 Task: In the sheet Budget Analysis ToolFont size of heading  18 Font style of dataoswald 'Font size of data '9 Alignment of headline & dataAlign center.   Fill color in heading, Red Font color of dataIn the sheet  Calculation Spreadsheetbook
Action: Mouse moved to (129, 744)
Screenshot: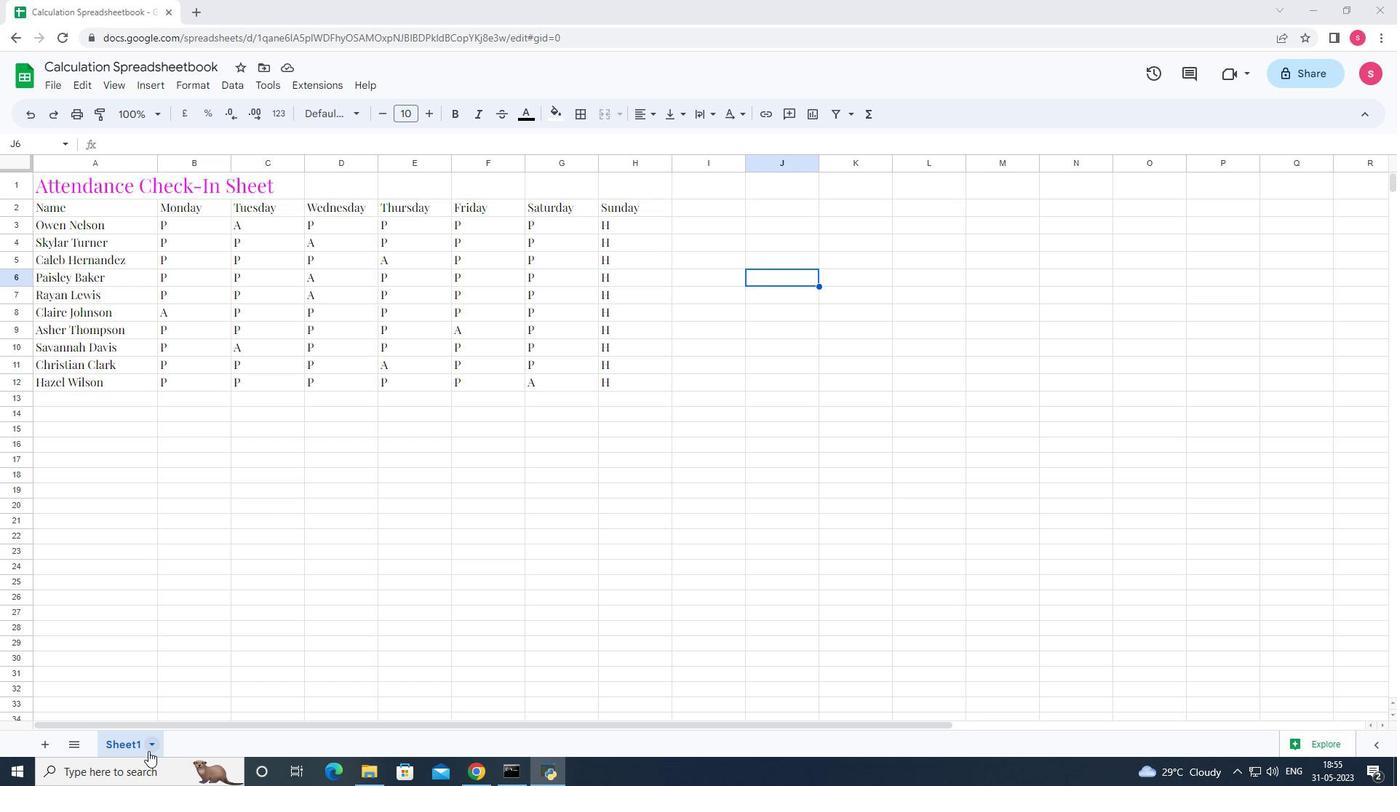 
Action: Mouse pressed left at (129, 744)
Screenshot: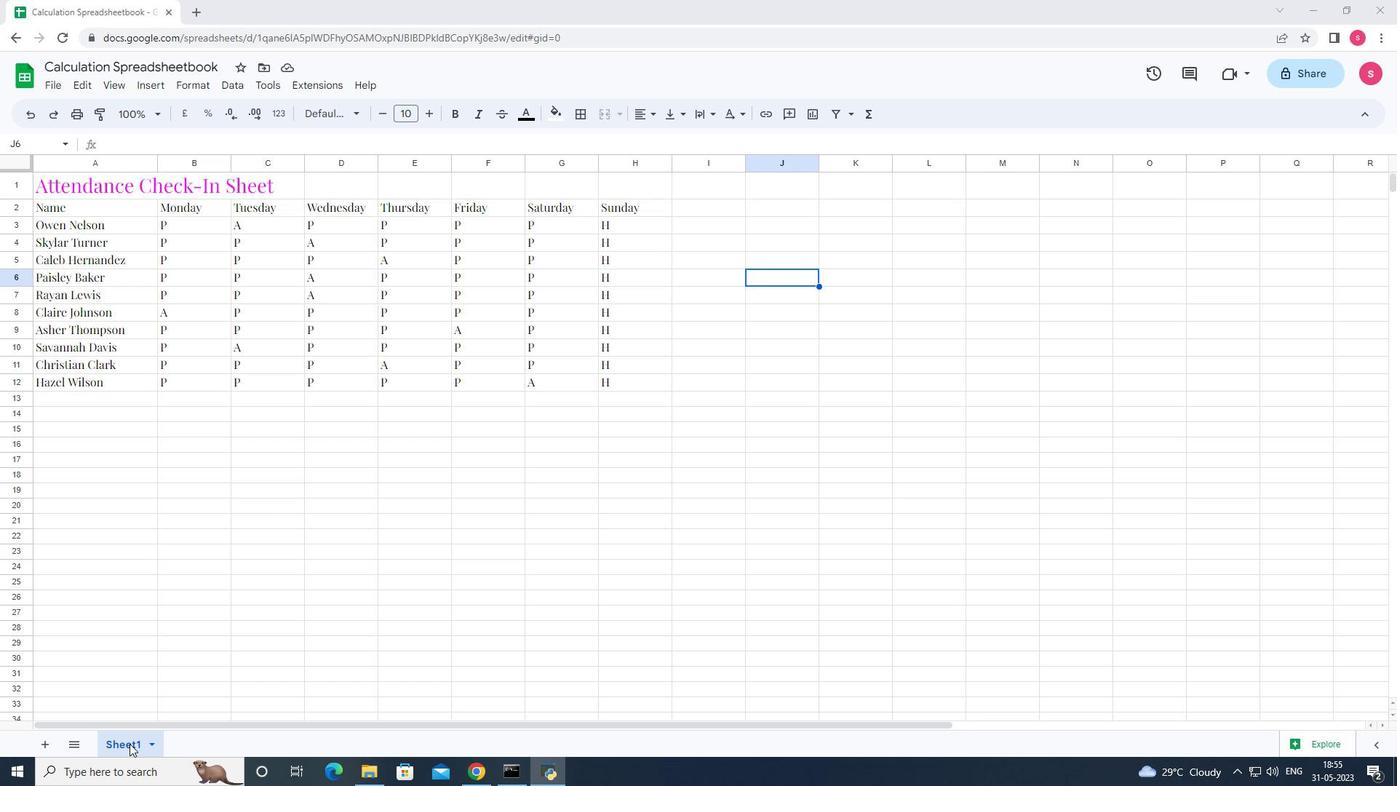 
Action: Mouse moved to (133, 739)
Screenshot: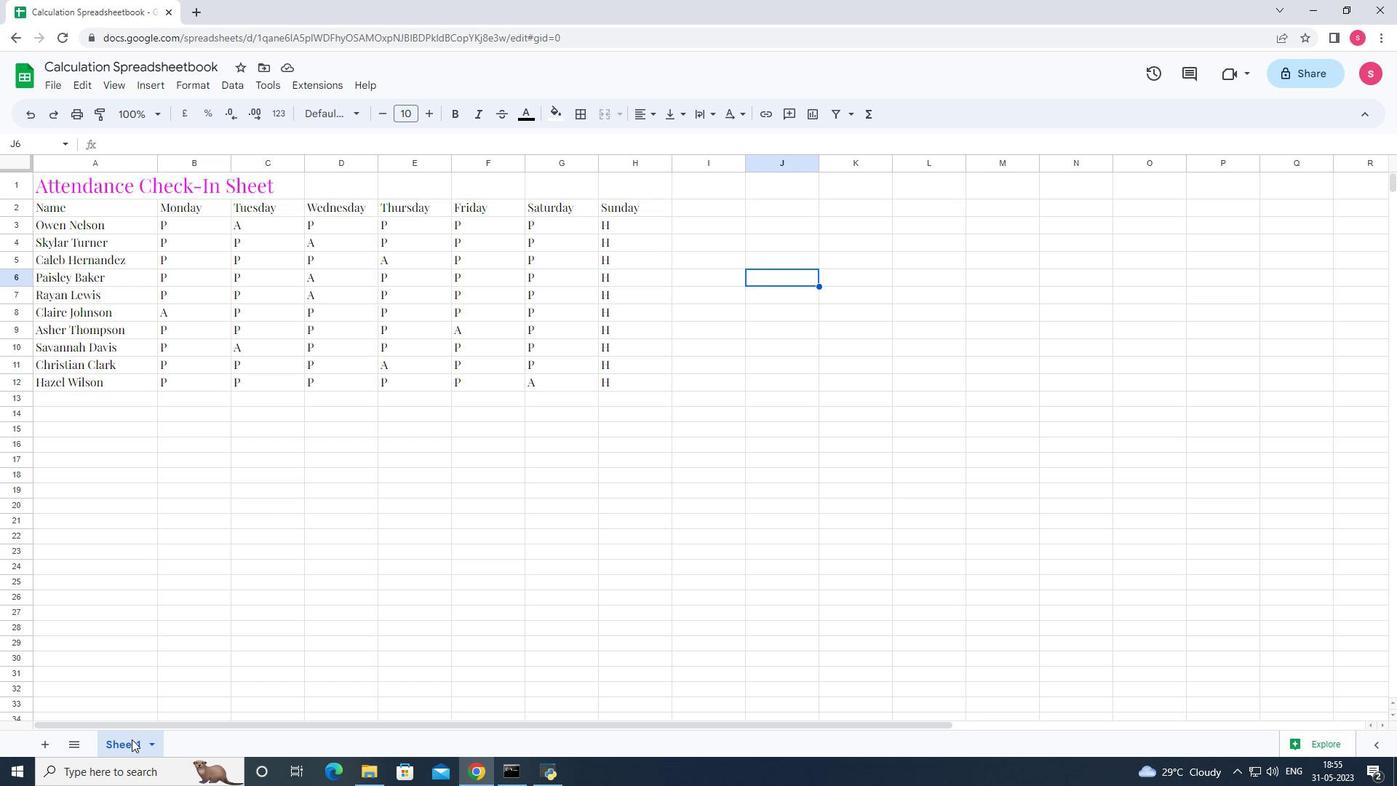 
Action: Mouse pressed left at (133, 739)
Screenshot: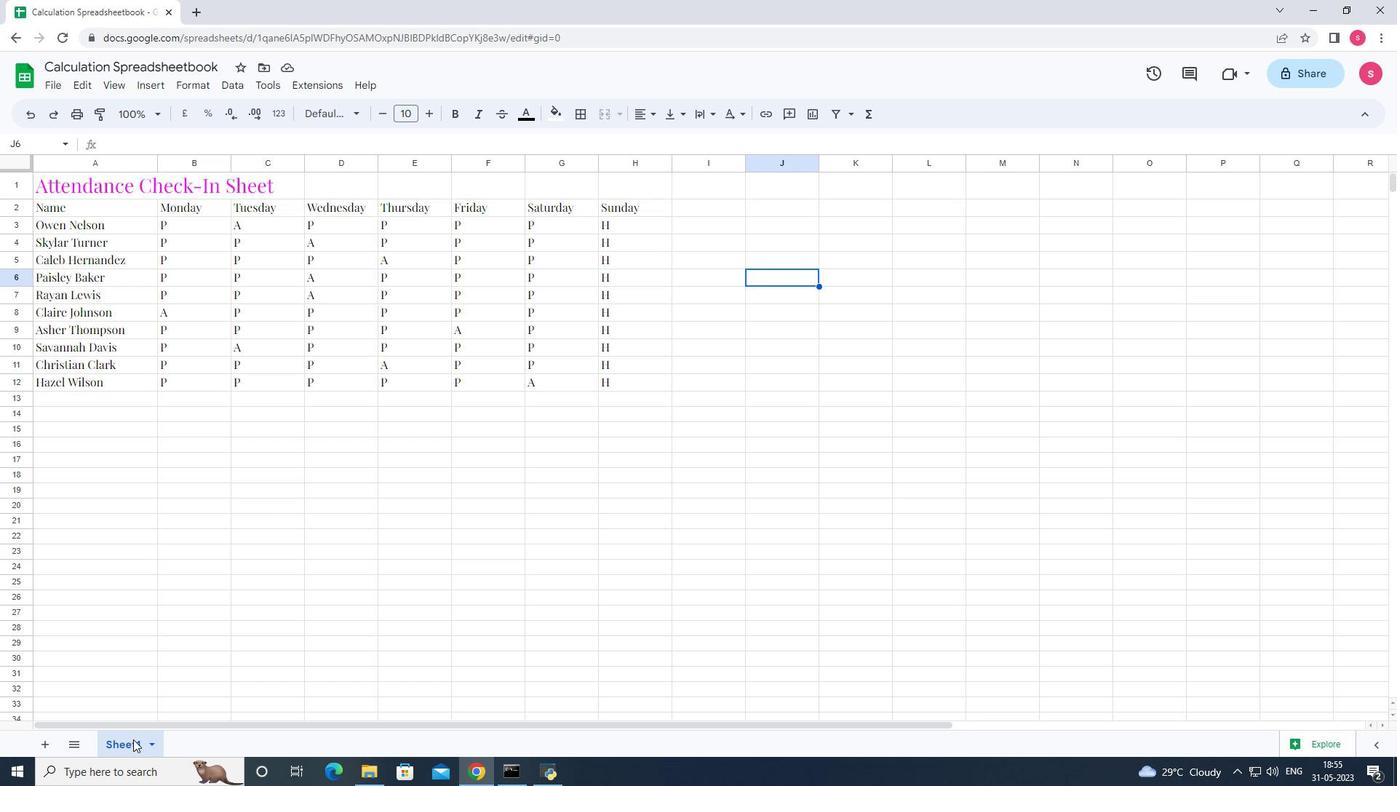 
Action: Mouse pressed left at (133, 739)
Screenshot: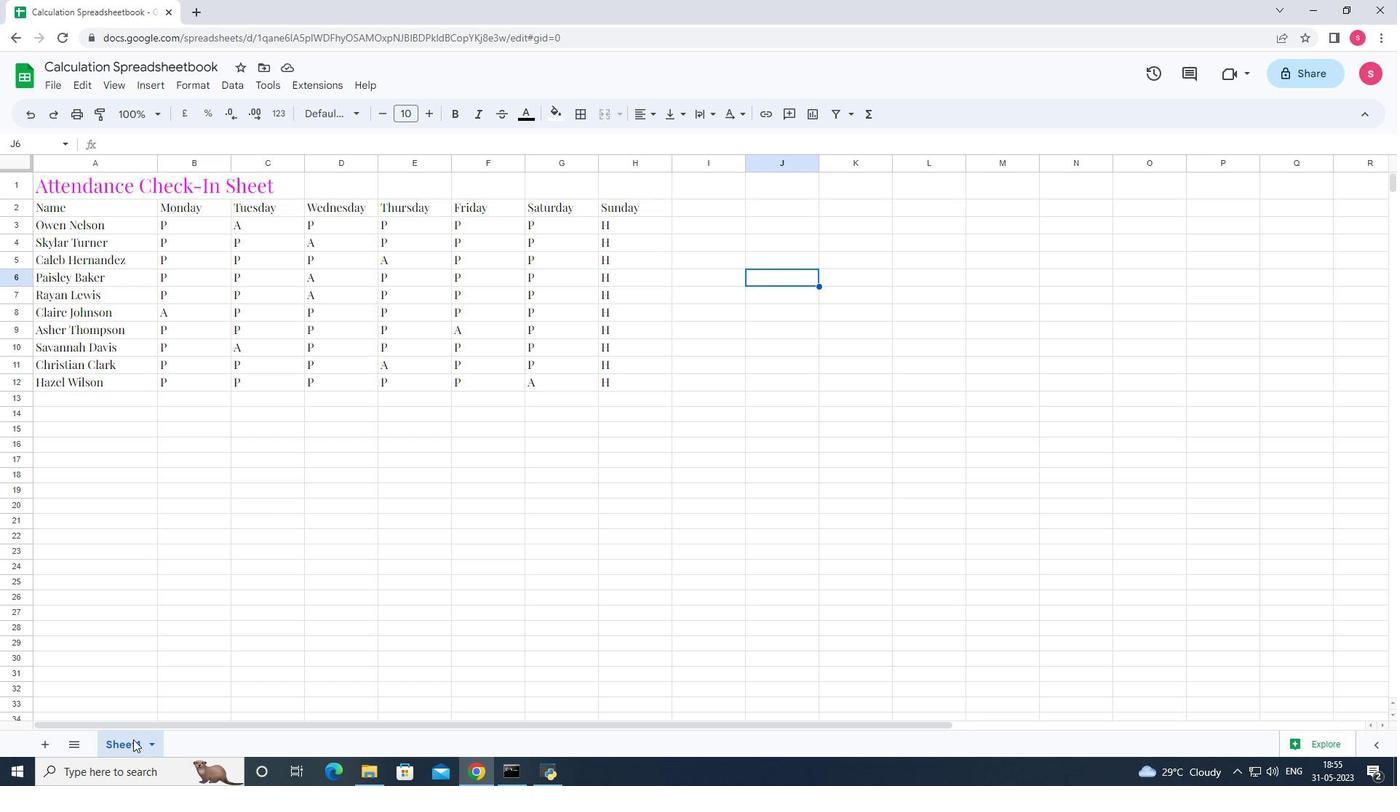 
Action: Mouse pressed left at (133, 739)
Screenshot: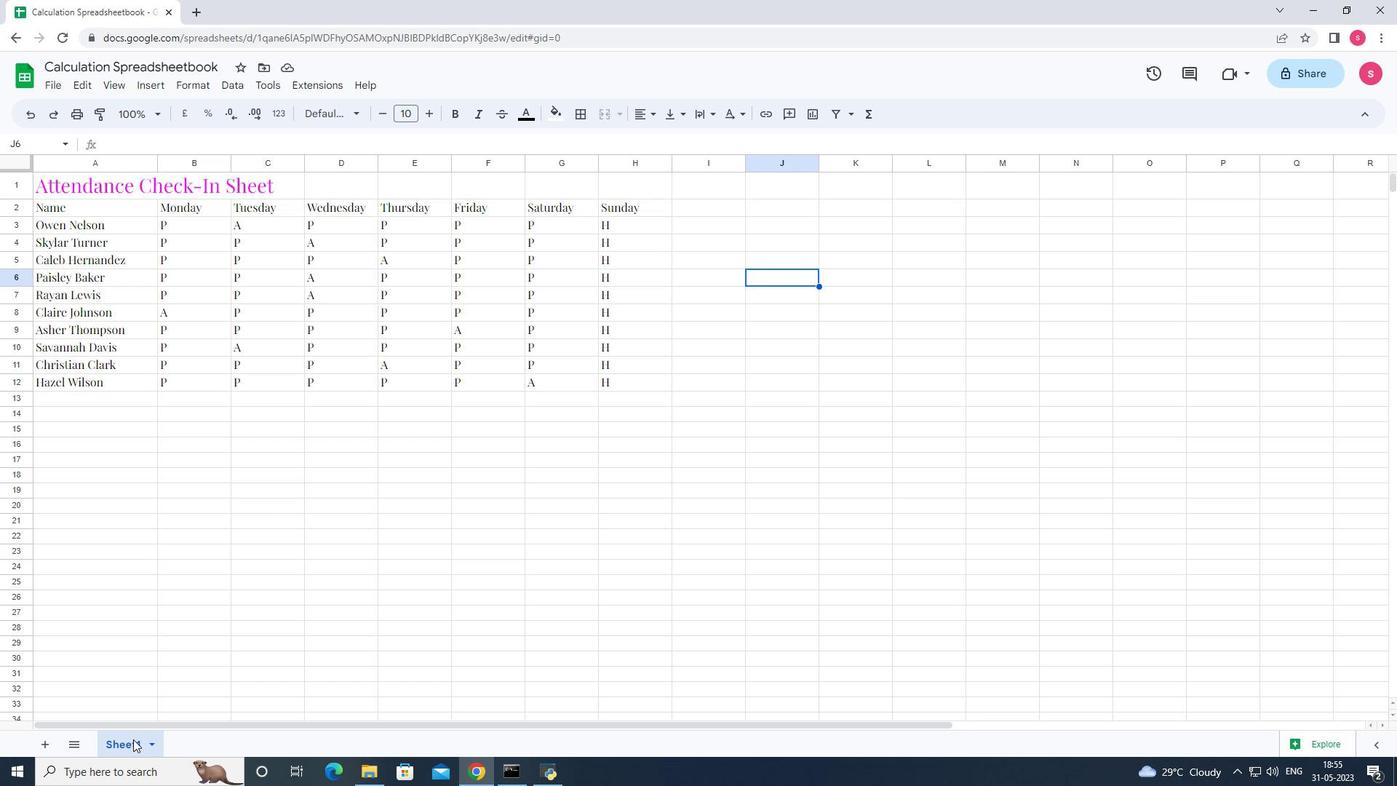 
Action: Mouse moved to (133, 739)
Screenshot: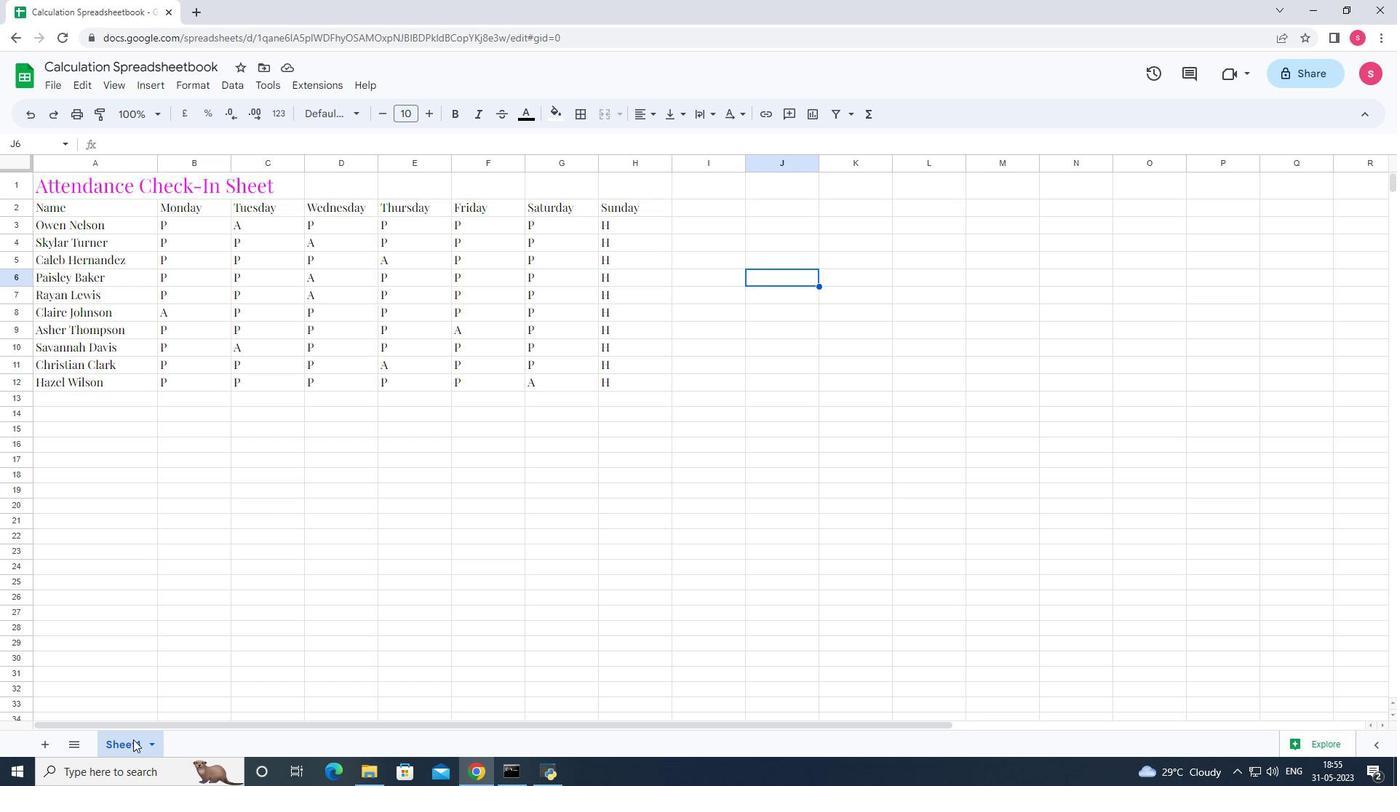 
Action: Key pressed <Key.backspace><Key.shift>Budget<Key.space><Key.shift>Analysisn<Key.shift>Tool
Screenshot: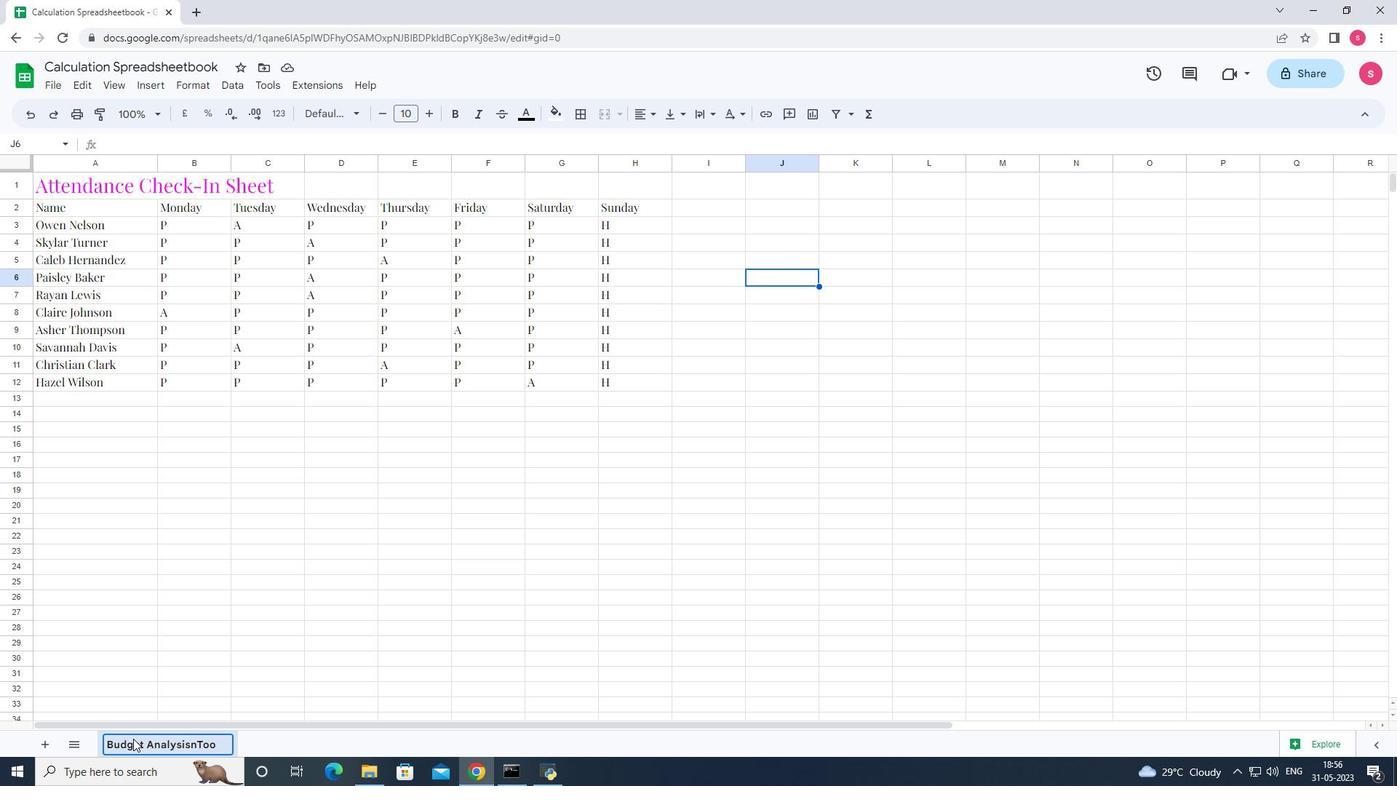 
Action: Mouse moved to (545, 644)
Screenshot: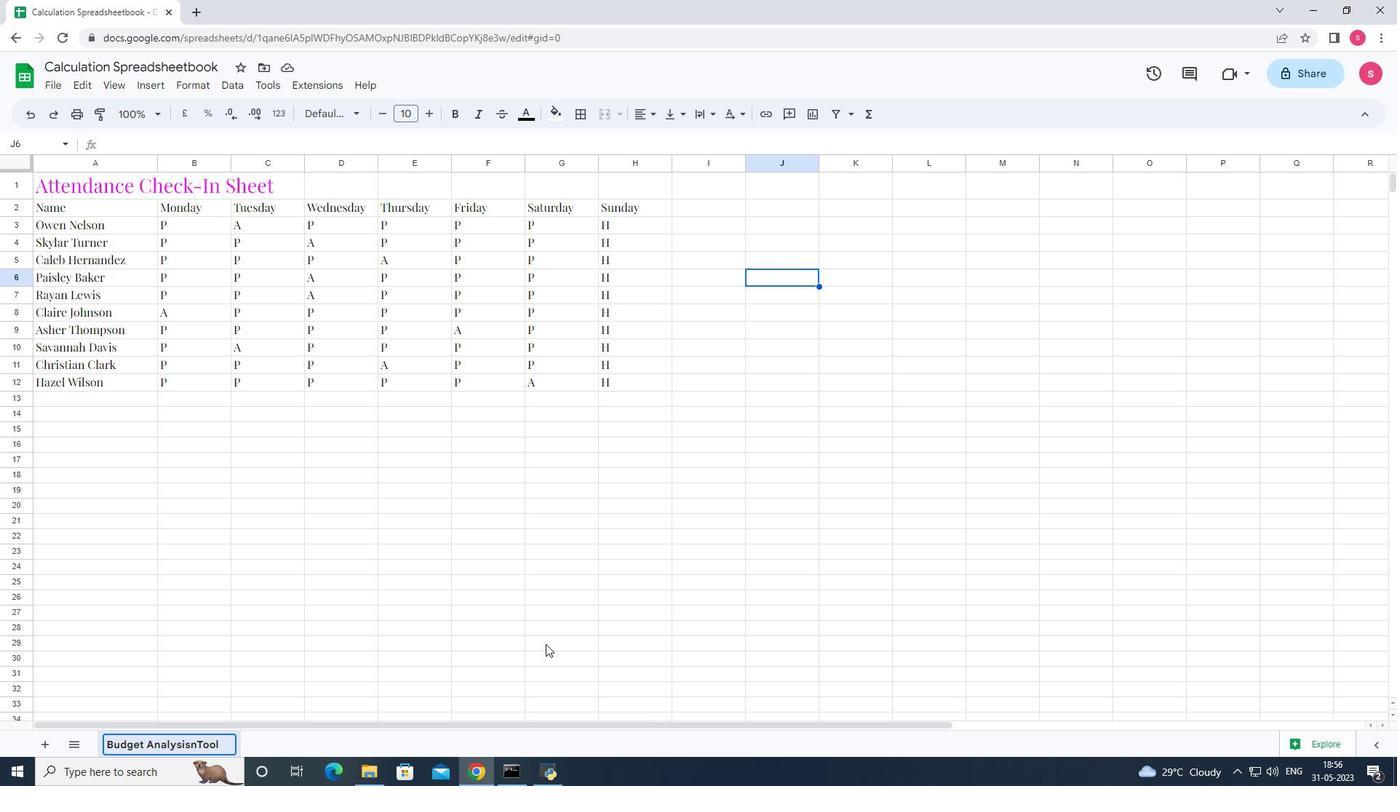 
Action: Mouse pressed left at (545, 644)
Screenshot: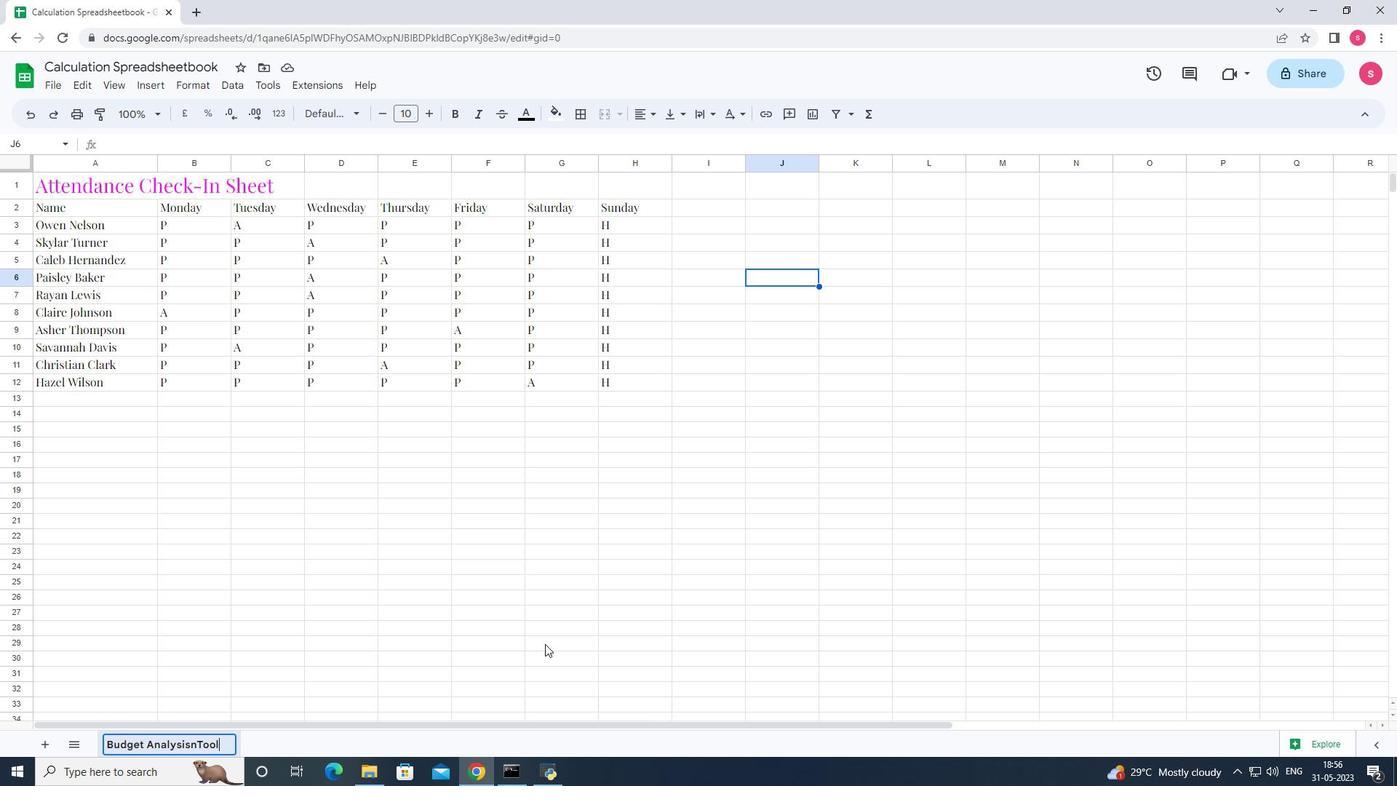 
Action: Mouse moved to (37, 182)
Screenshot: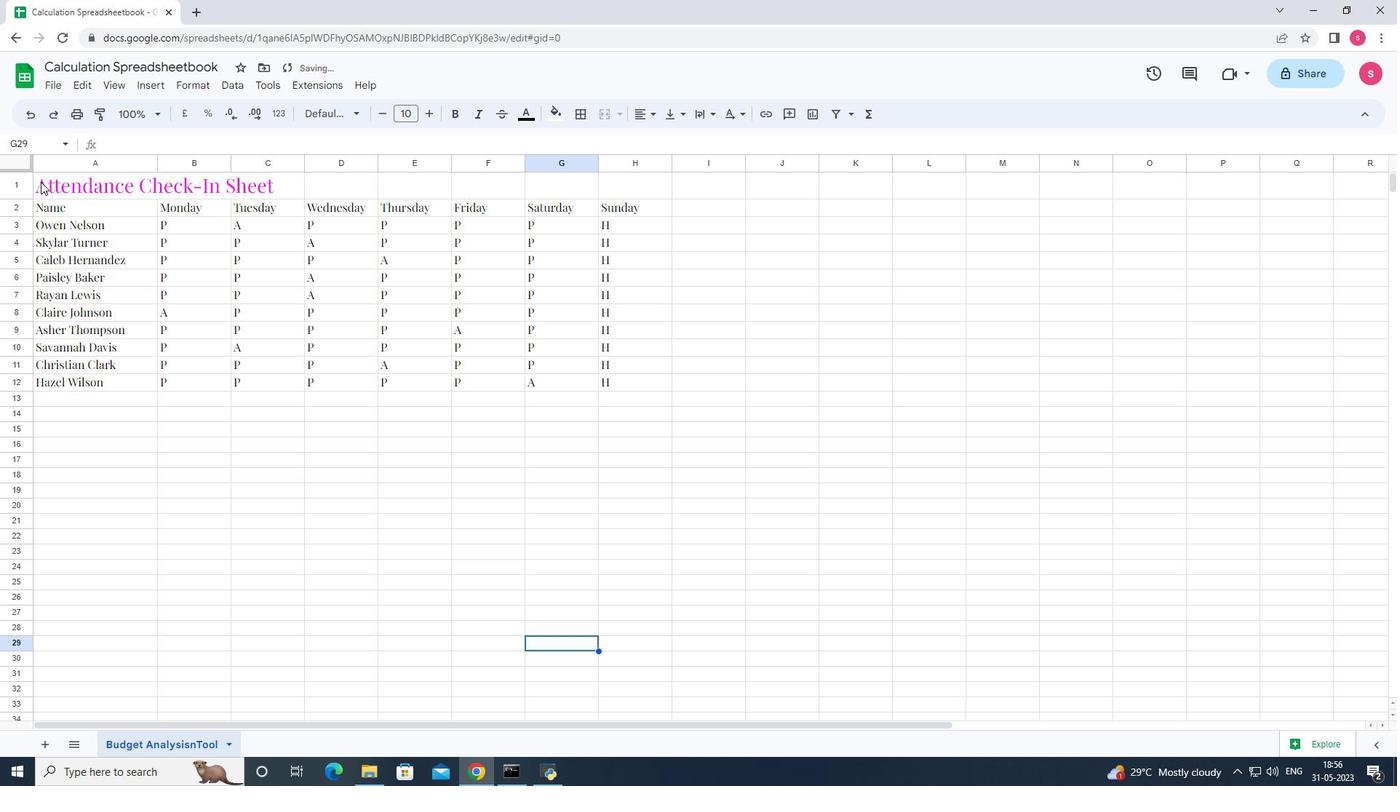 
Action: Mouse pressed left at (37, 182)
Screenshot: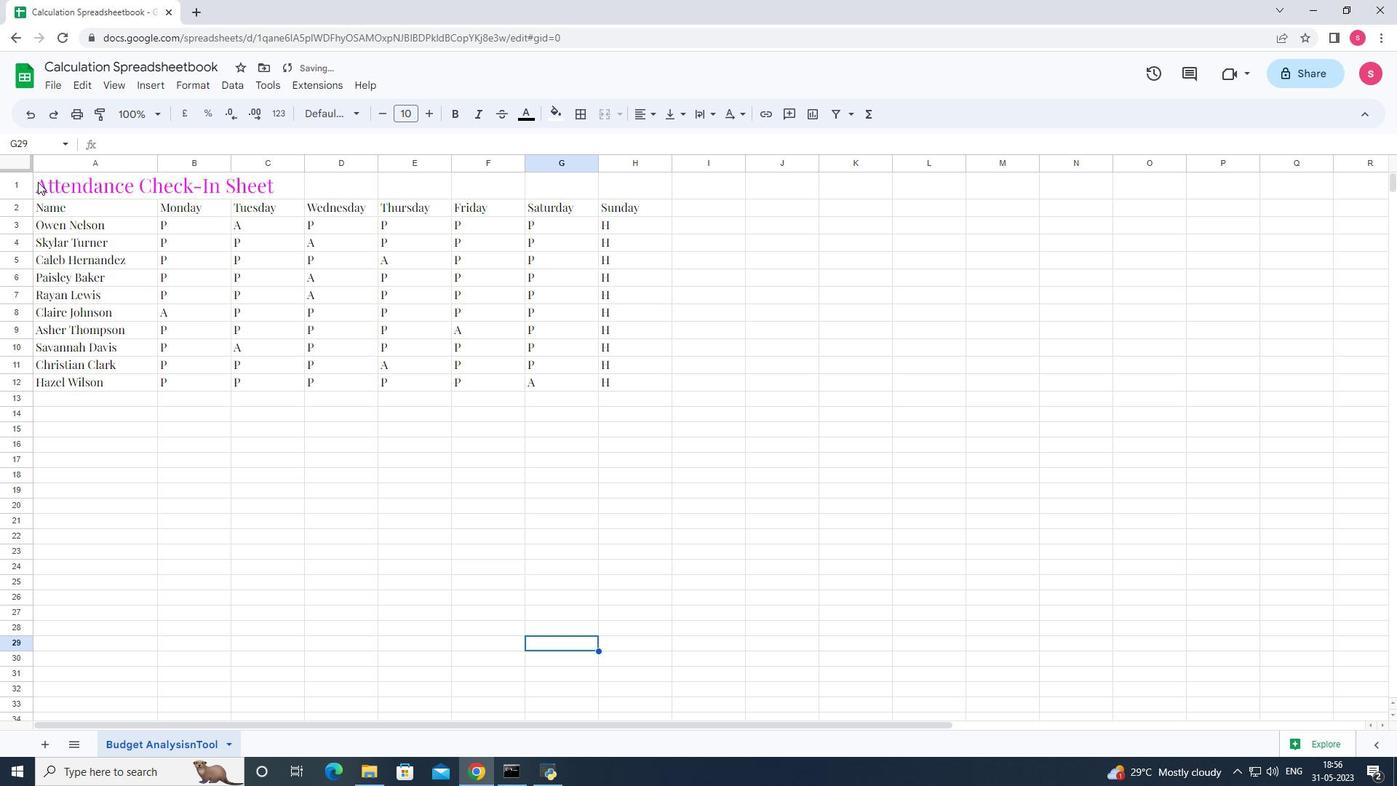 
Action: Mouse moved to (389, 115)
Screenshot: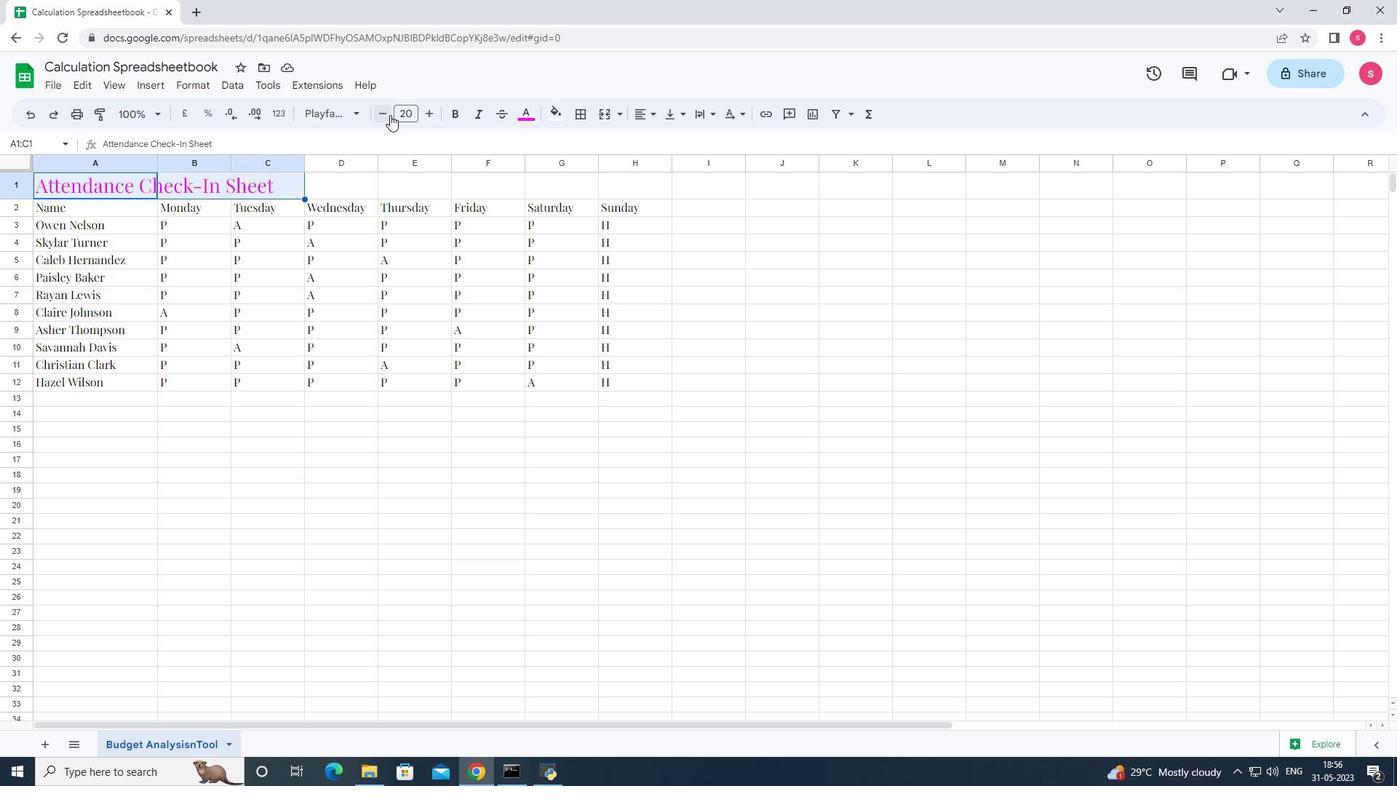 
Action: Mouse pressed left at (389, 115)
Screenshot: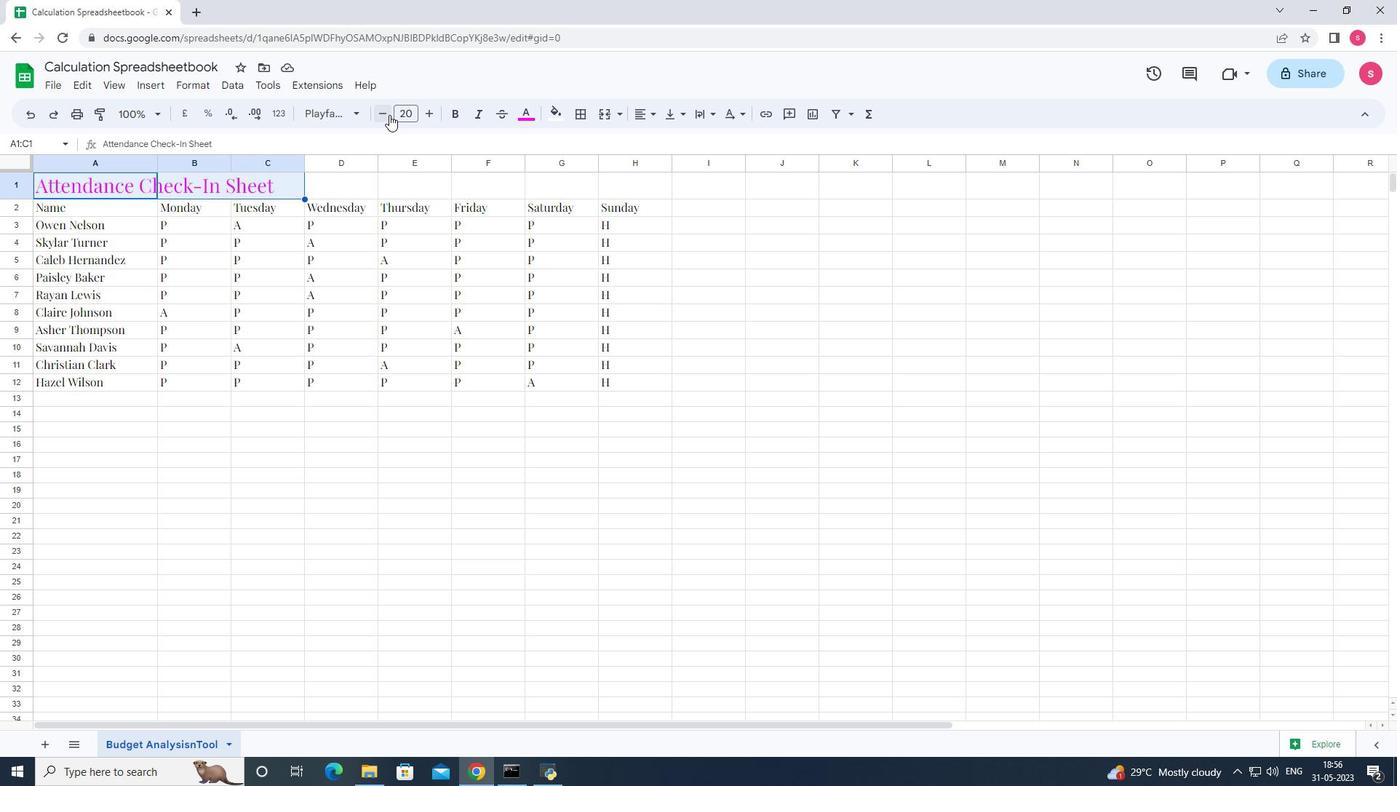 
Action: Mouse moved to (385, 117)
Screenshot: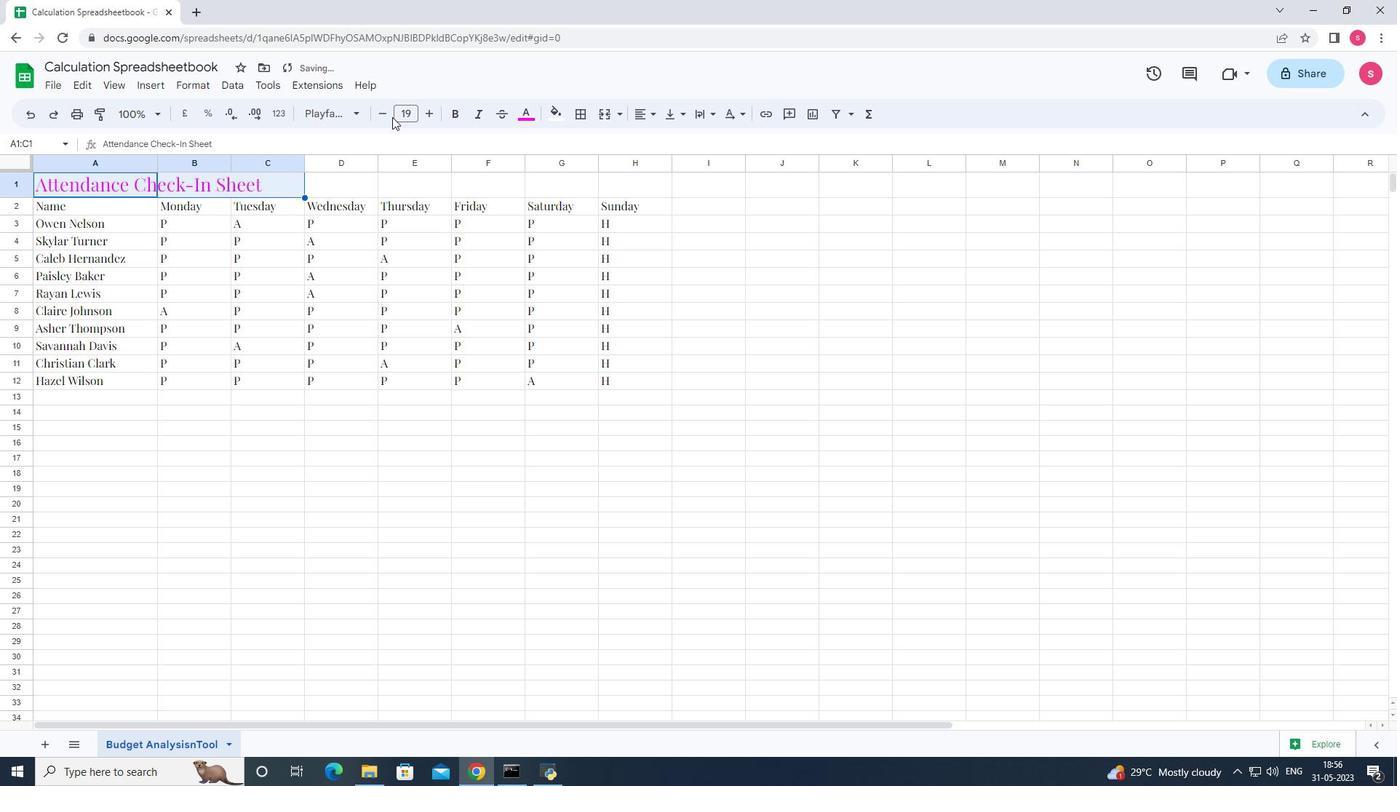 
Action: Mouse pressed left at (385, 117)
Screenshot: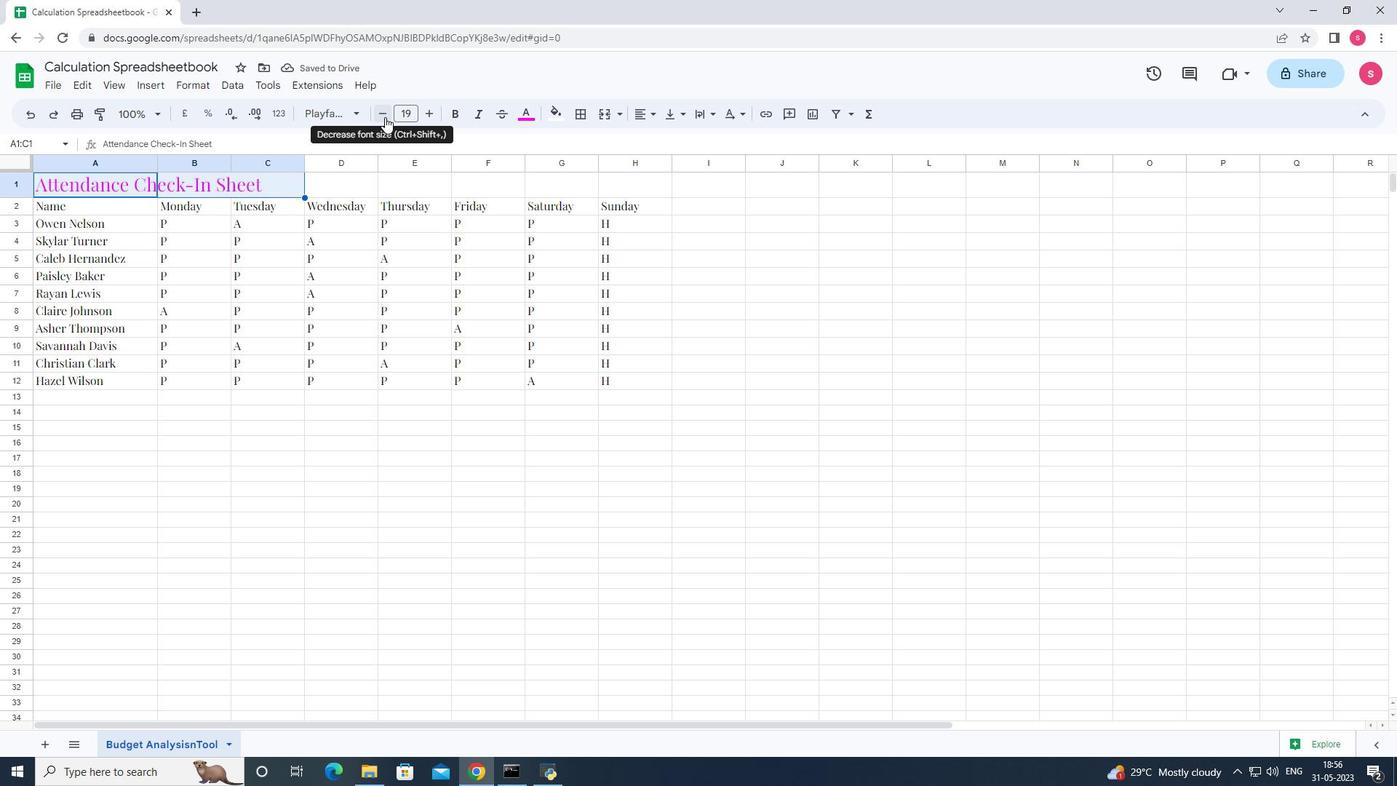 
Action: Mouse moved to (472, 479)
Screenshot: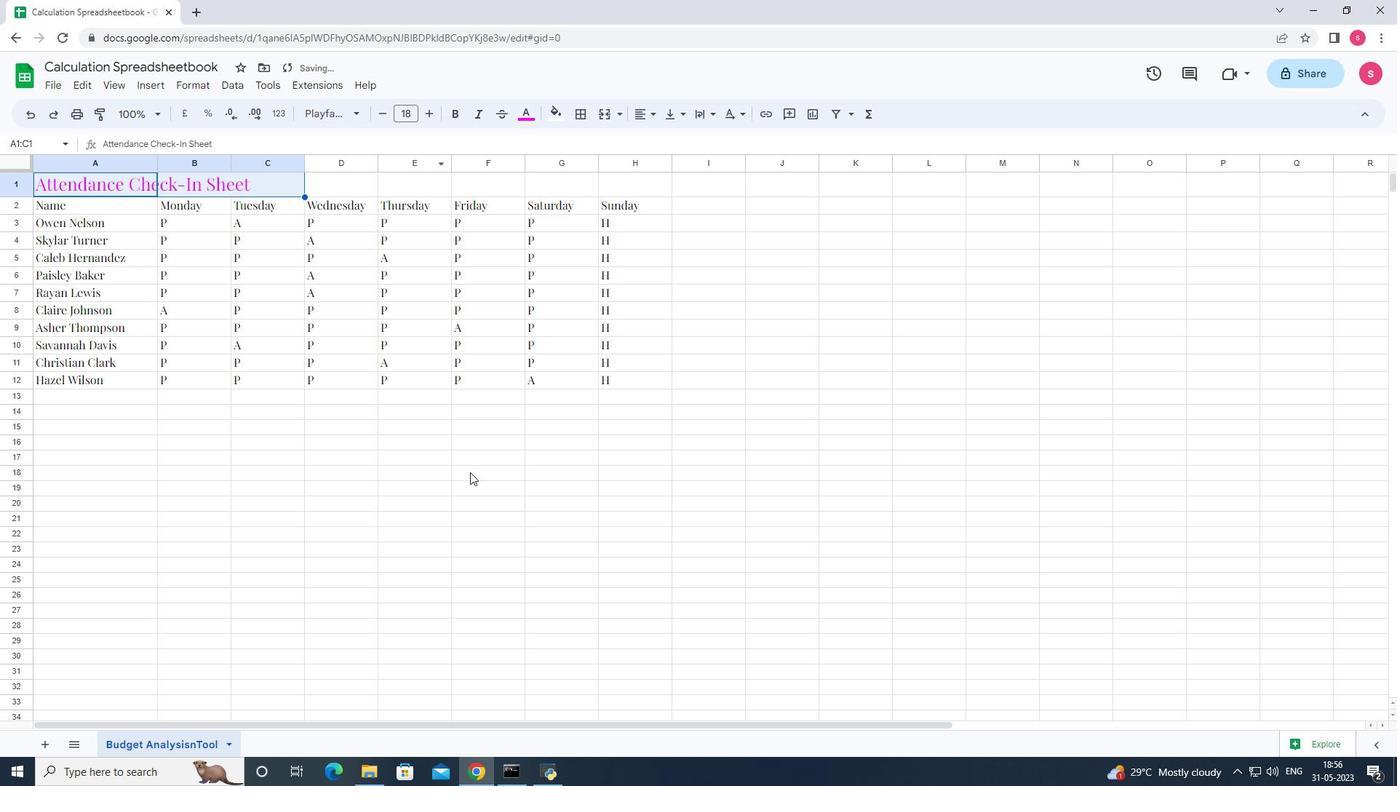 
Action: Mouse pressed left at (472, 479)
Screenshot: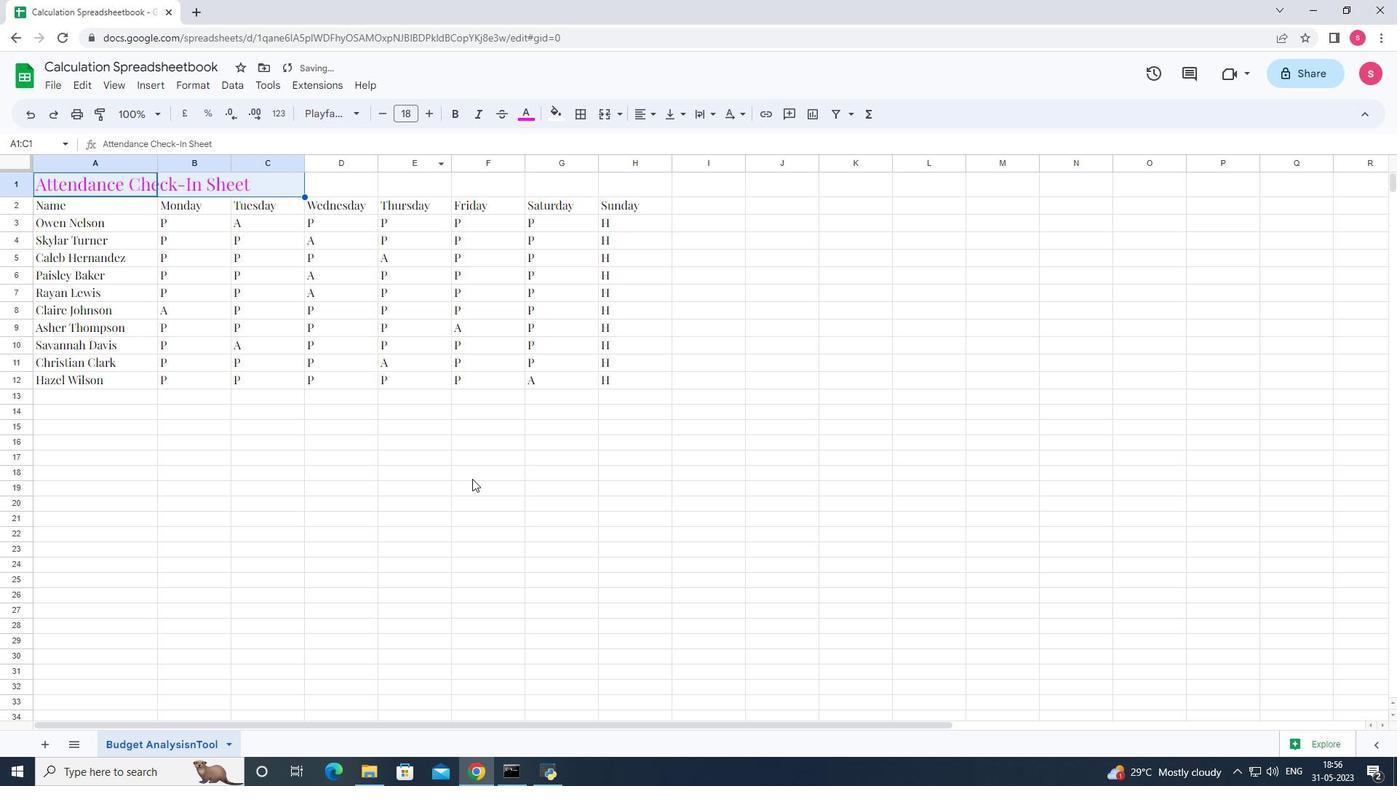 
Action: Mouse moved to (131, 179)
Screenshot: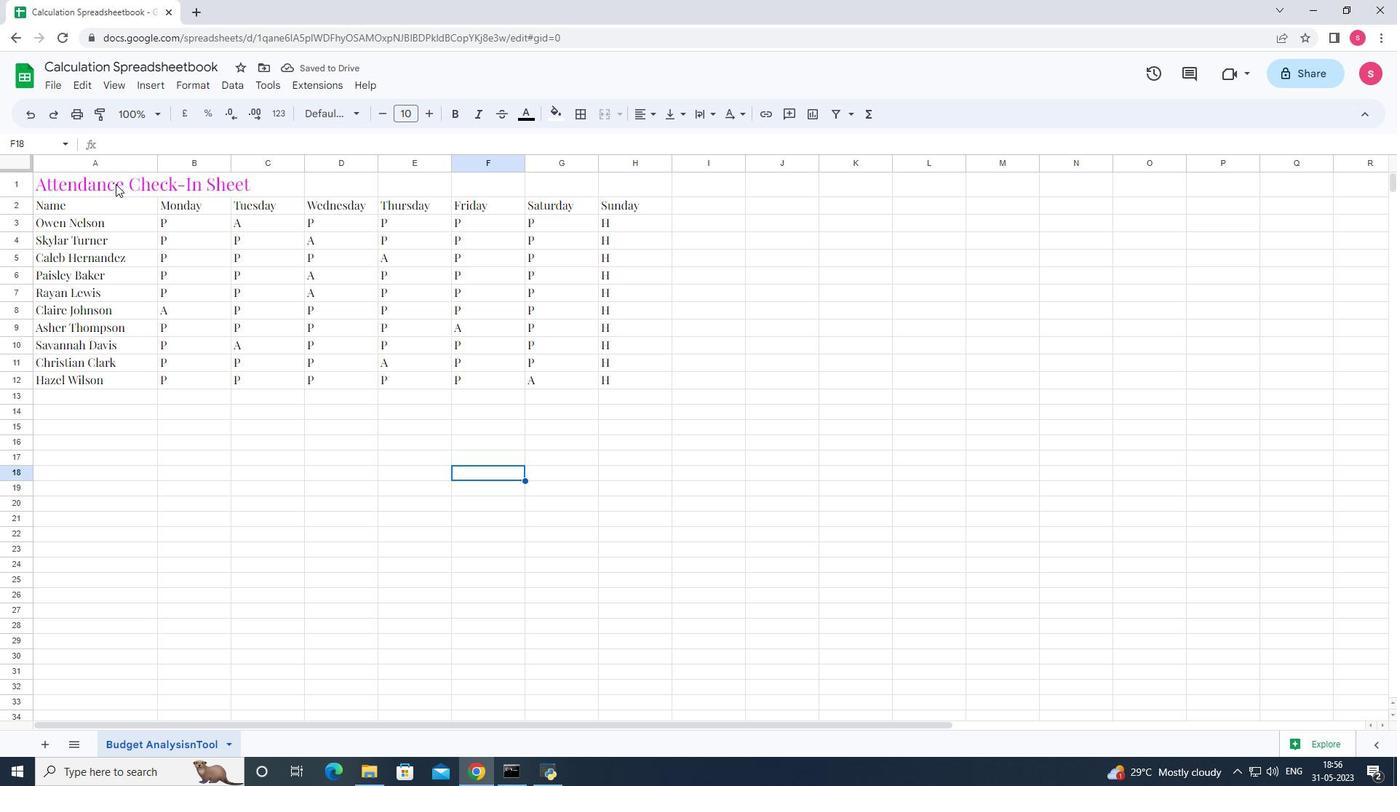 
Action: Mouse pressed left at (131, 179)
Screenshot: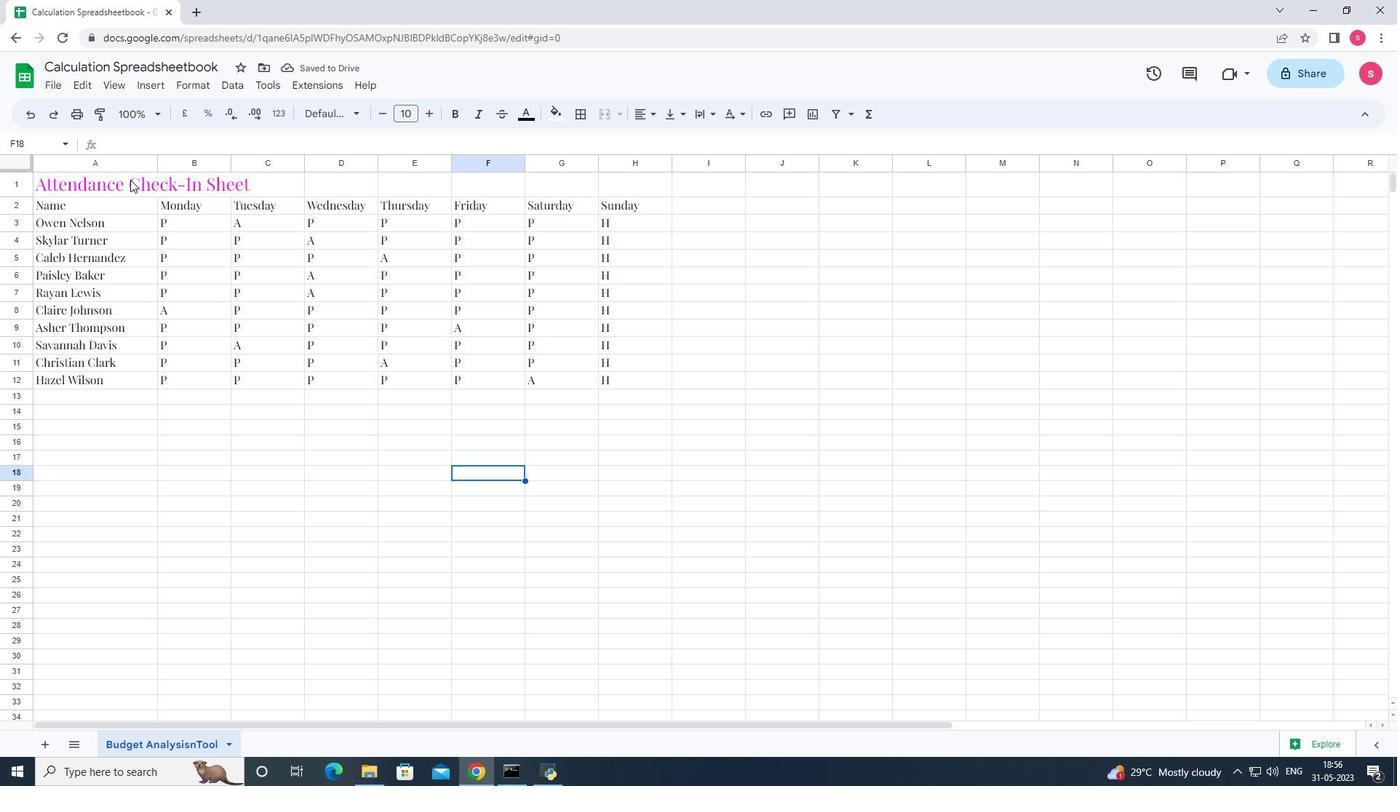 
Action: Mouse moved to (144, 400)
Screenshot: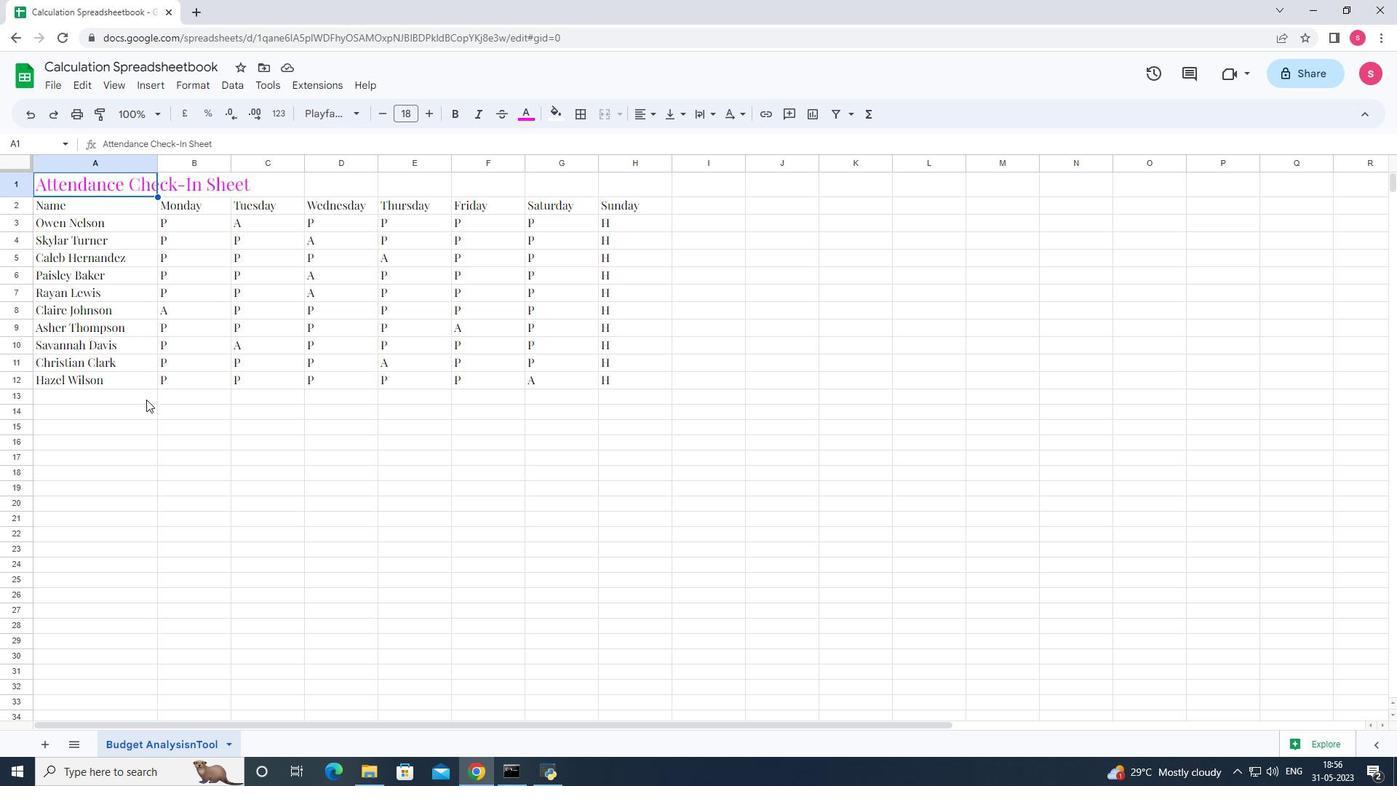 
Action: Mouse pressed left at (144, 400)
Screenshot: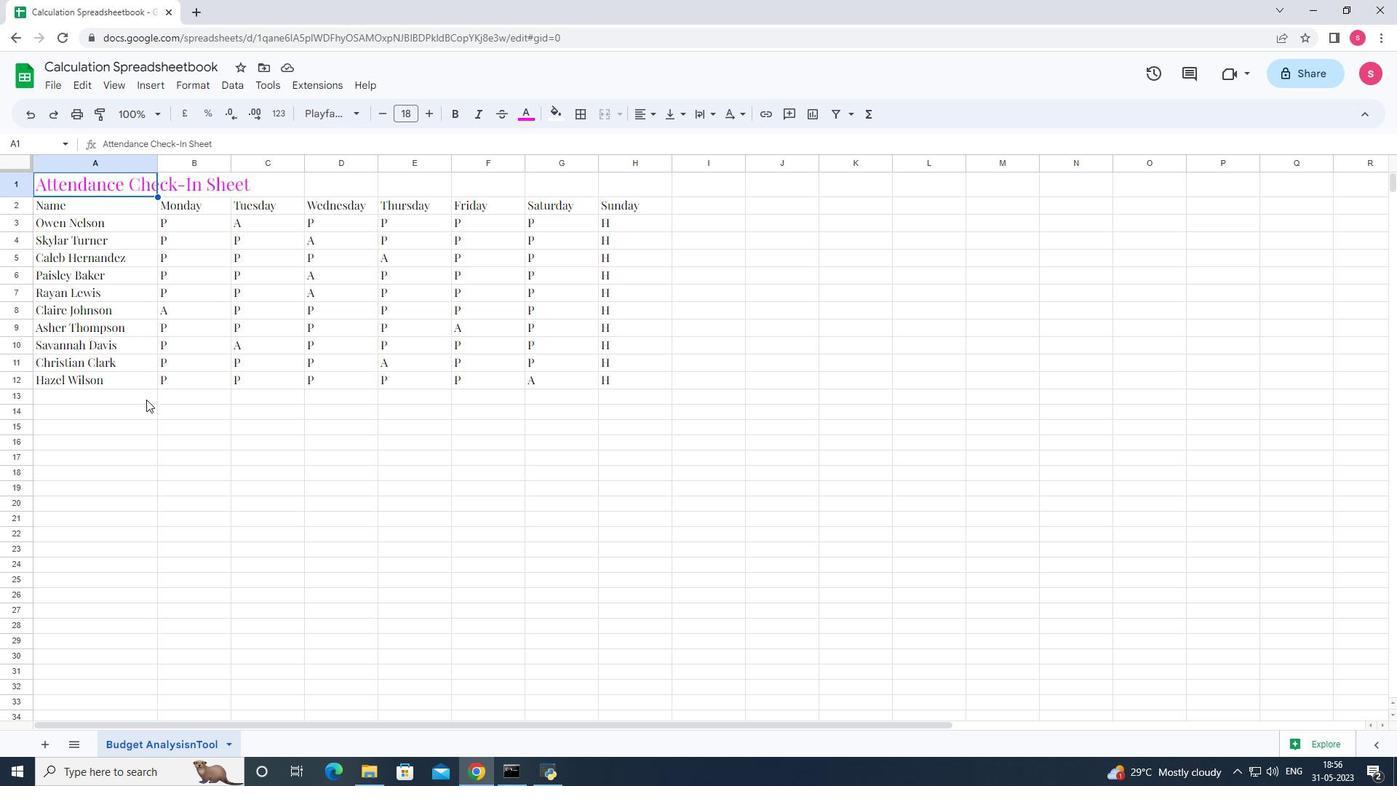
Action: Mouse moved to (47, 201)
Screenshot: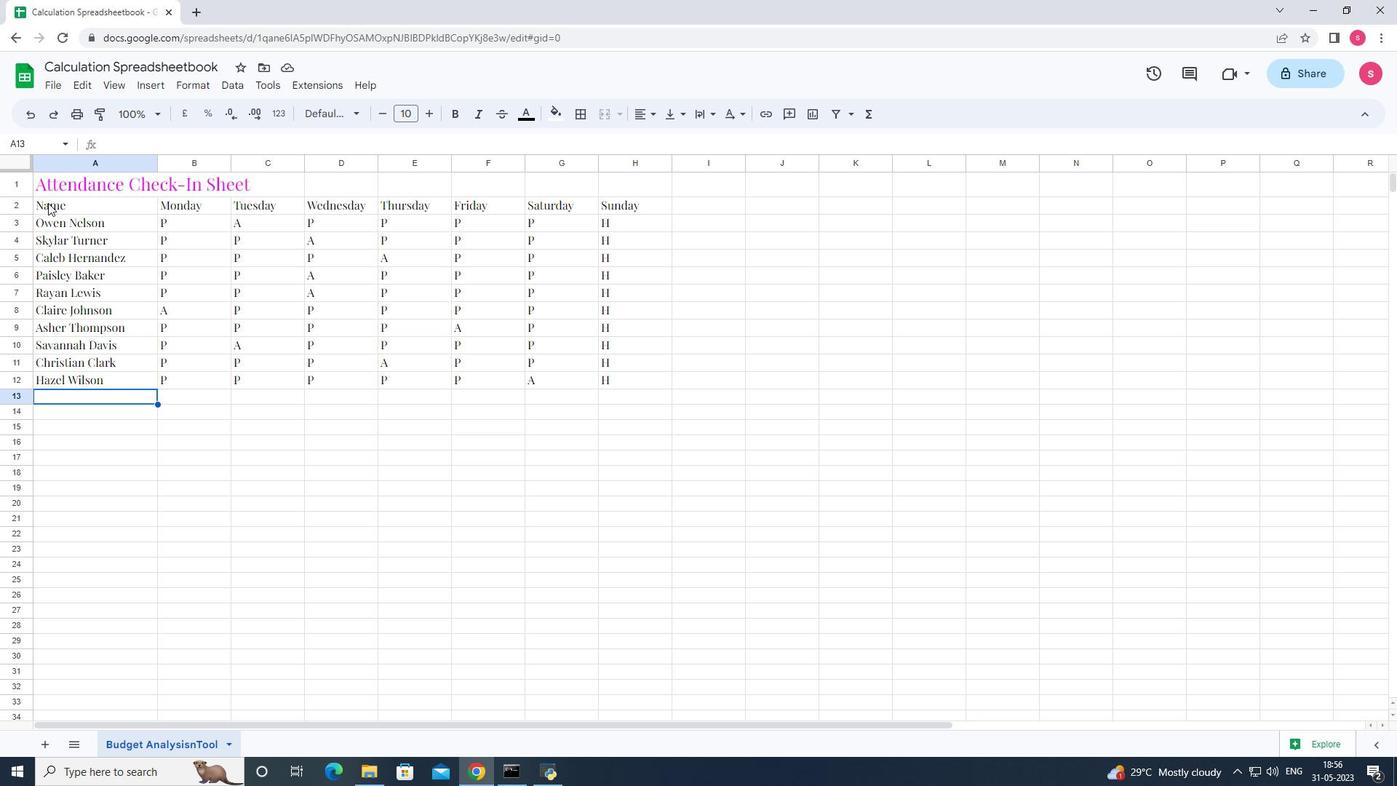 
Action: Mouse pressed left at (47, 201)
Screenshot: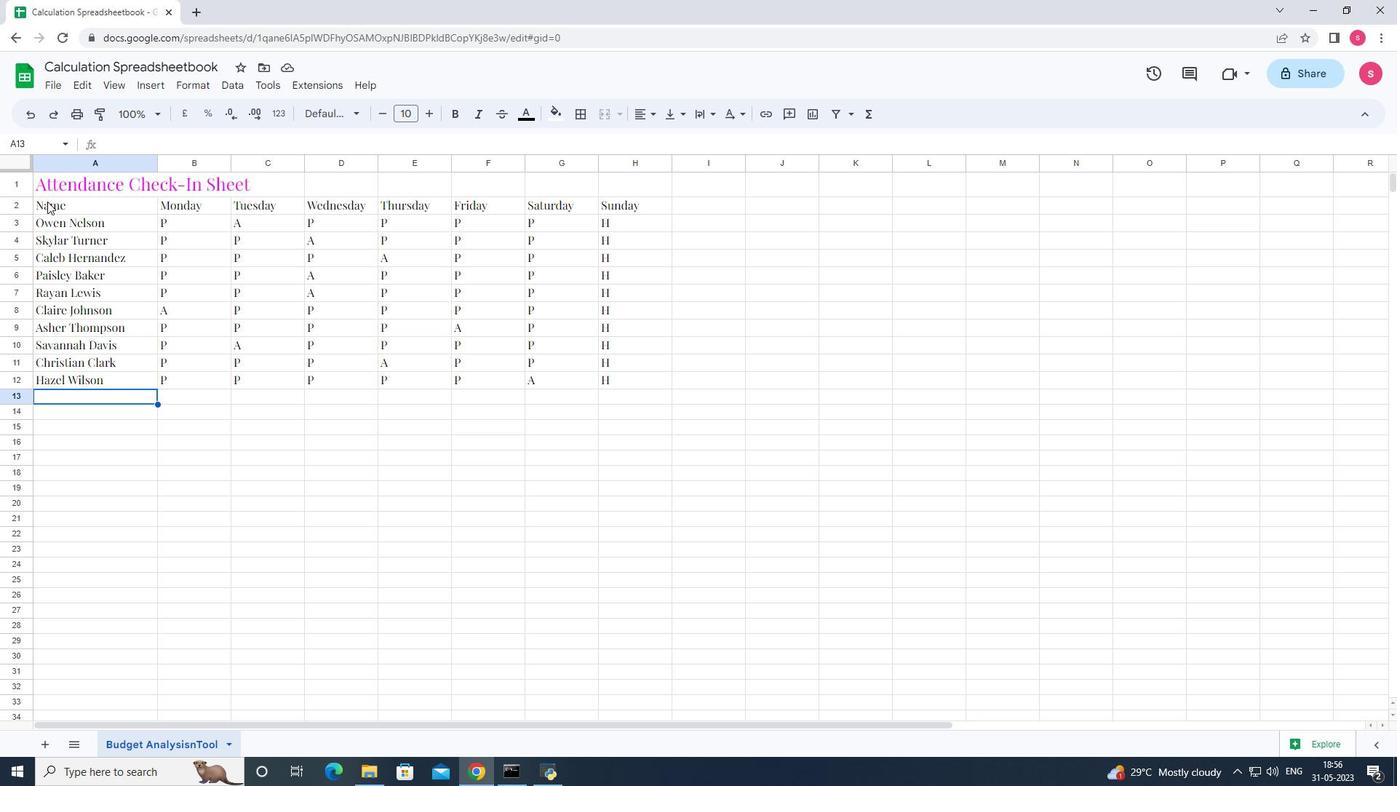 
Action: Mouse moved to (322, 112)
Screenshot: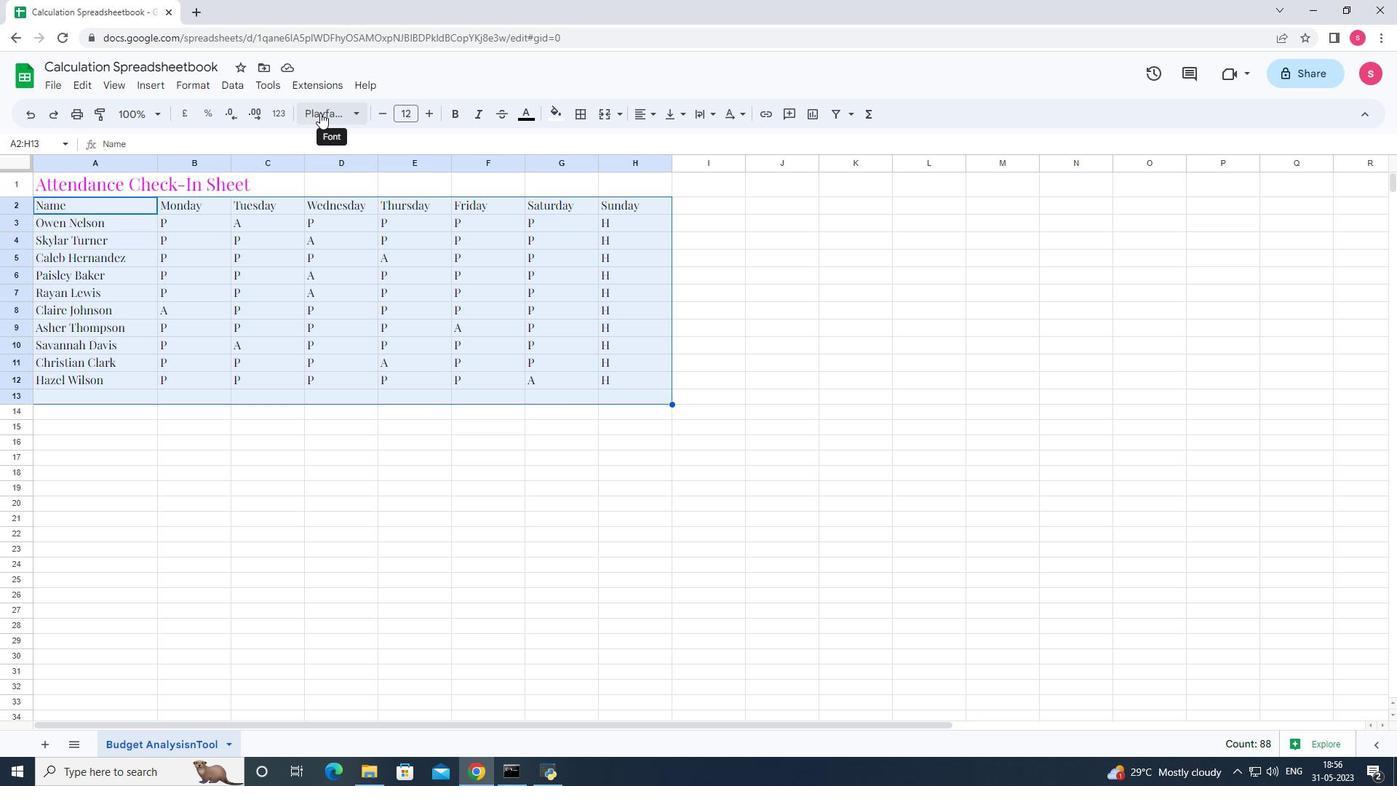 
Action: Mouse pressed left at (322, 112)
Screenshot: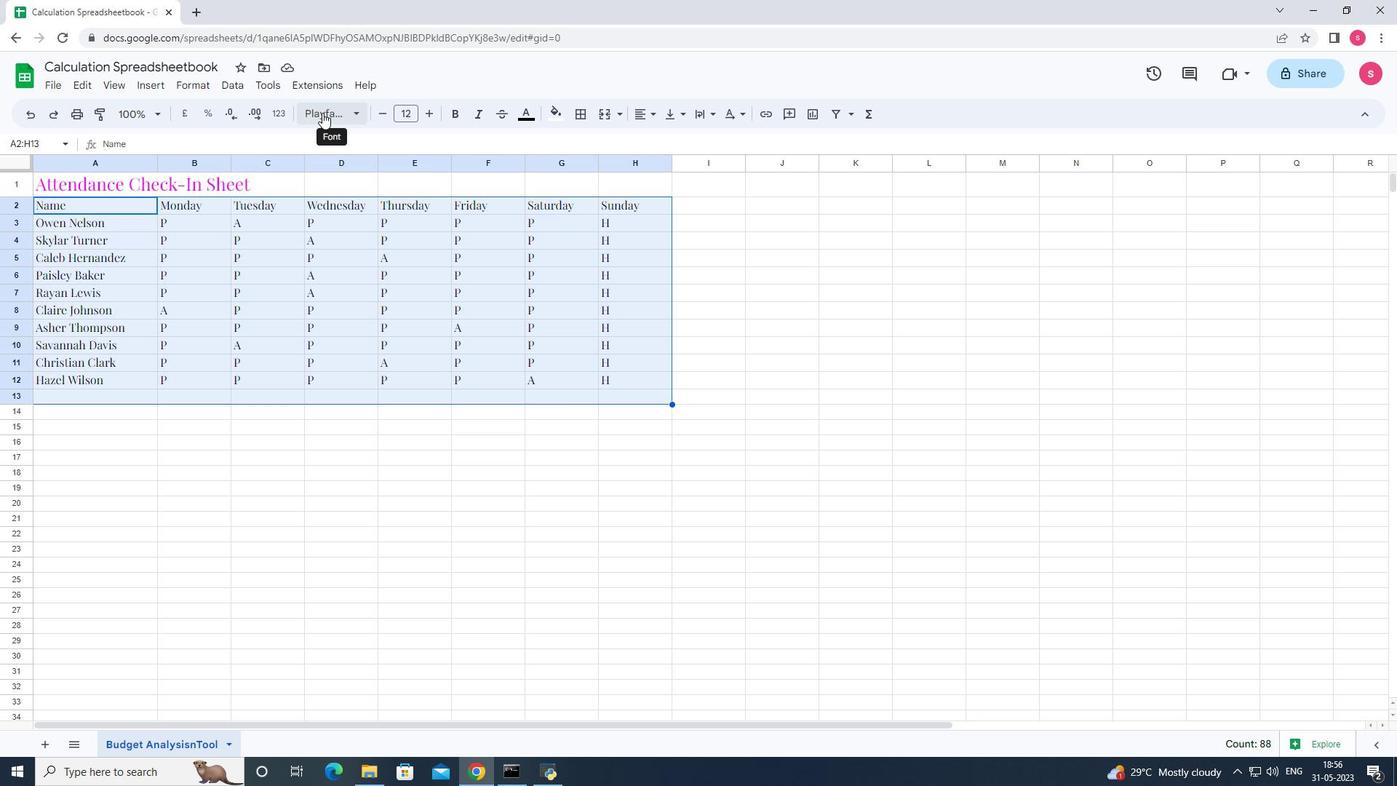 
Action: Mouse moved to (353, 339)
Screenshot: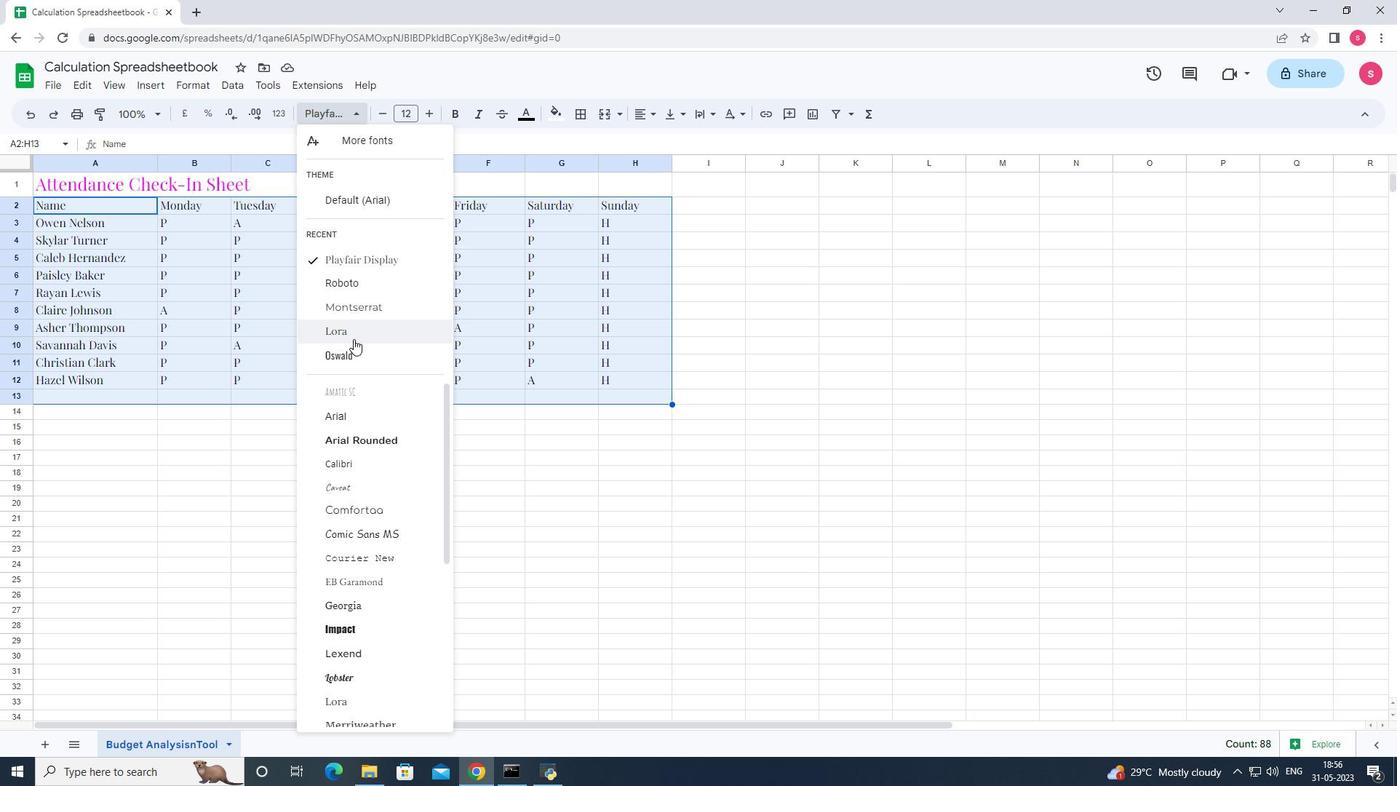 
Action: Mouse scrolled (353, 338) with delta (0, 0)
Screenshot: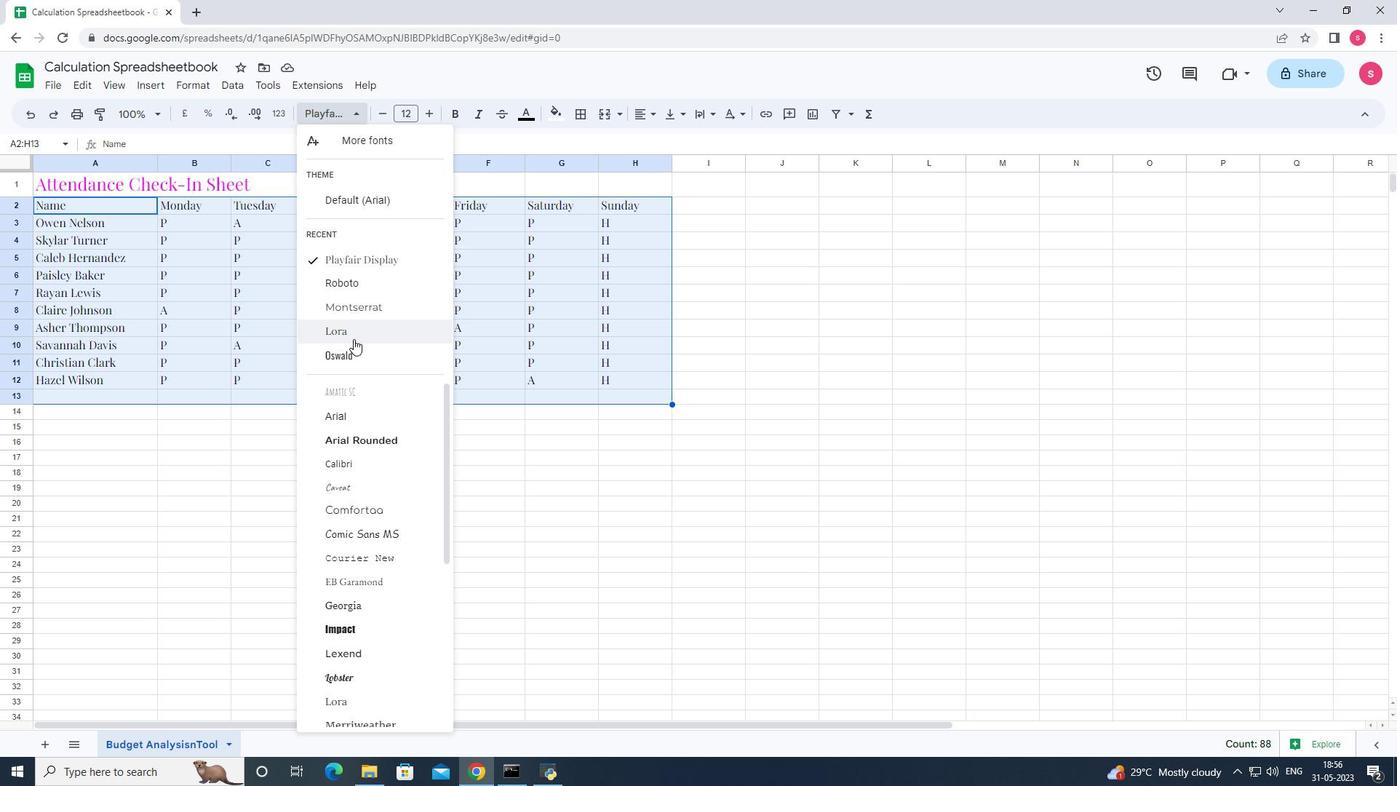 
Action: Mouse moved to (354, 363)
Screenshot: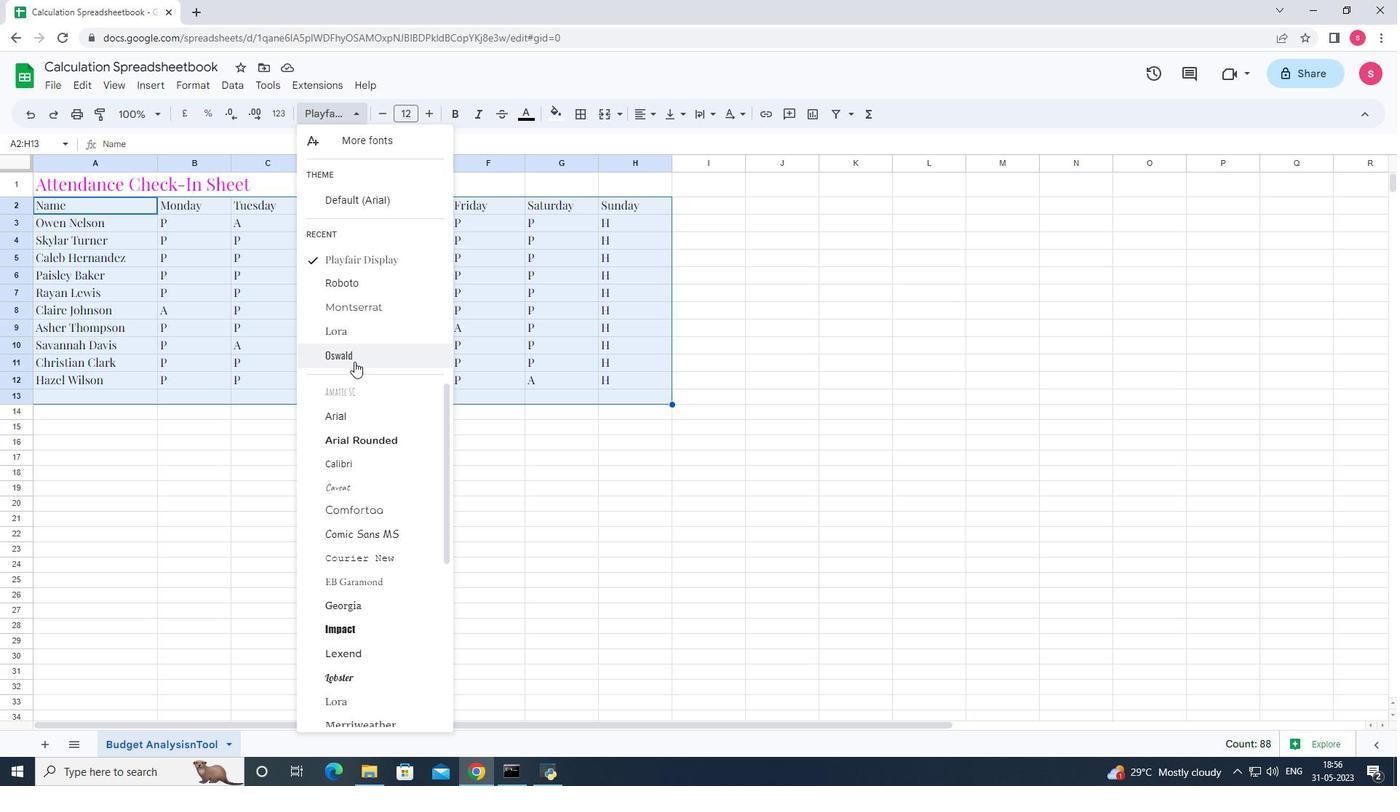 
Action: Mouse scrolled (354, 362) with delta (0, 0)
Screenshot: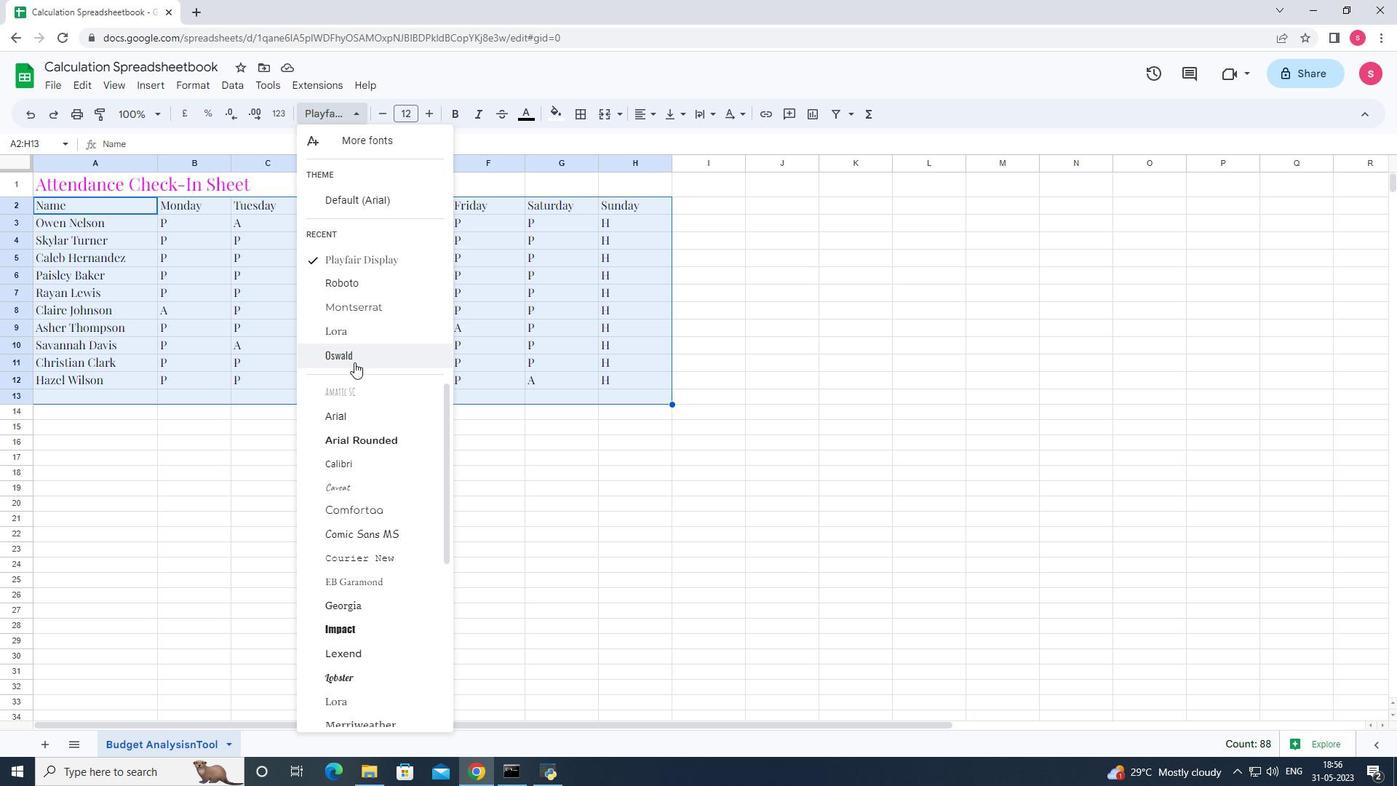 
Action: Mouse moved to (364, 403)
Screenshot: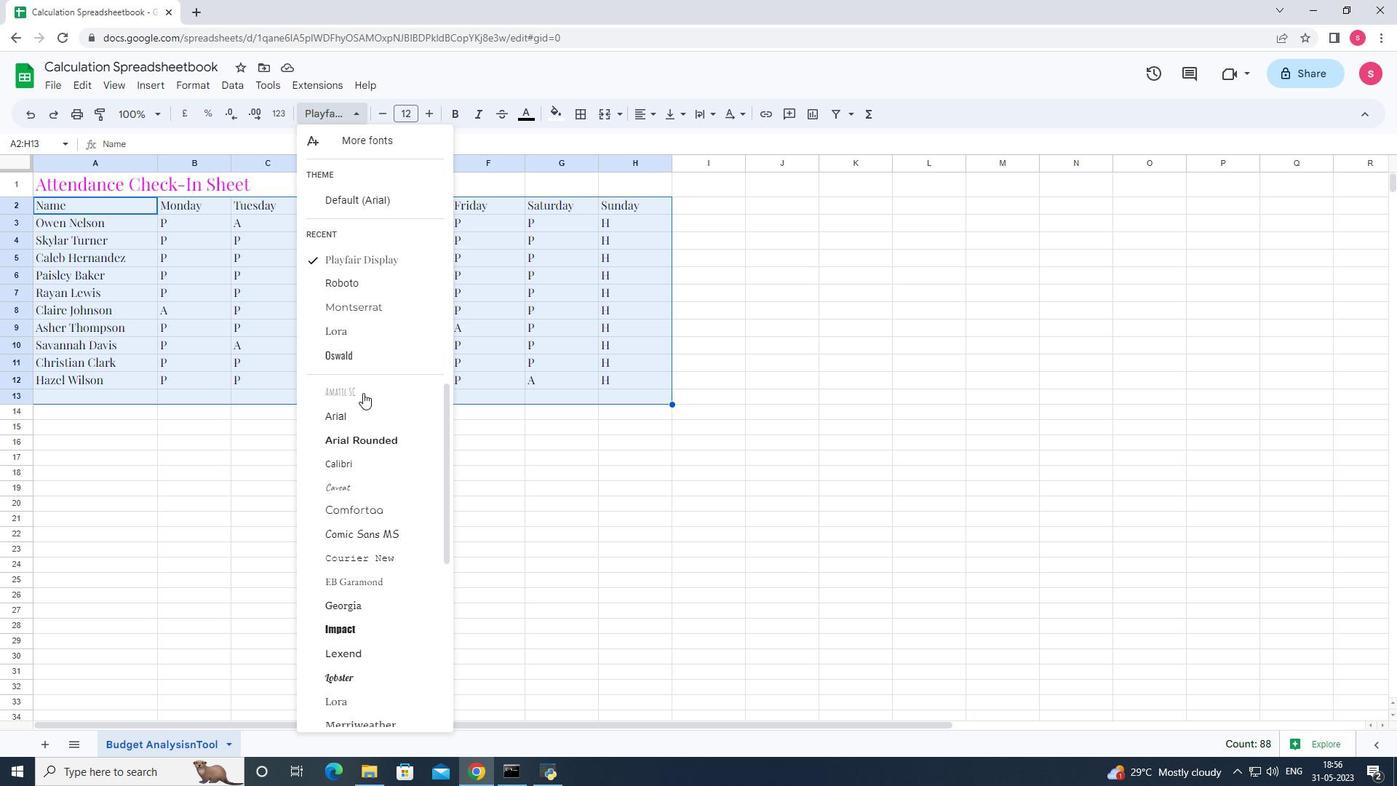 
Action: Mouse scrolled (364, 402) with delta (0, 0)
Screenshot: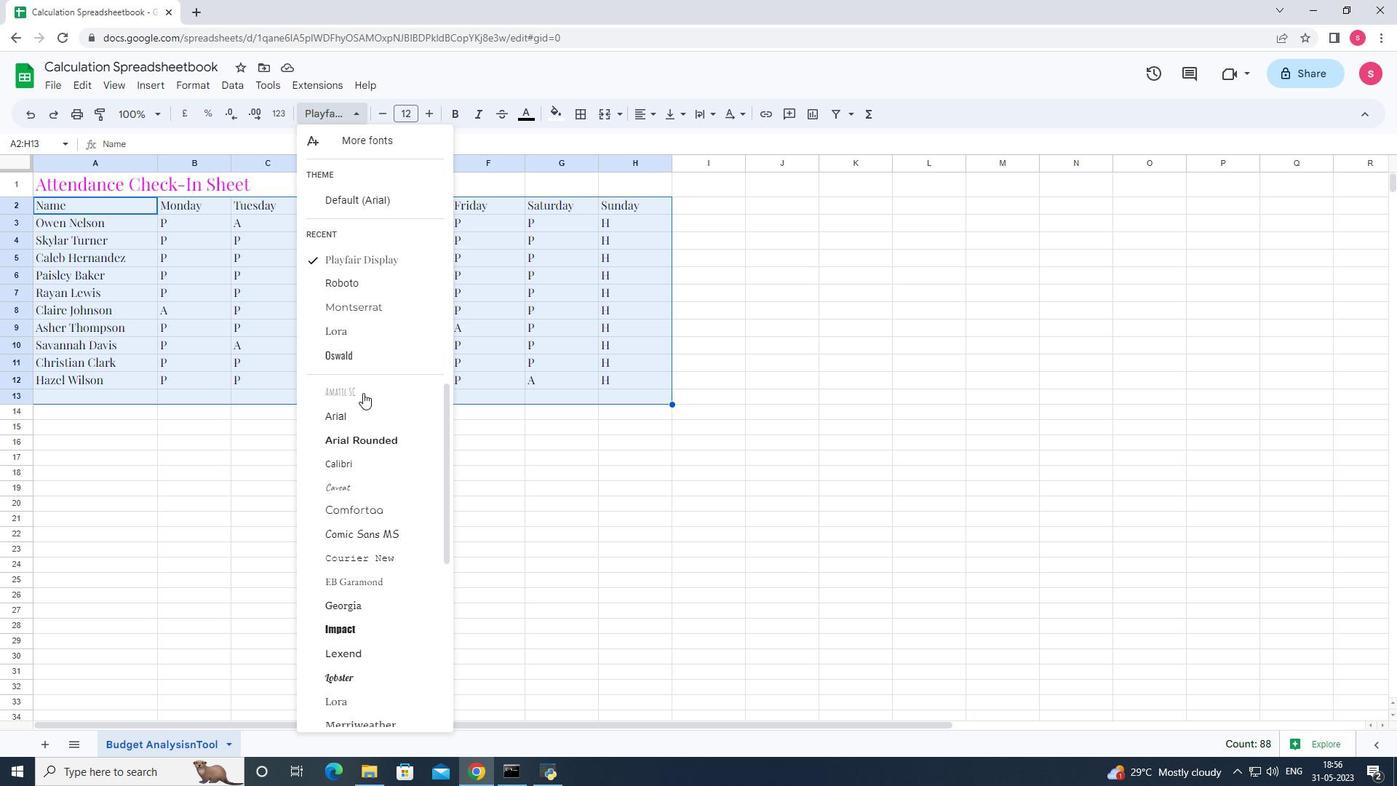 
Action: Mouse moved to (364, 406)
Screenshot: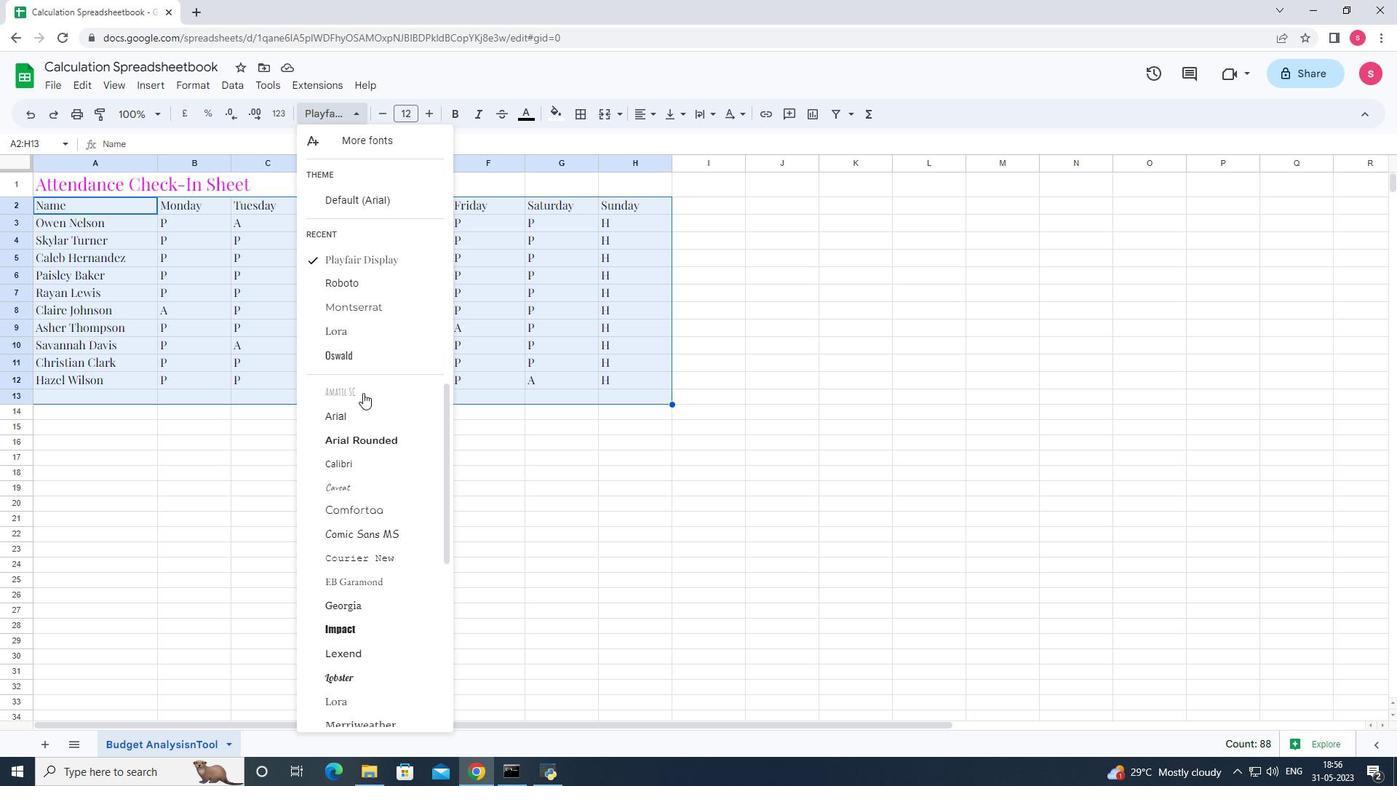 
Action: Mouse scrolled (364, 405) with delta (0, 0)
Screenshot: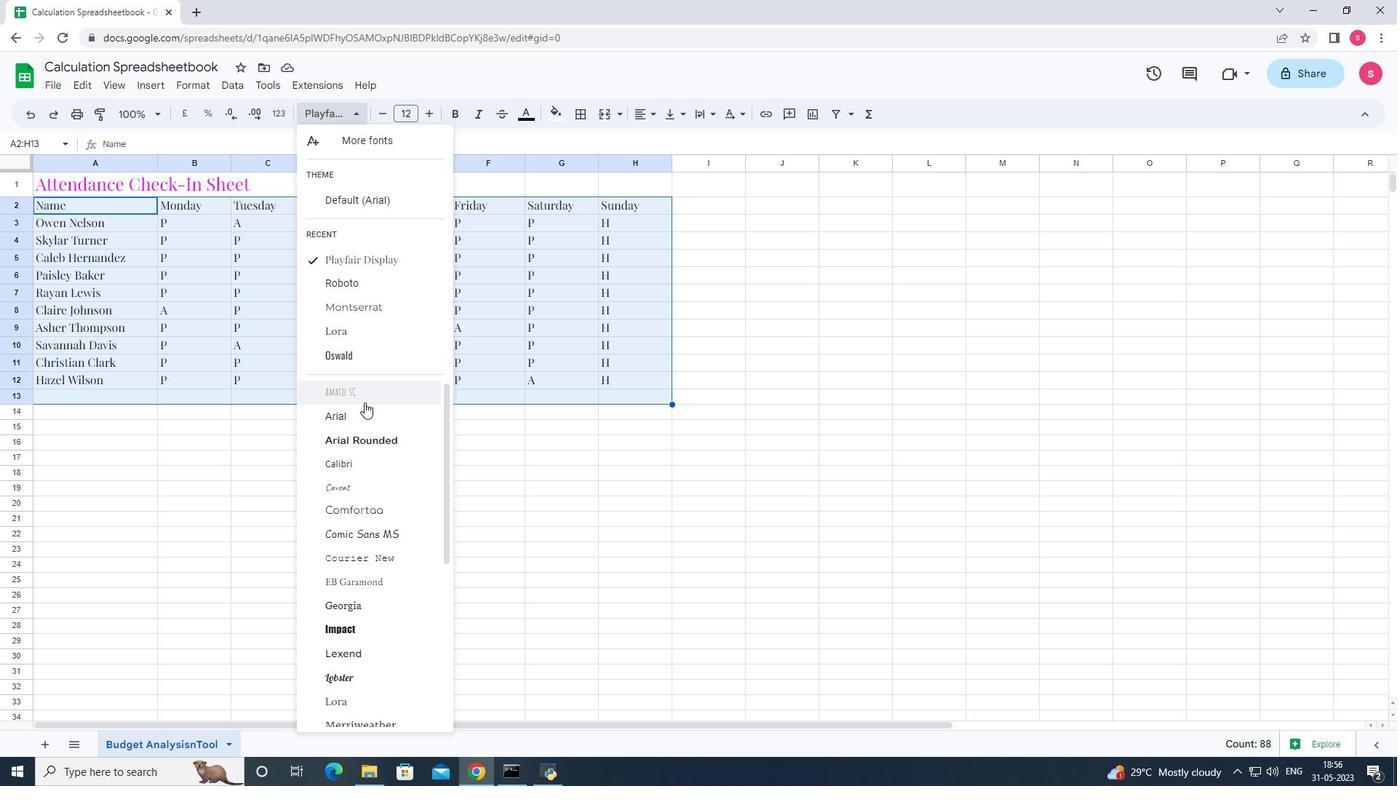 
Action: Mouse moved to (366, 417)
Screenshot: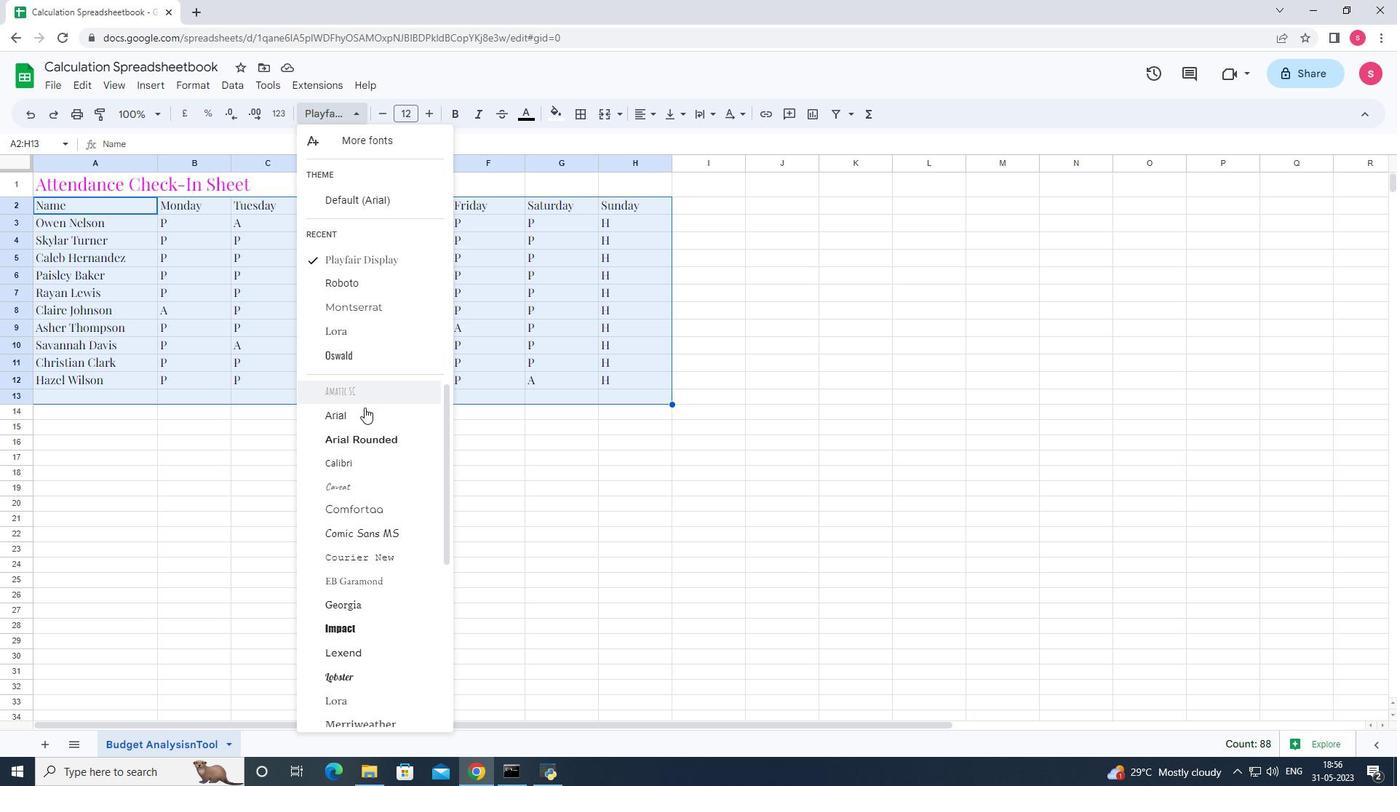 
Action: Mouse scrolled (366, 415) with delta (0, 0)
Screenshot: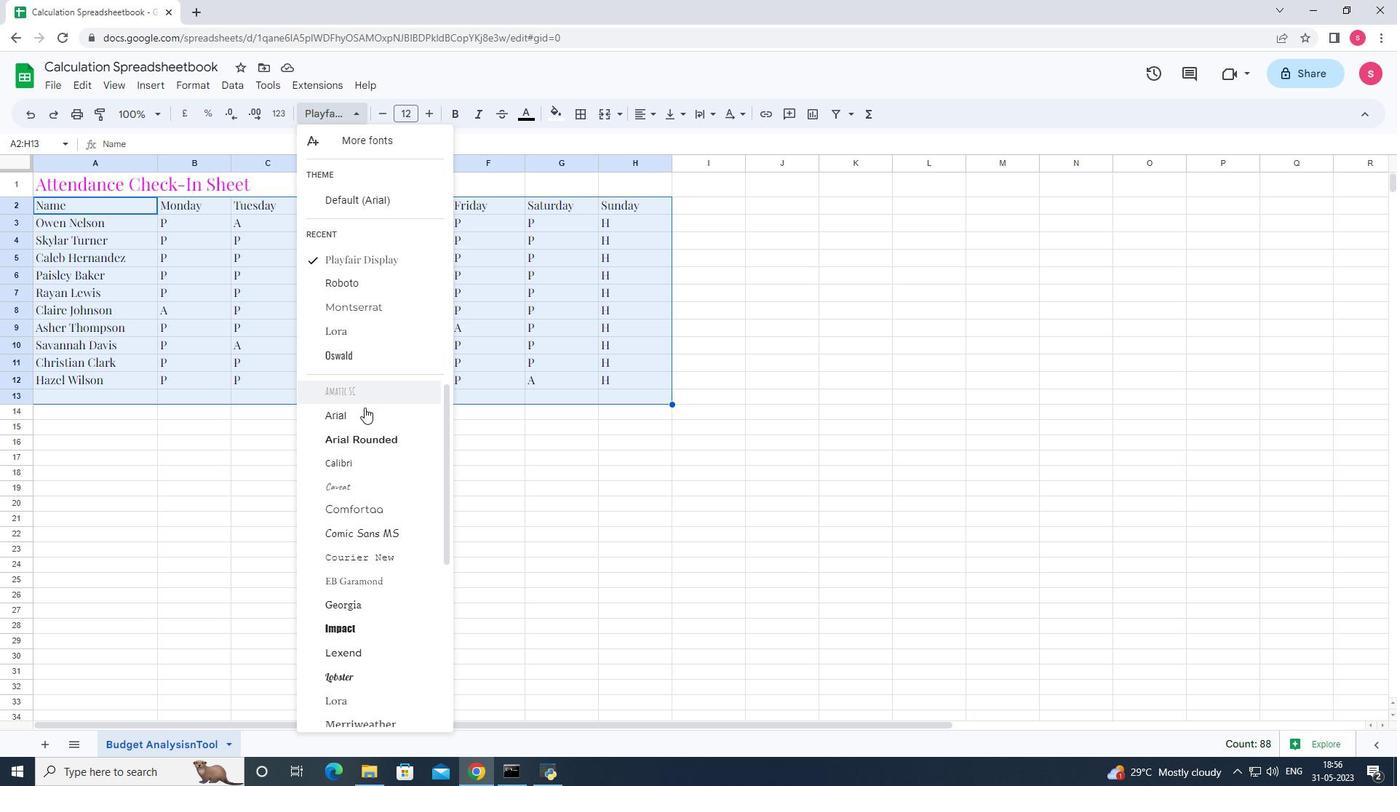 
Action: Mouse moved to (379, 480)
Screenshot: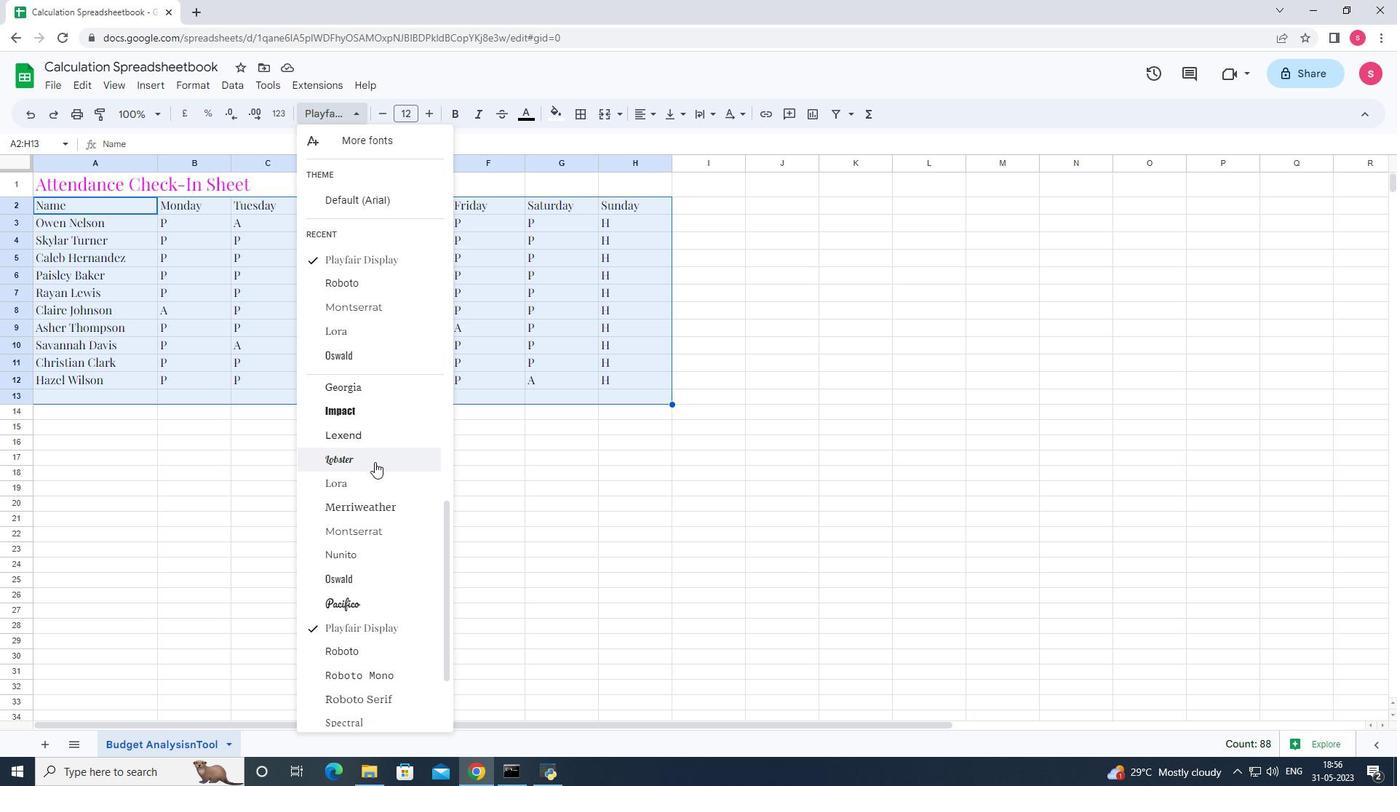 
Action: Mouse scrolled (379, 479) with delta (0, 0)
Screenshot: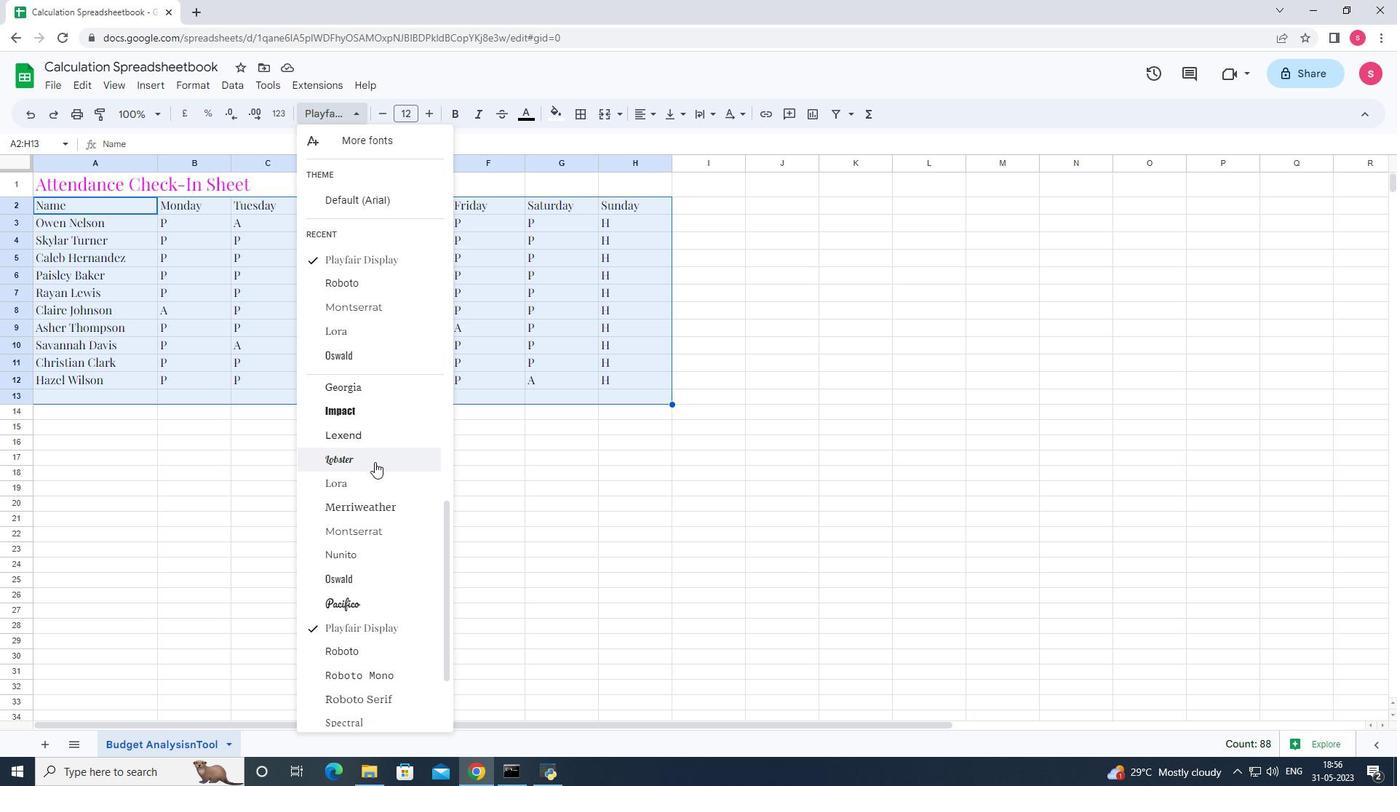 
Action: Mouse moved to (379, 513)
Screenshot: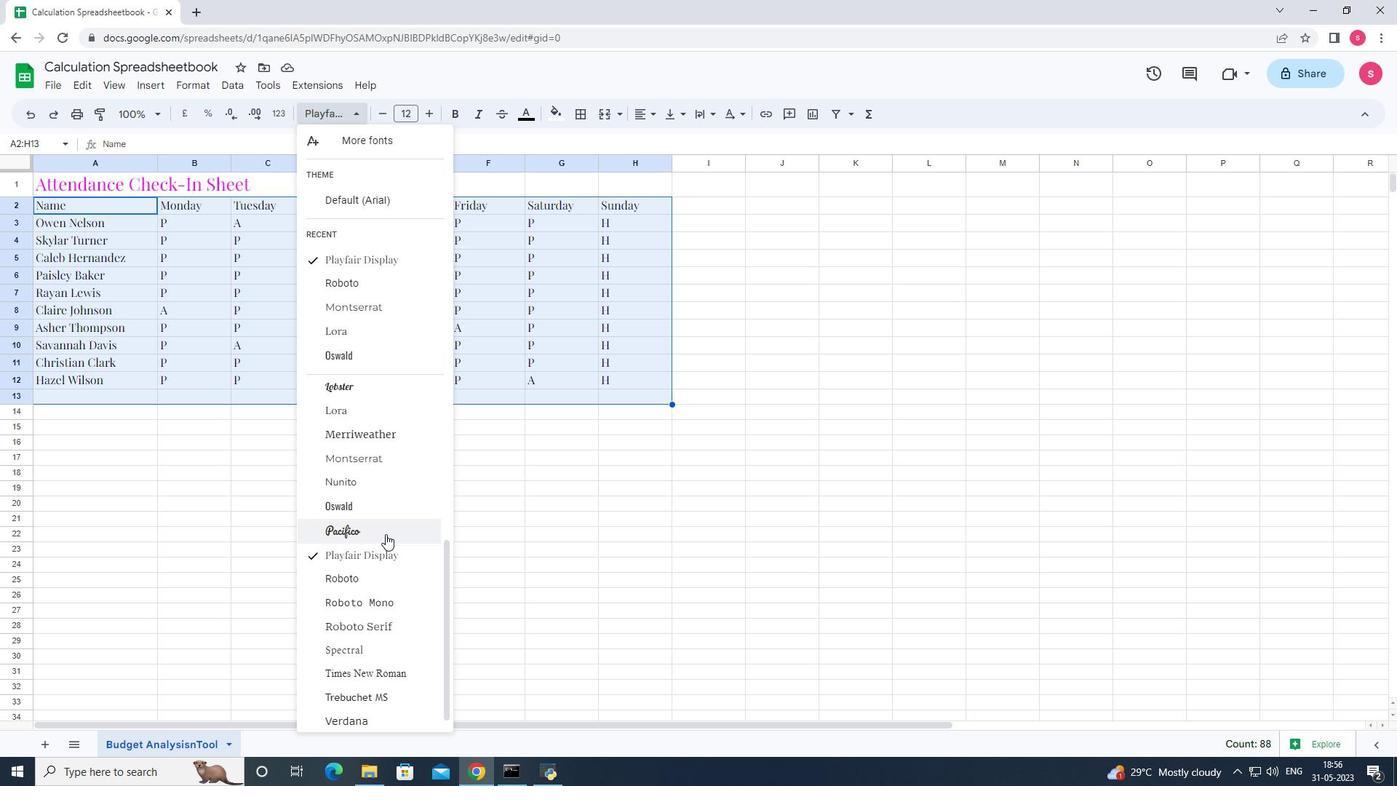 
Action: Mouse pressed left at (379, 513)
Screenshot: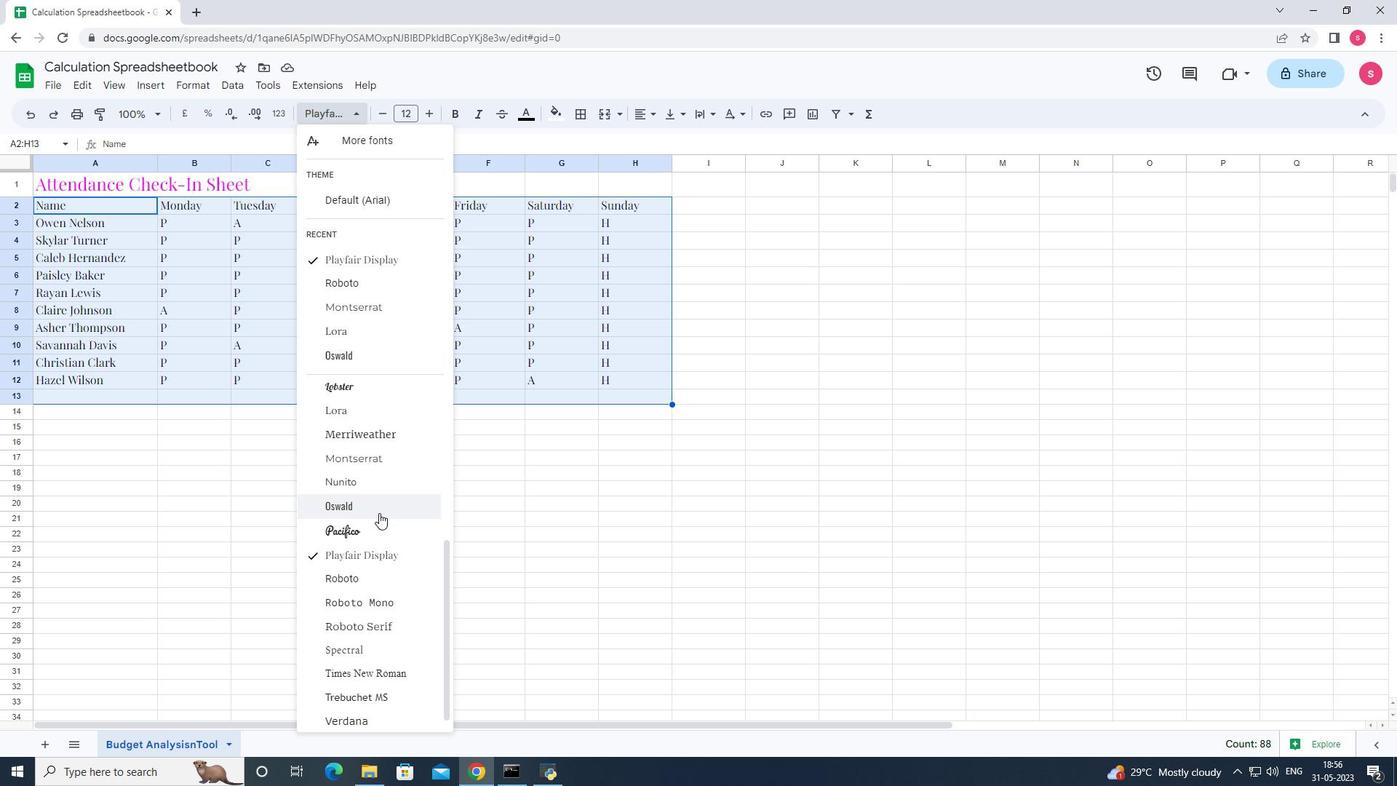 
Action: Mouse moved to (383, 116)
Screenshot: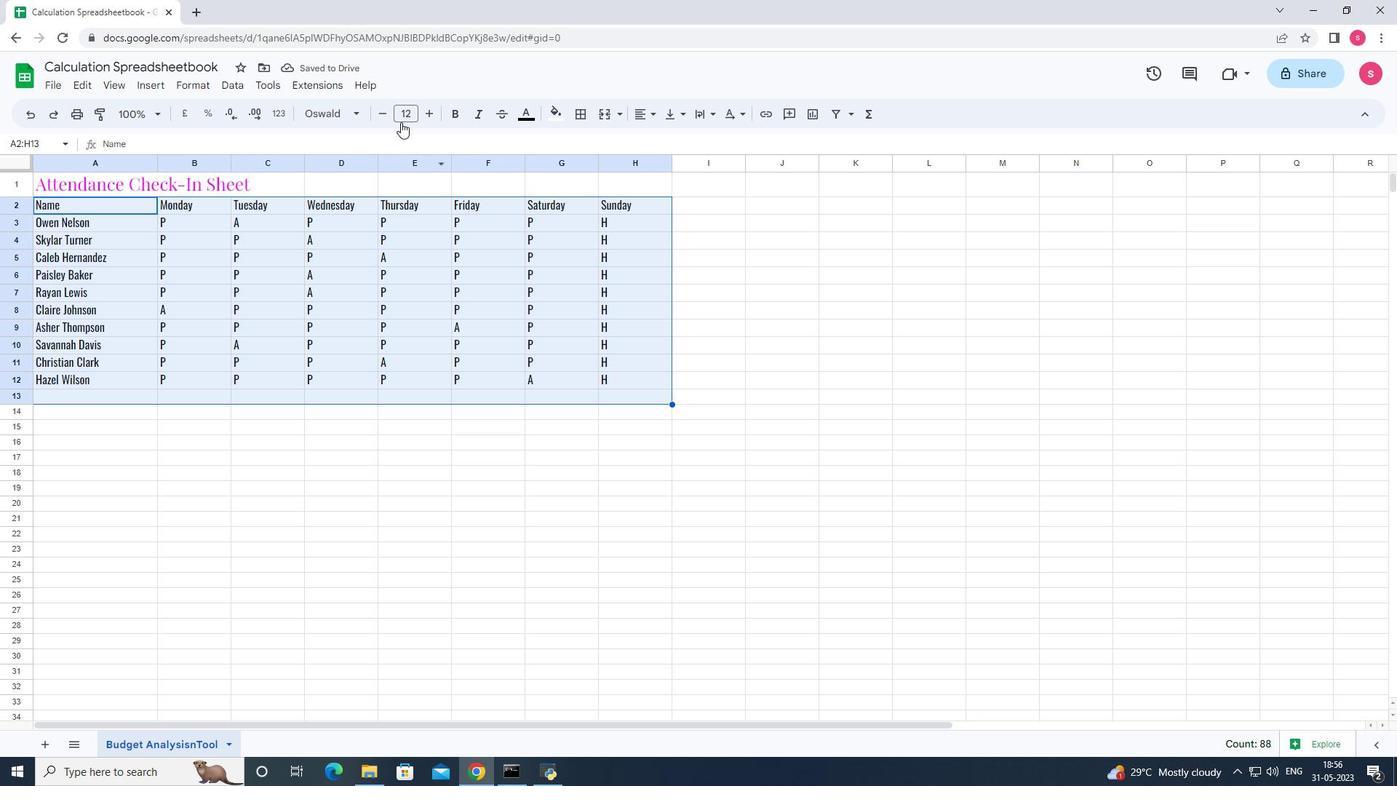 
Action: Mouse pressed left at (383, 116)
Screenshot: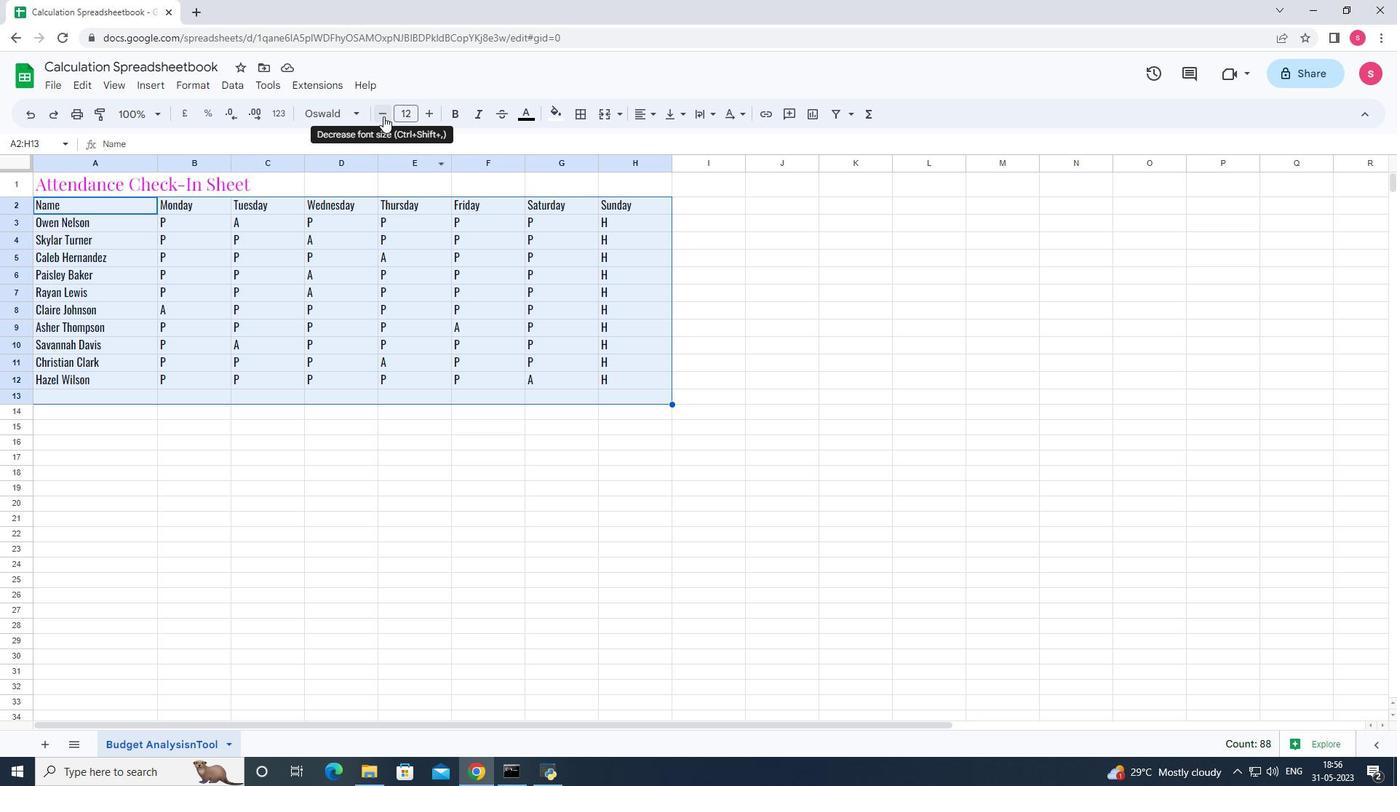 
Action: Mouse pressed left at (383, 116)
Screenshot: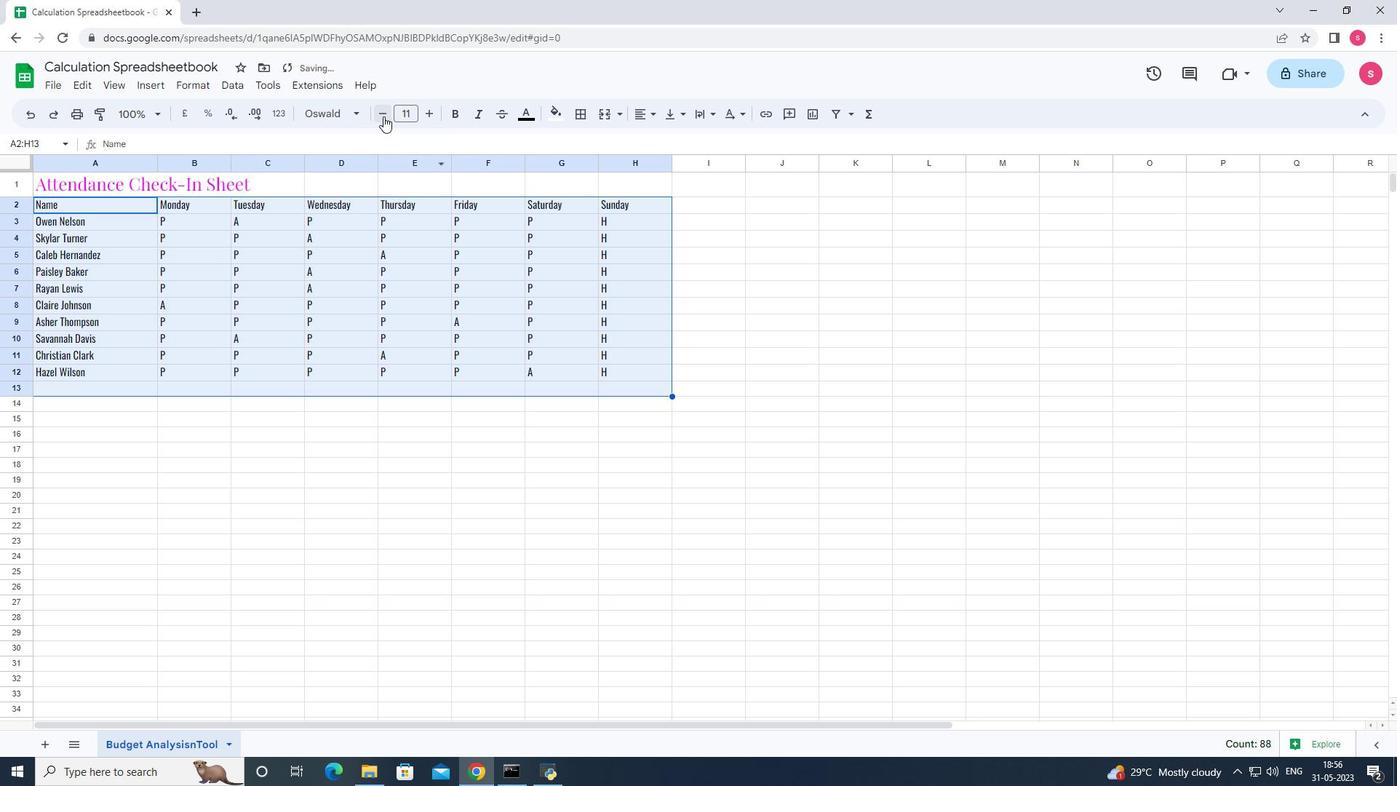 
Action: Mouse pressed left at (383, 116)
Screenshot: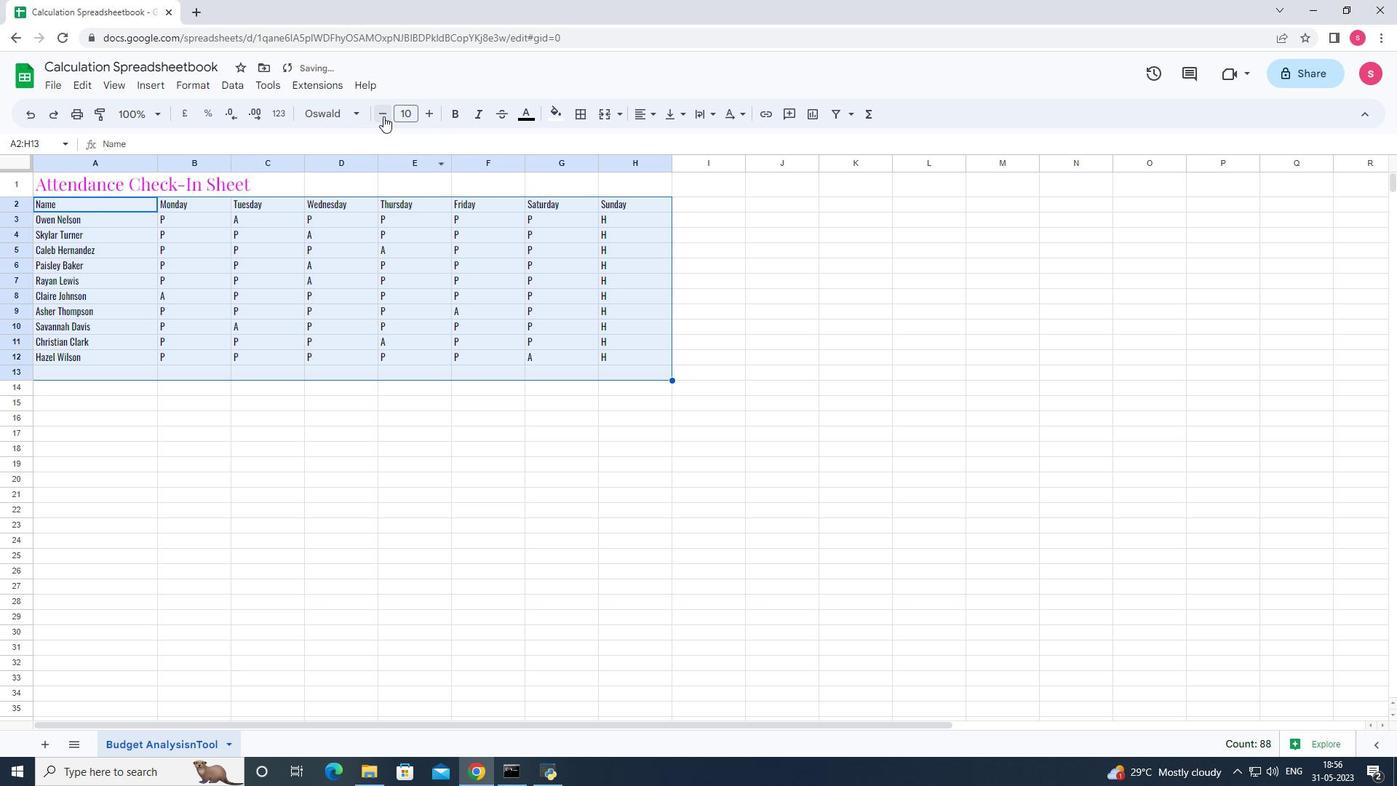 
Action: Mouse moved to (401, 464)
Screenshot: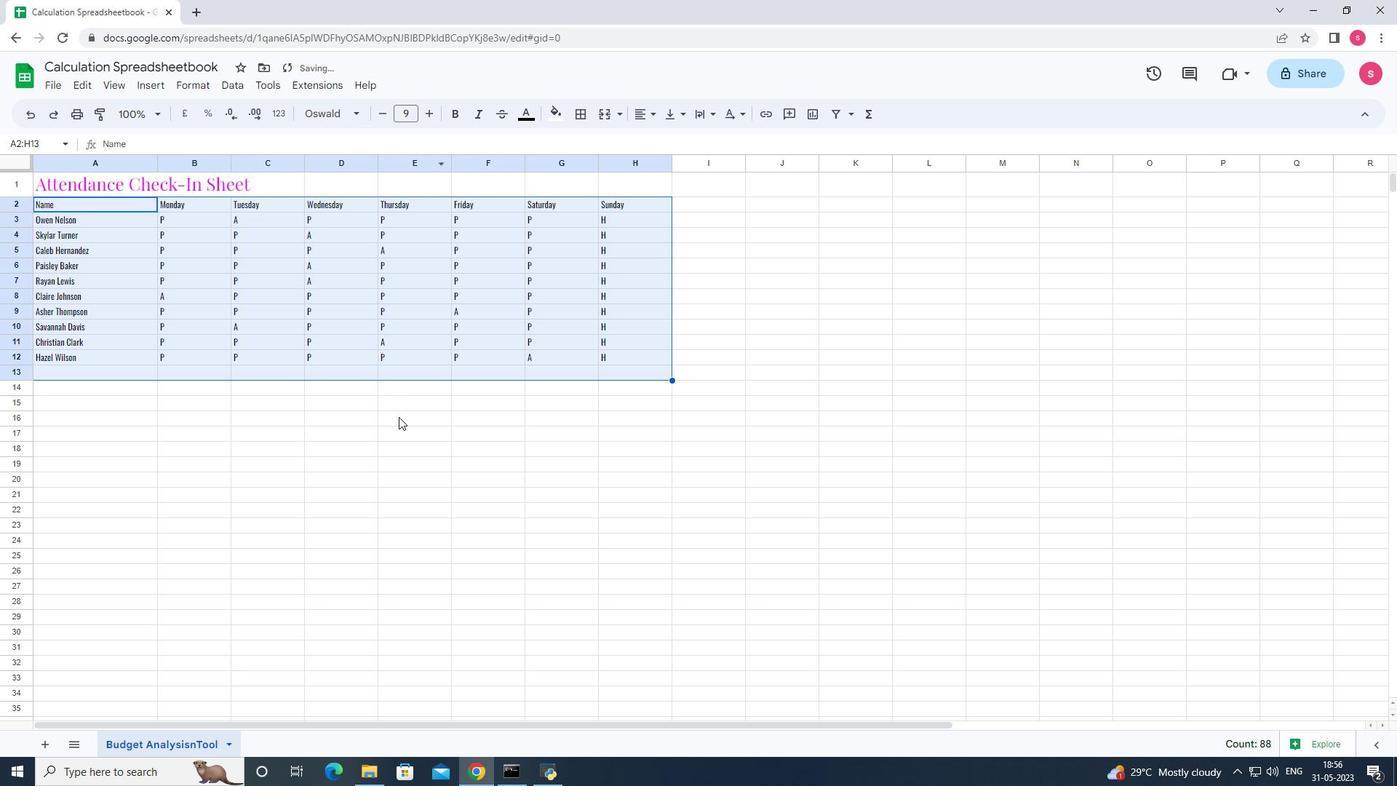
Action: Mouse pressed left at (401, 464)
Screenshot: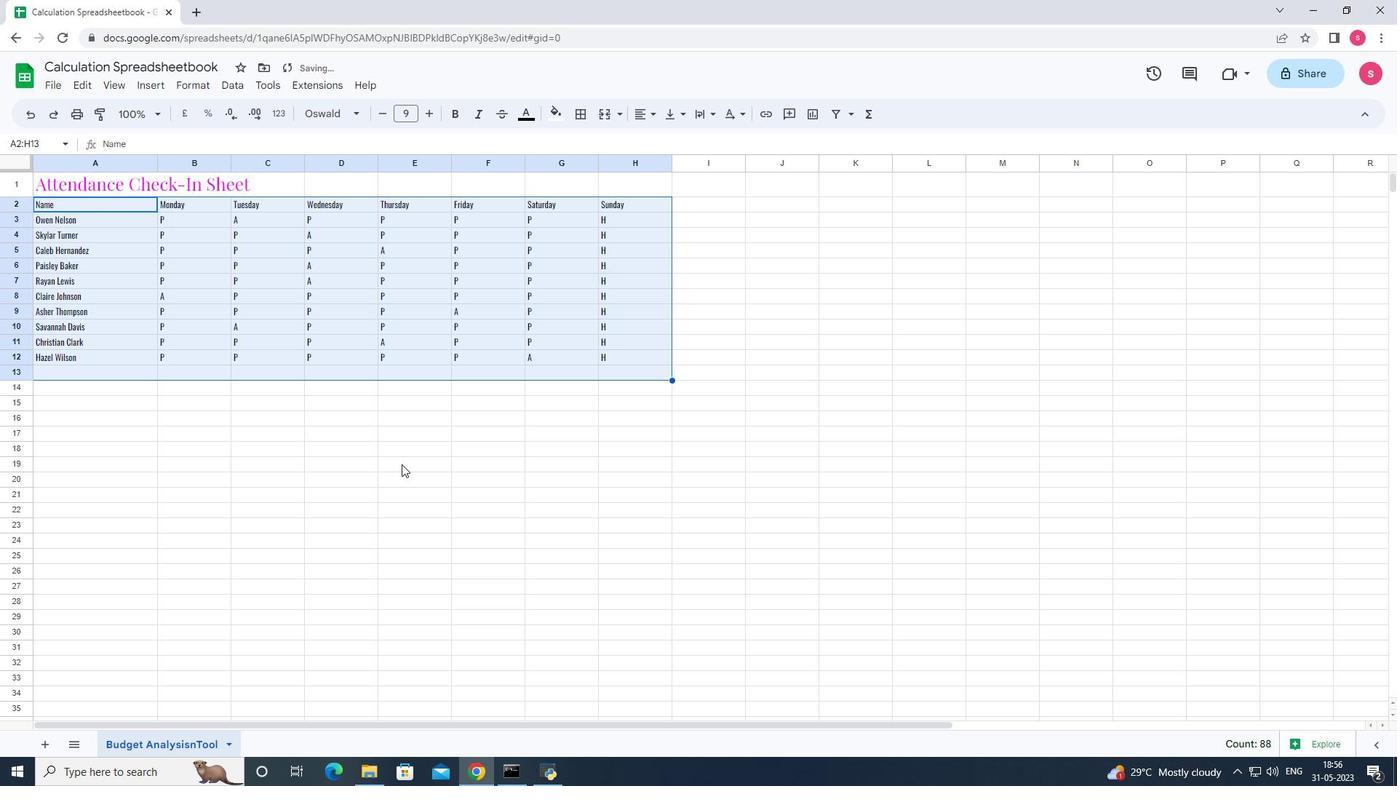 
Action: Mouse moved to (44, 182)
Screenshot: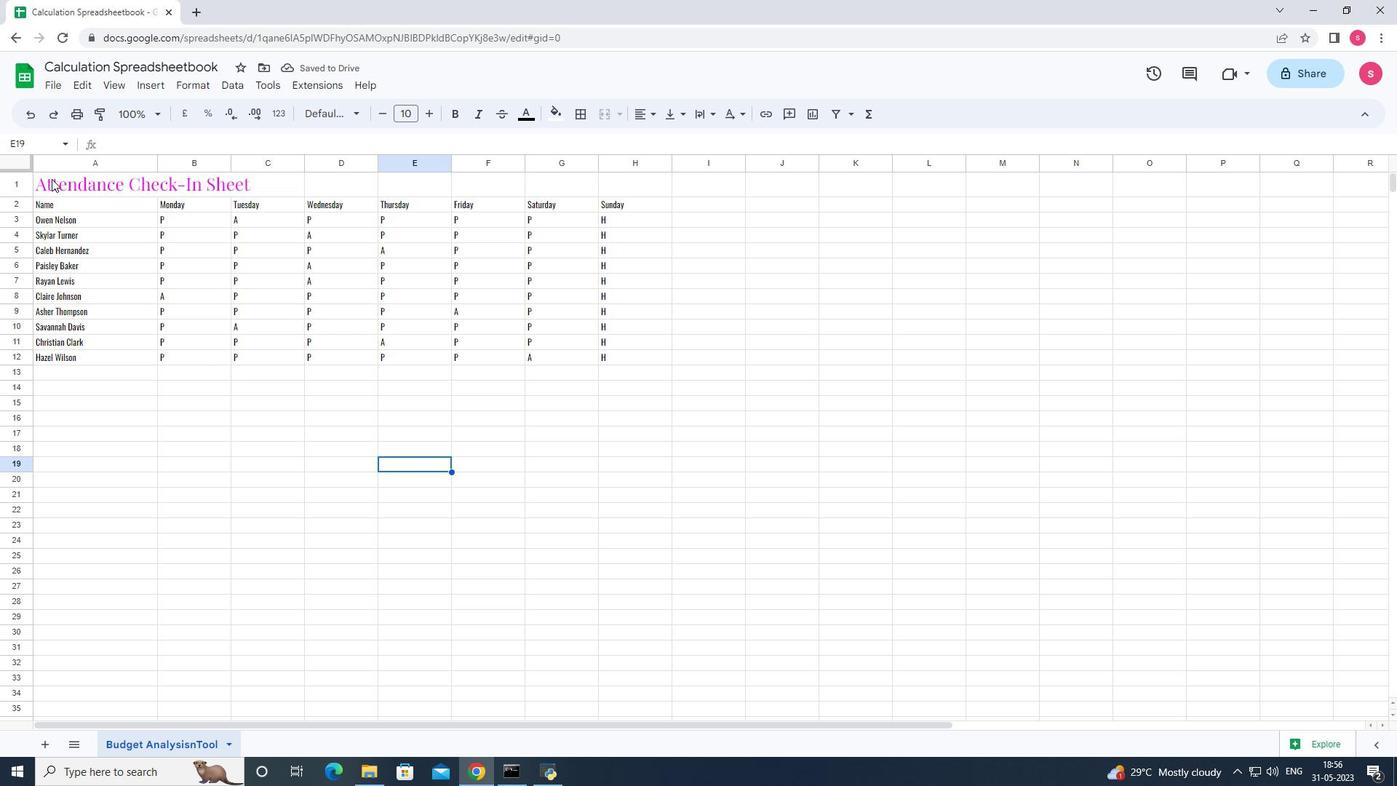 
Action: Mouse pressed left at (44, 182)
Screenshot: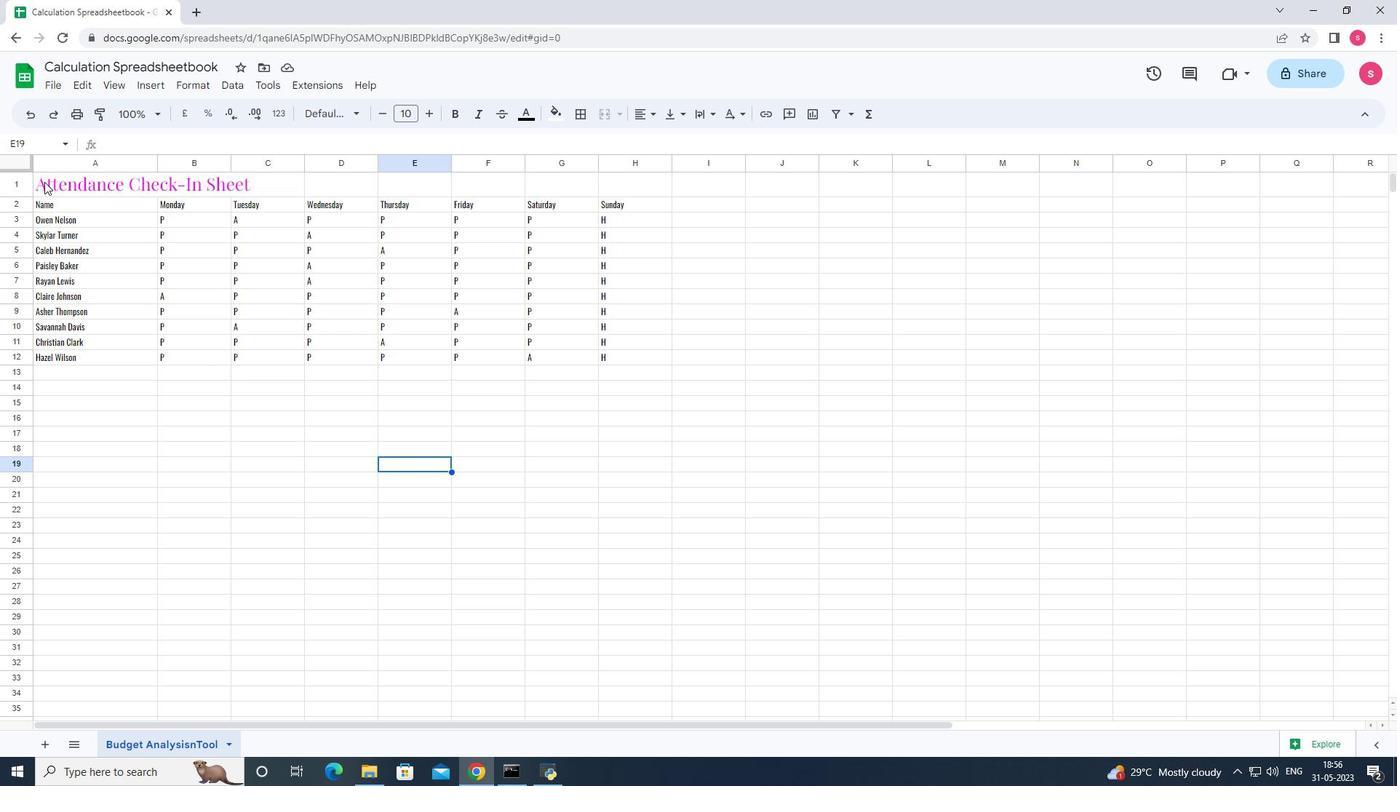 
Action: Mouse moved to (648, 115)
Screenshot: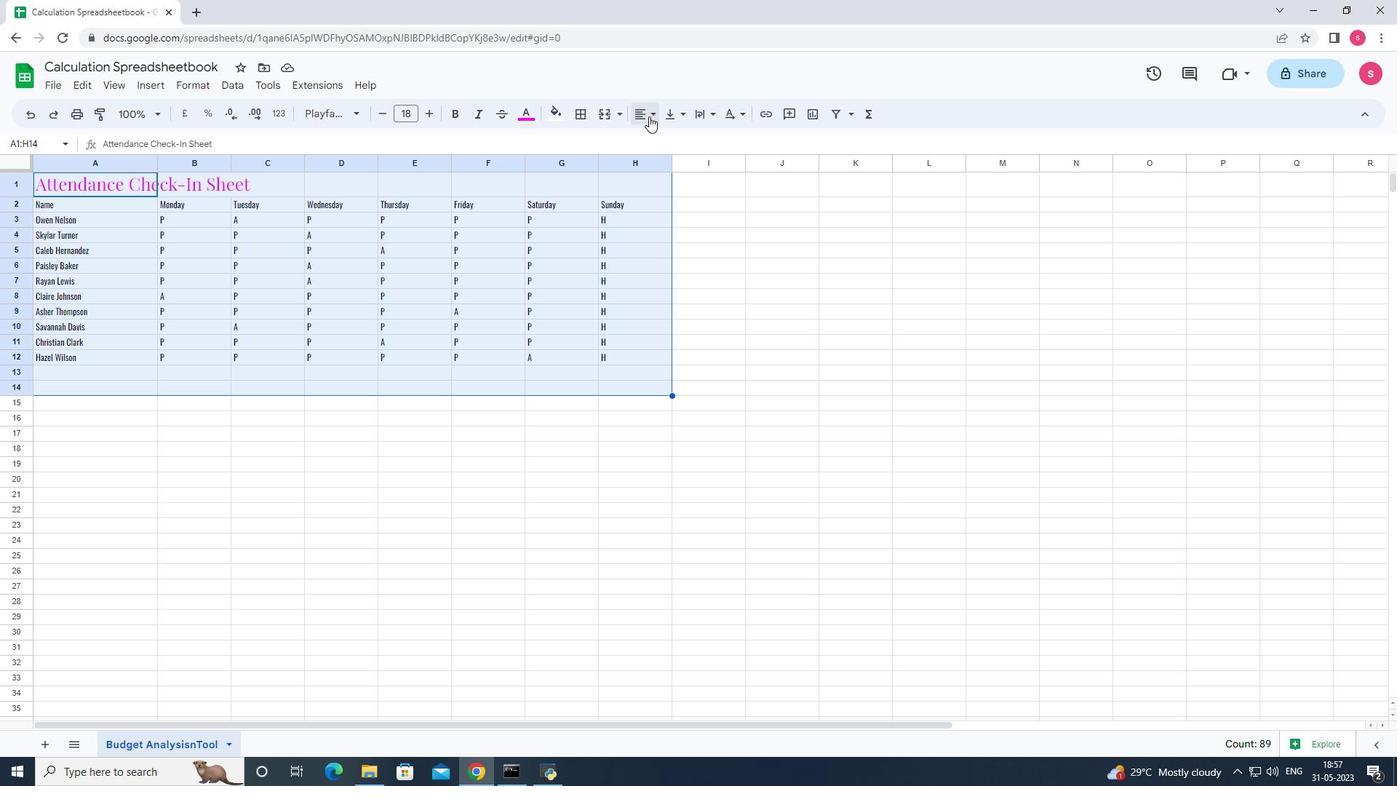 
Action: Mouse pressed left at (648, 115)
Screenshot: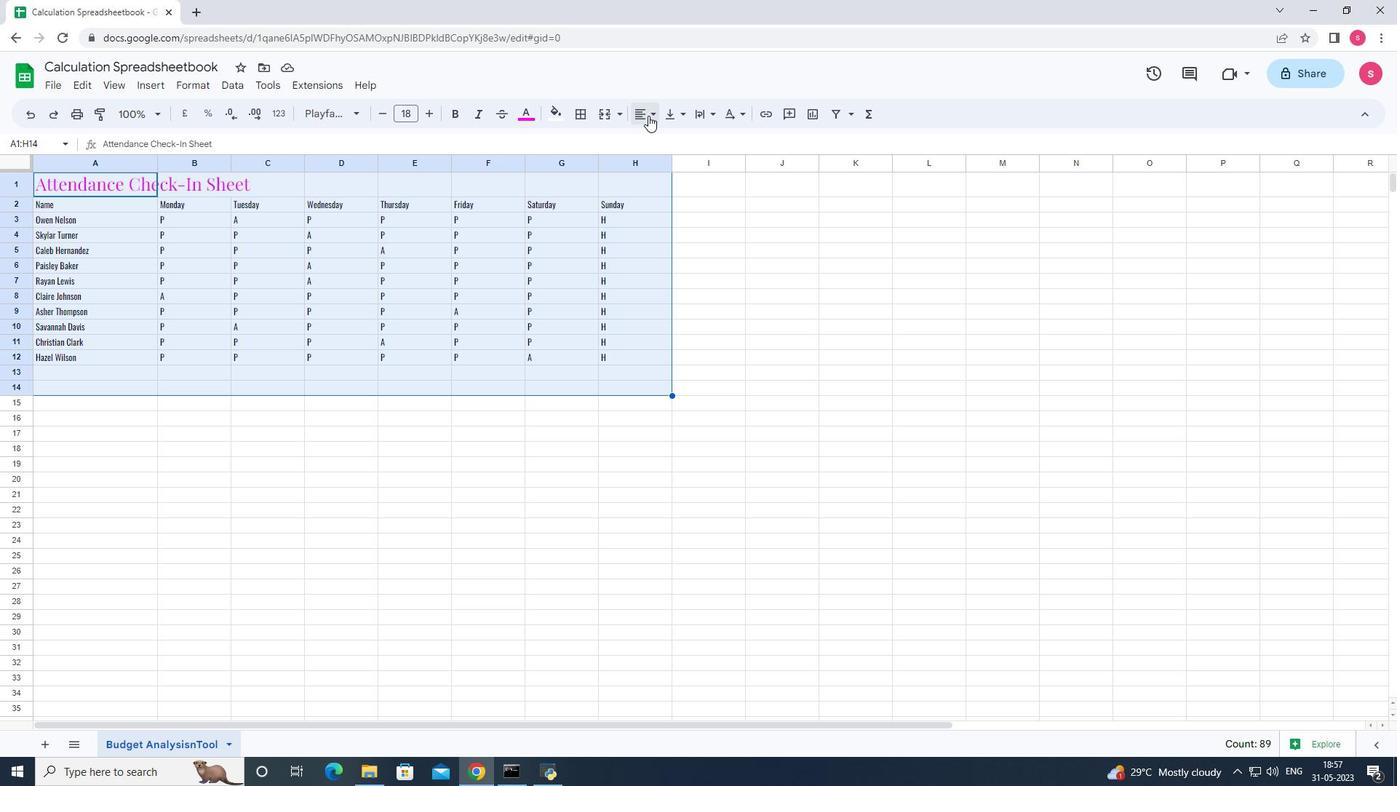 
Action: Mouse moved to (665, 147)
Screenshot: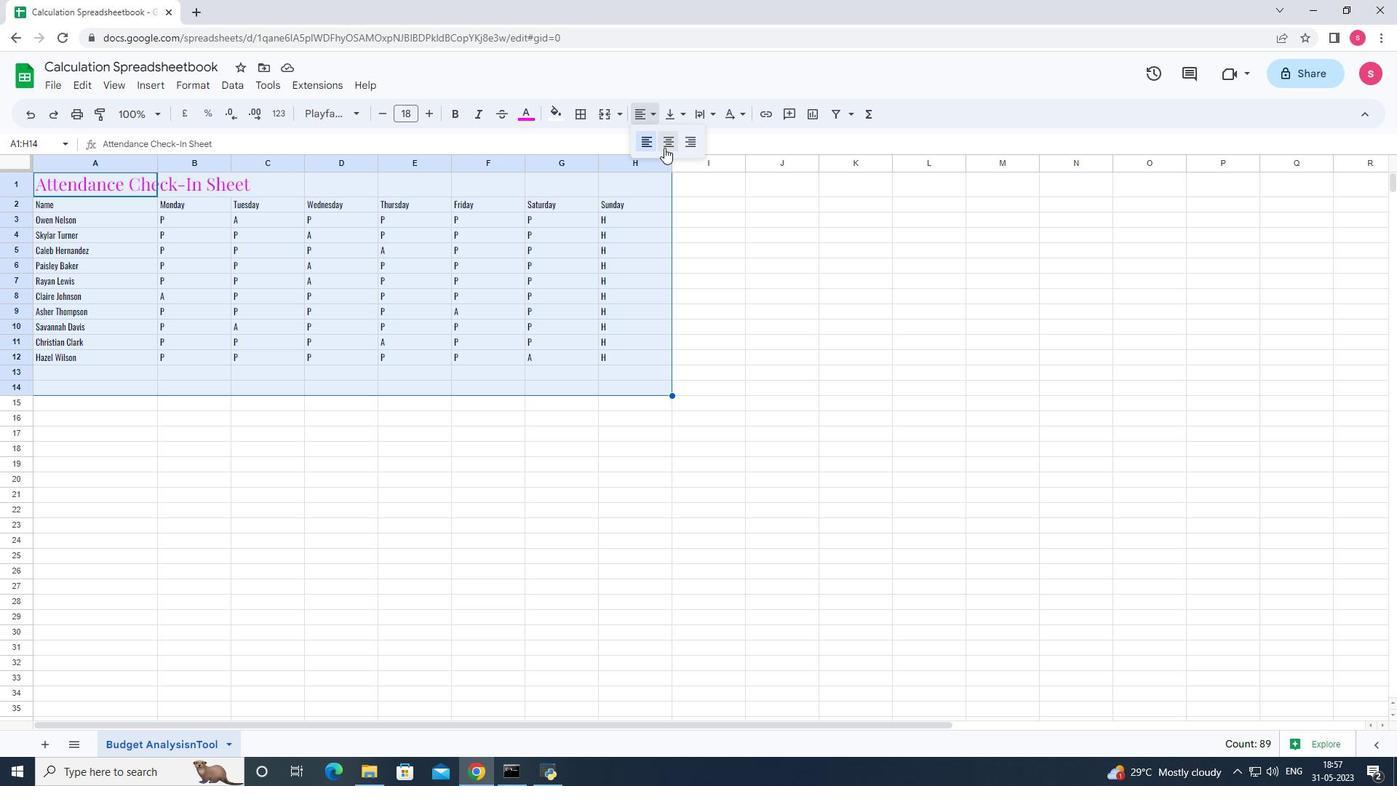 
Action: Mouse pressed left at (665, 147)
Screenshot: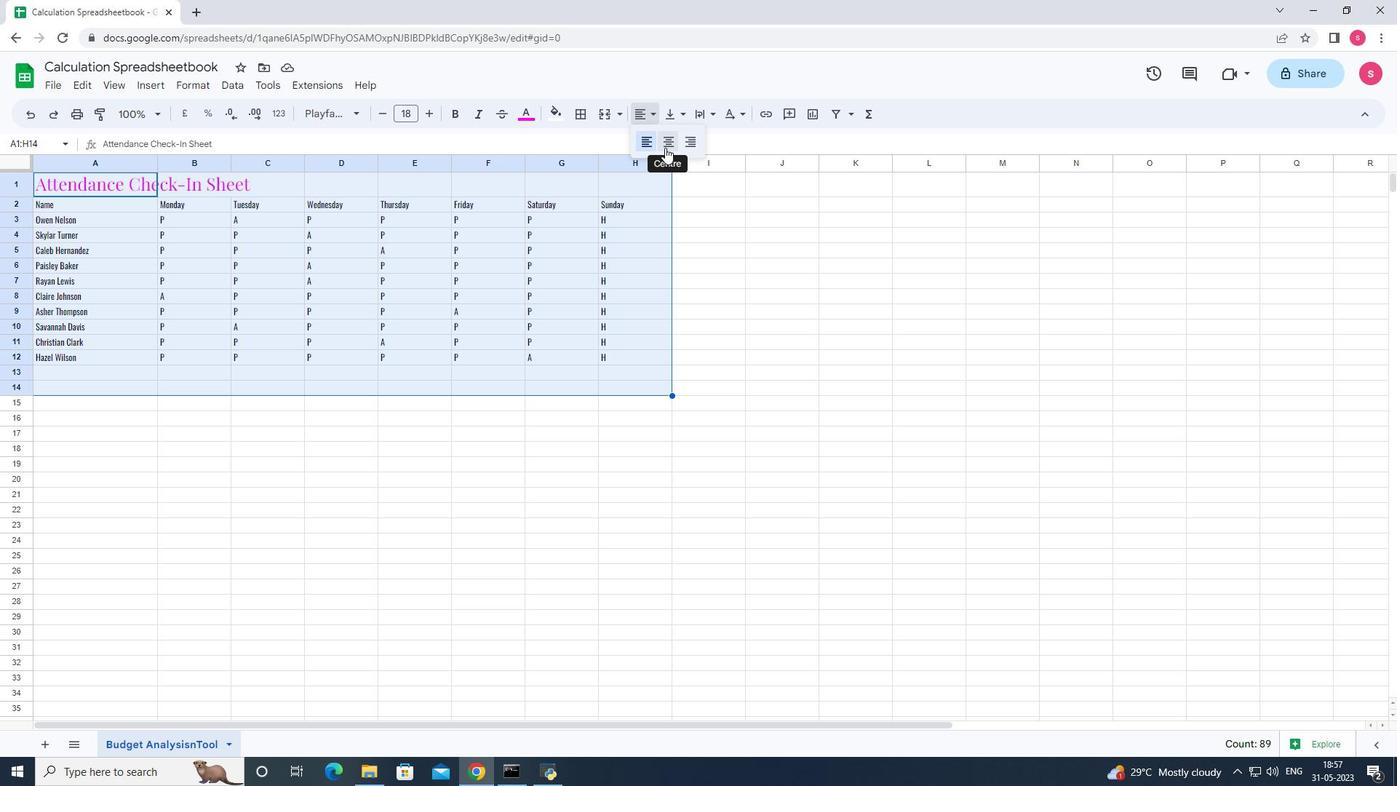 
Action: Mouse moved to (803, 377)
Screenshot: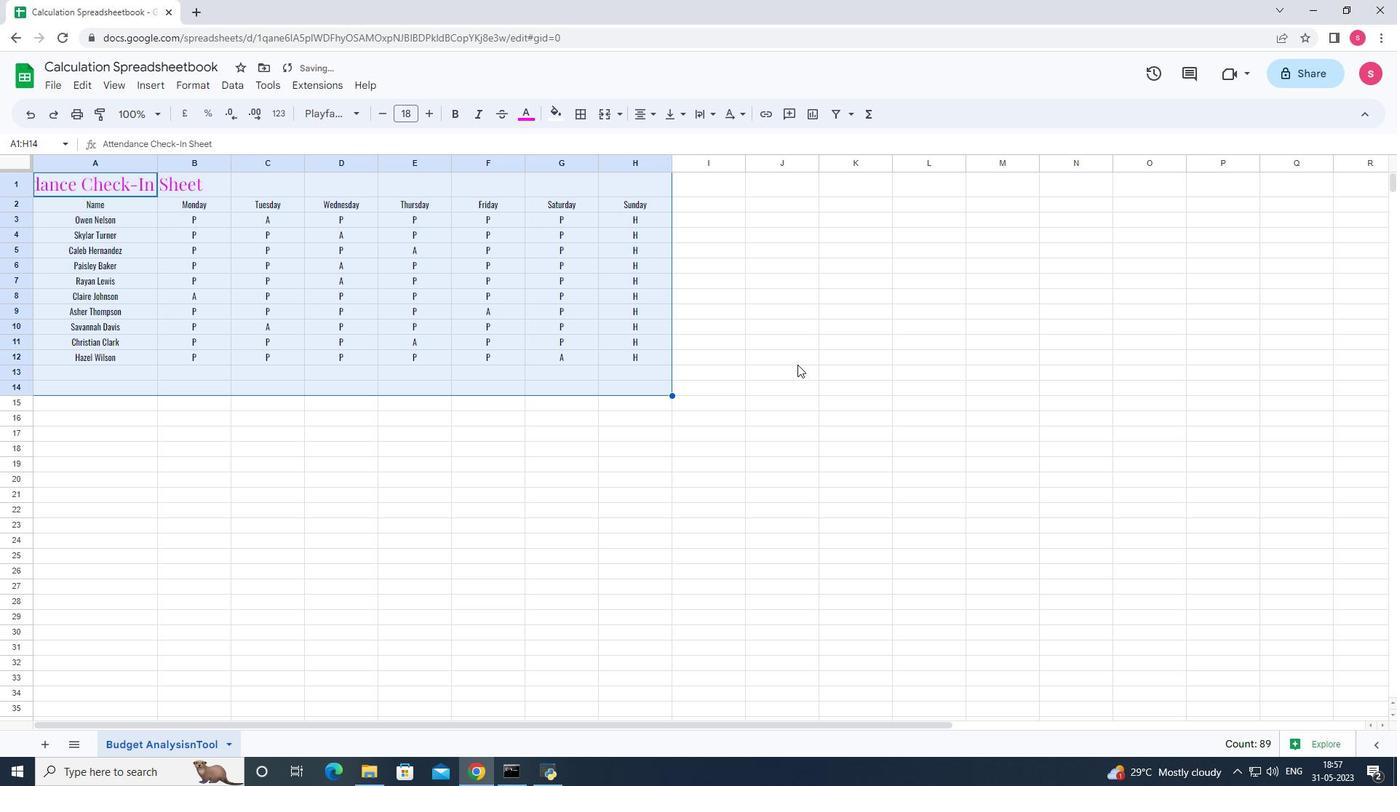 
Action: Mouse pressed left at (803, 377)
Screenshot: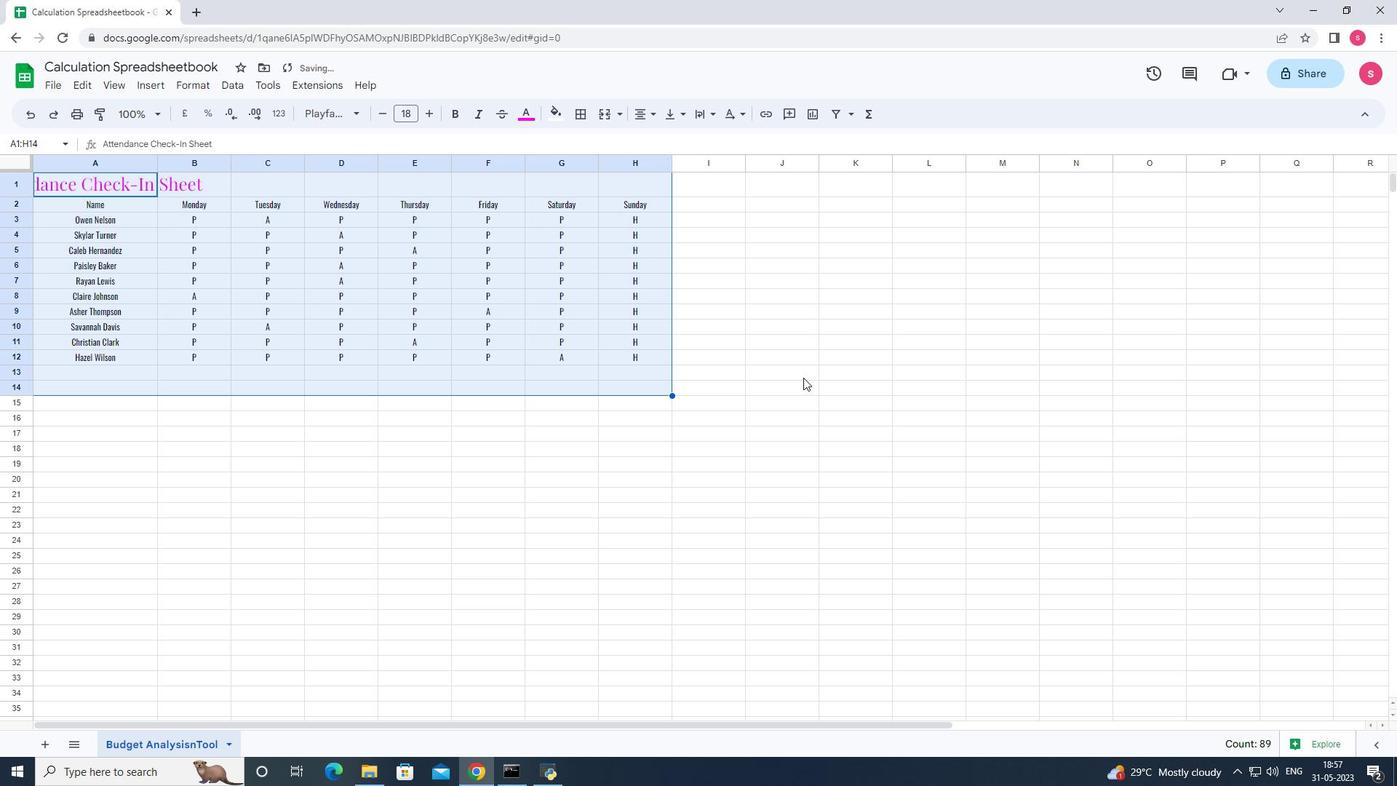 
Action: Mouse moved to (154, 162)
Screenshot: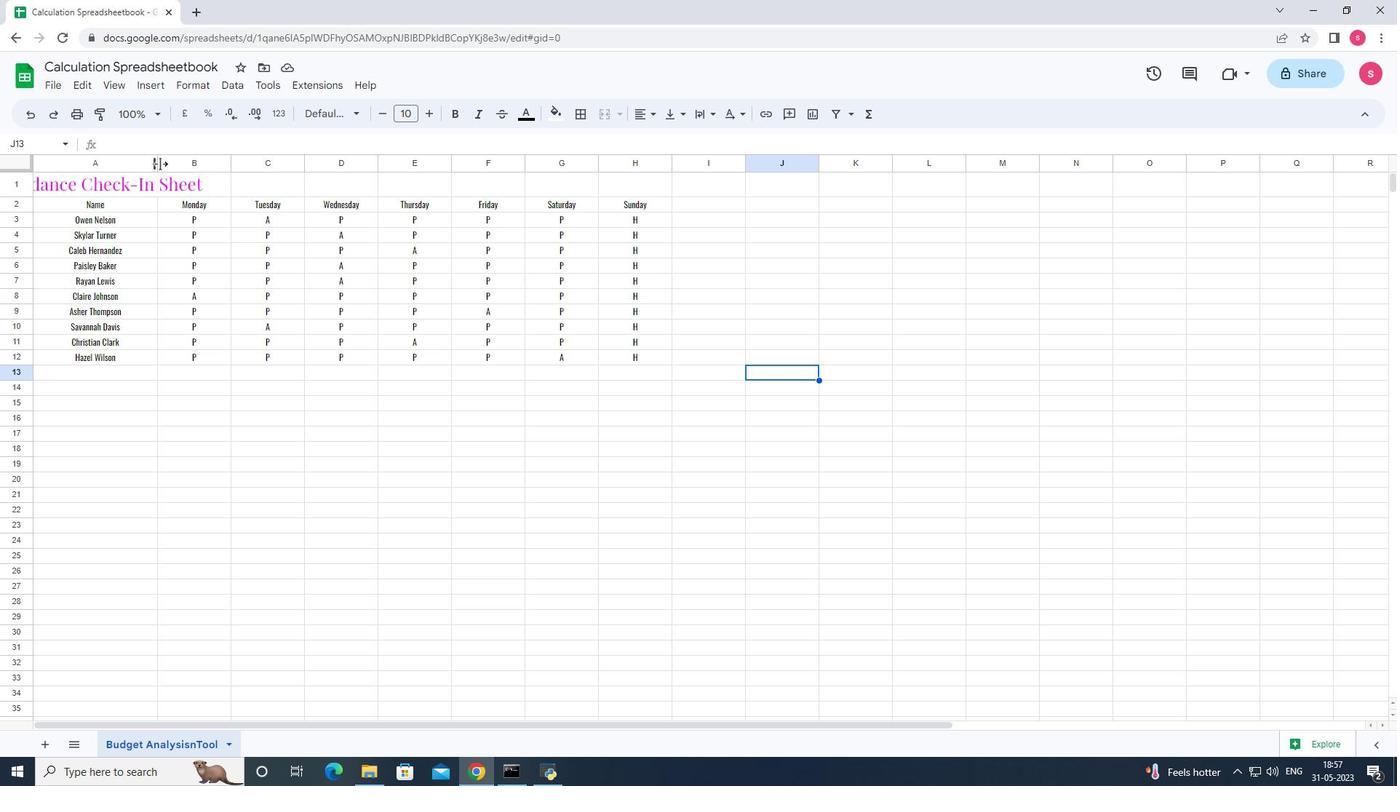 
Action: Mouse pressed left at (154, 162)
Screenshot: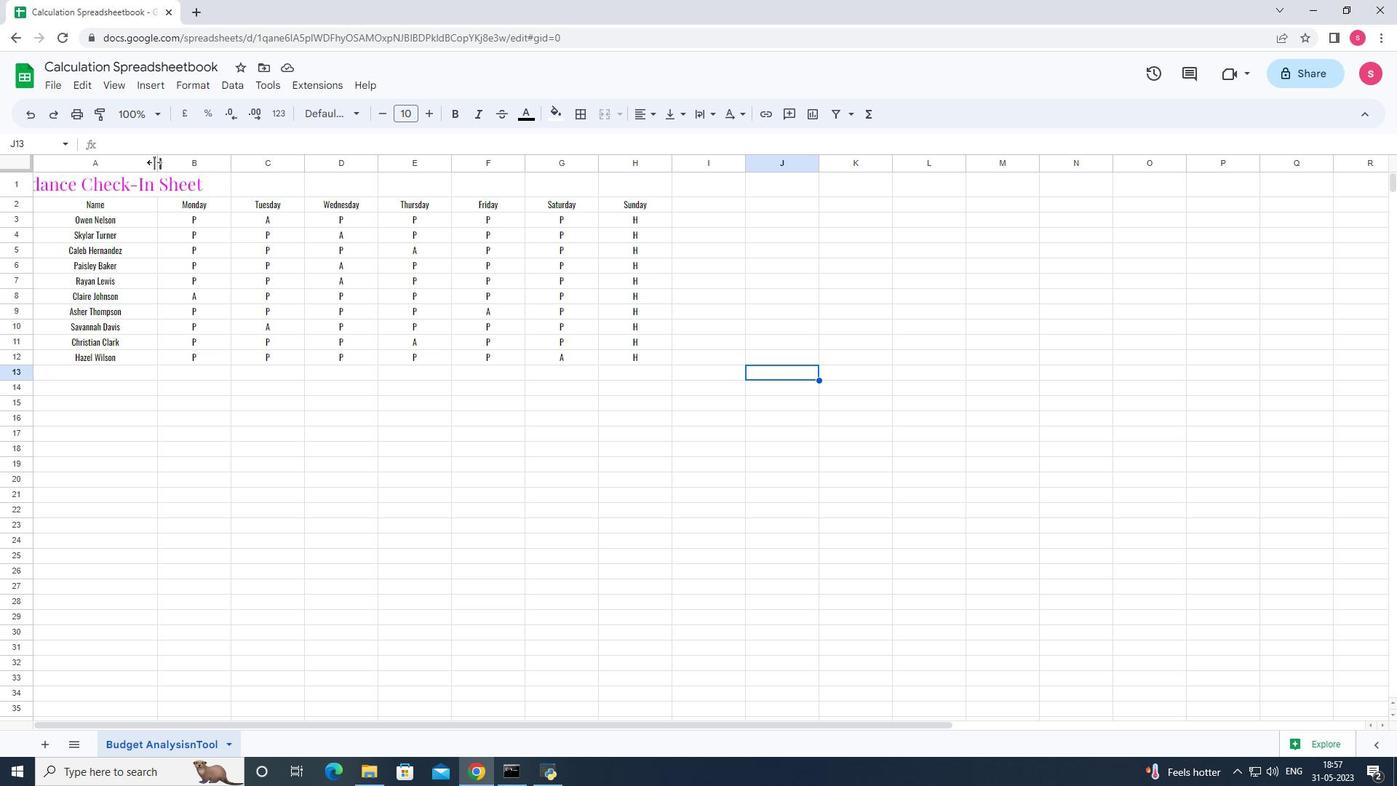 
Action: Mouse pressed left at (154, 162)
Screenshot: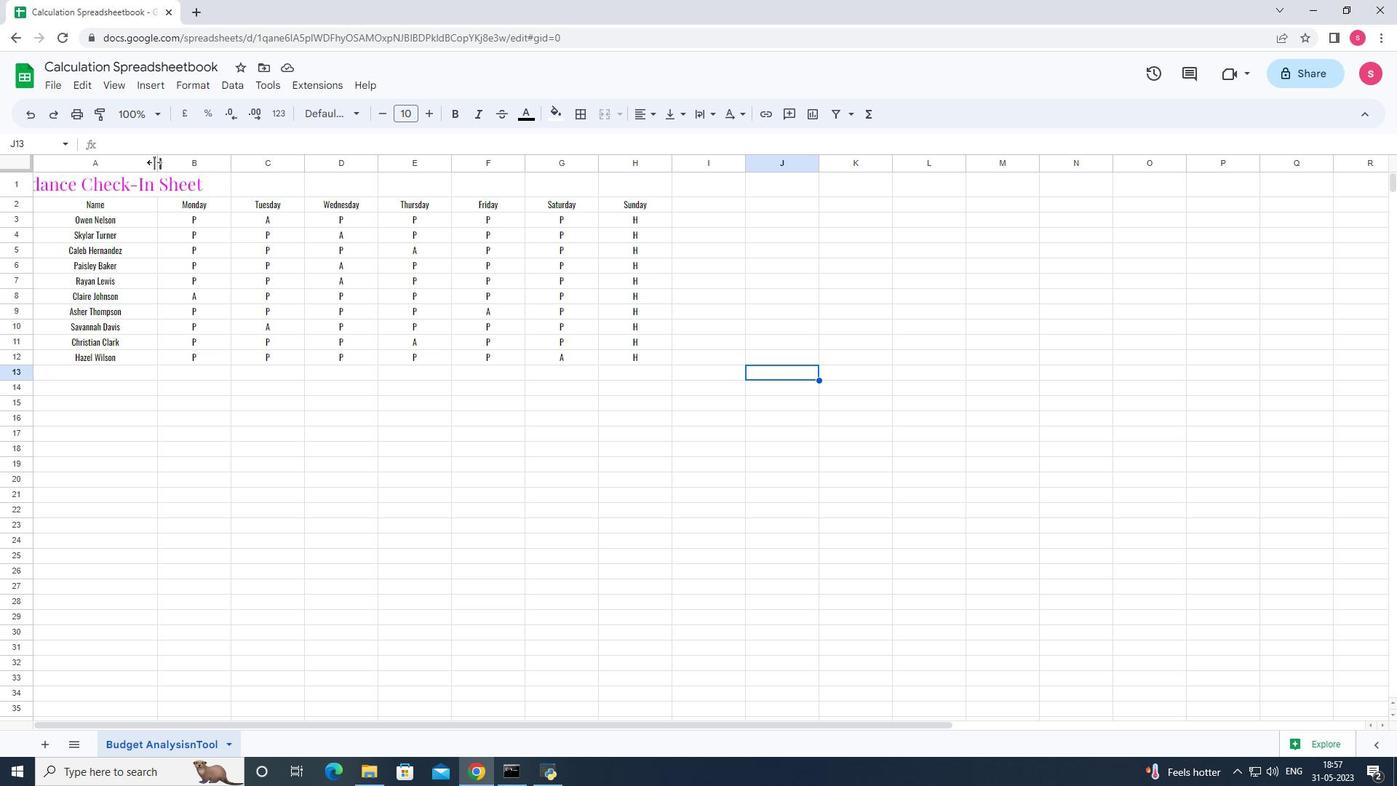 
Action: Mouse moved to (48, 187)
Screenshot: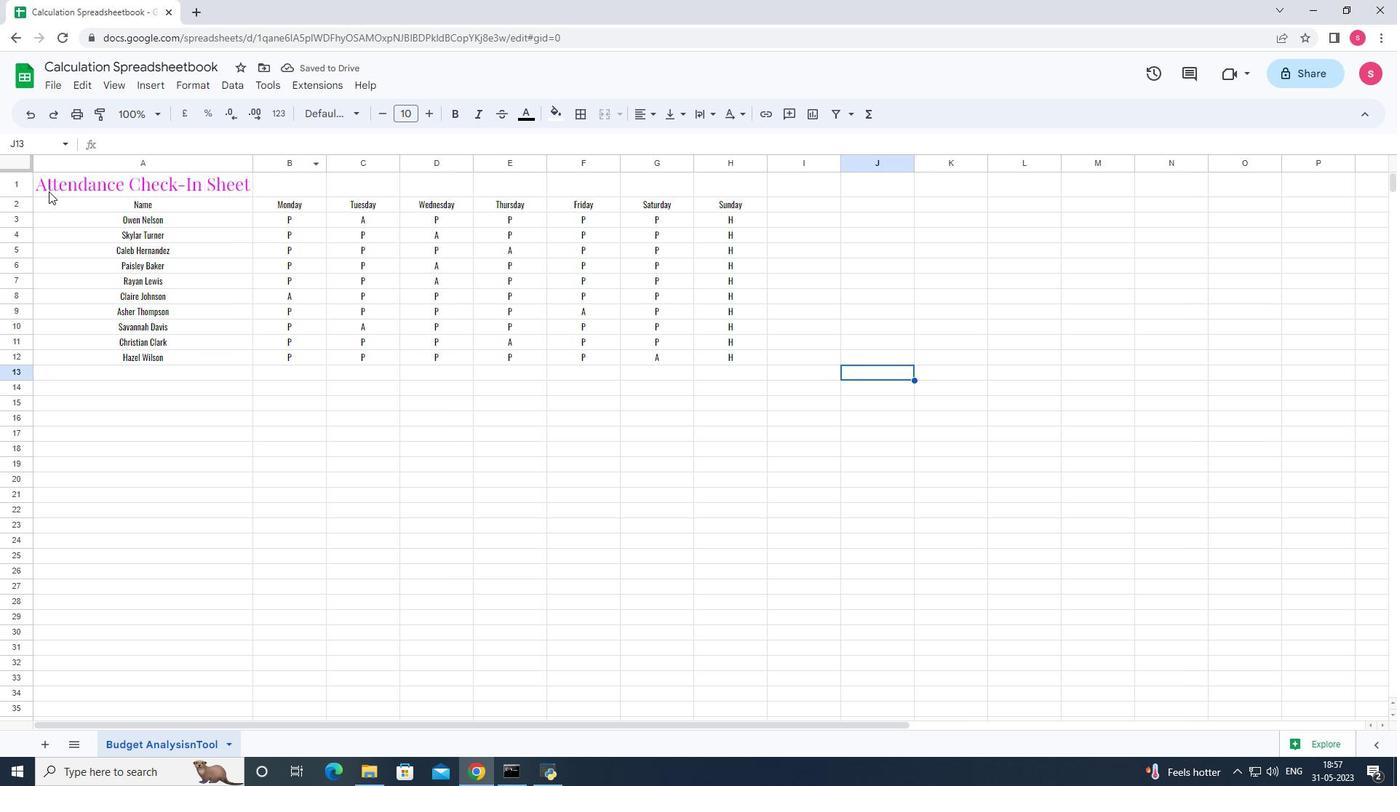 
Action: Mouse pressed left at (48, 187)
Screenshot: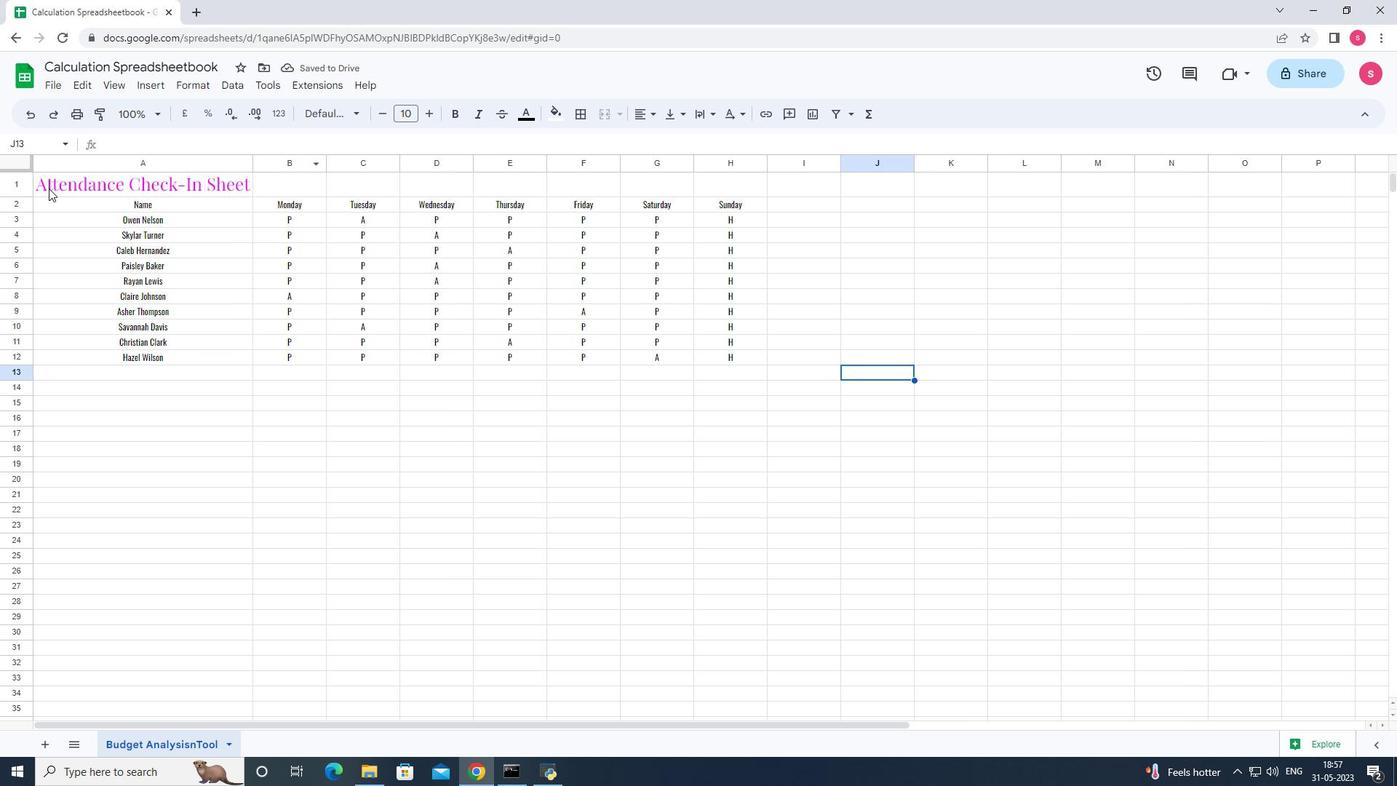 
Action: Mouse moved to (551, 119)
Screenshot: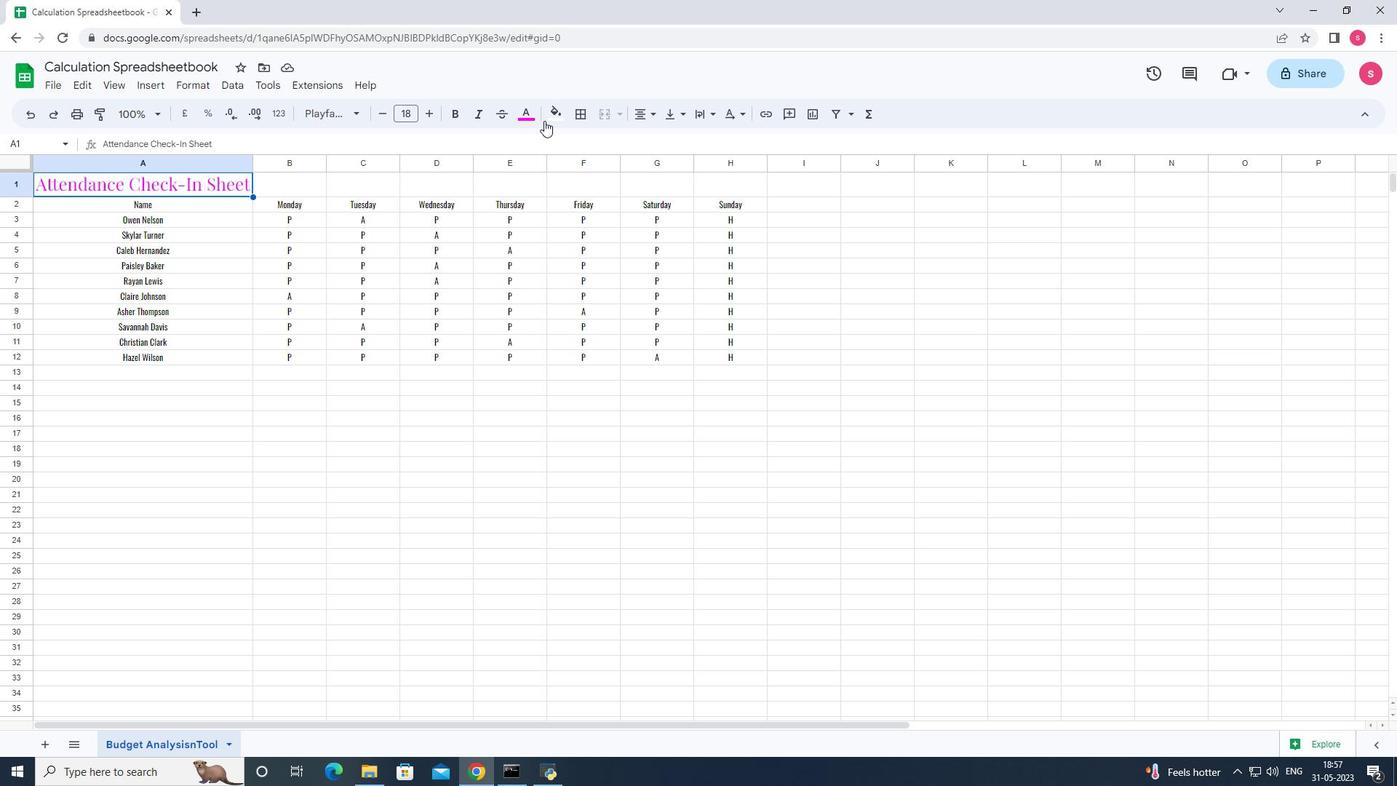 
Action: Mouse pressed left at (551, 119)
Screenshot: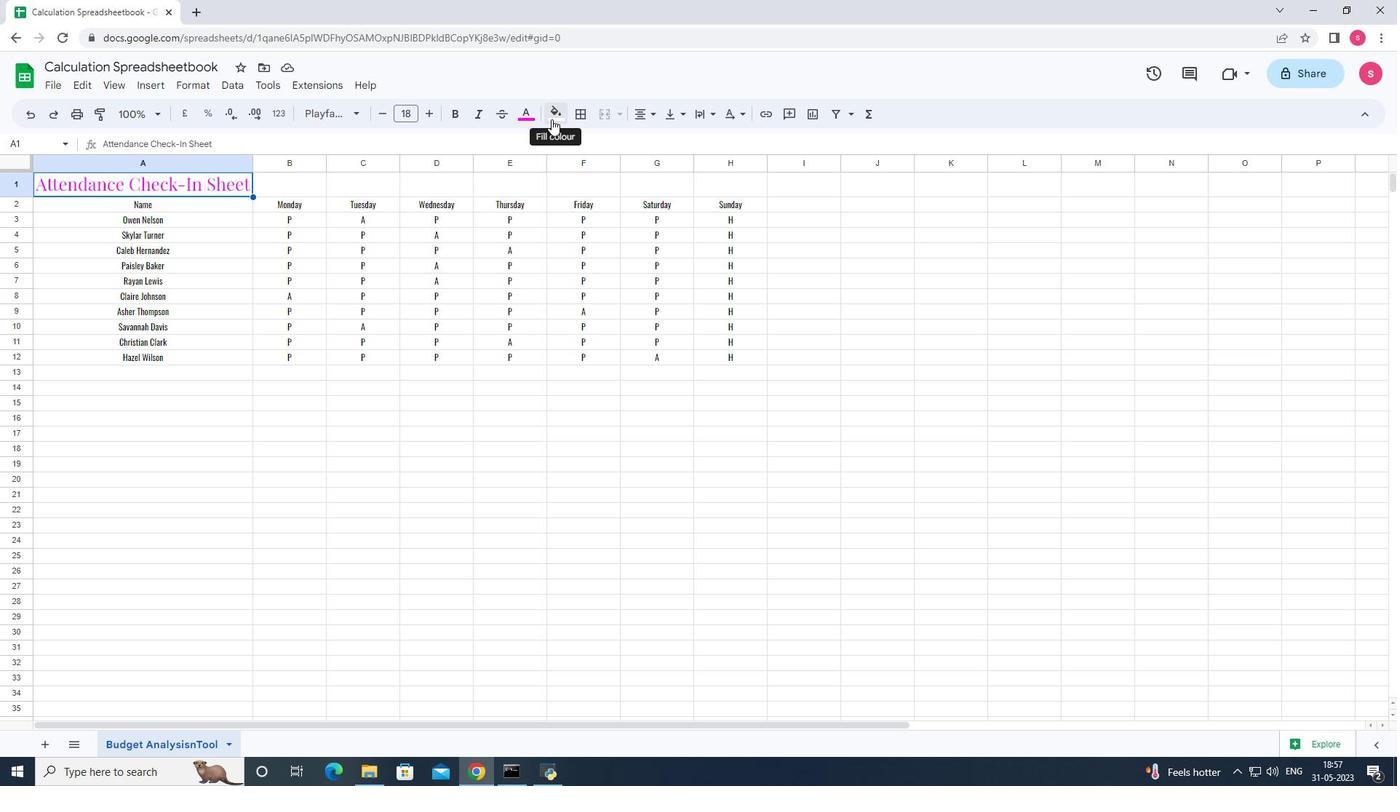 
Action: Mouse moved to (573, 178)
Screenshot: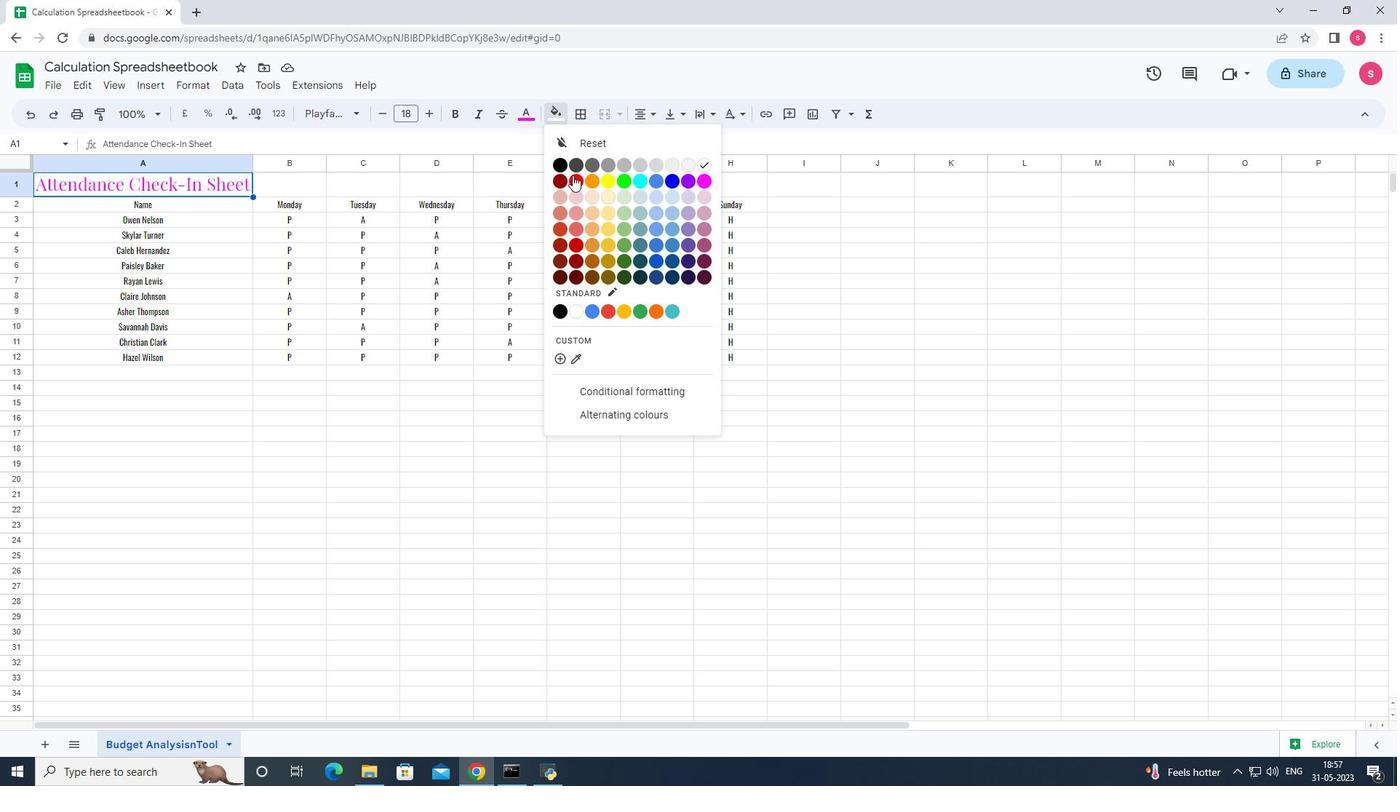 
Action: Mouse pressed left at (573, 178)
Screenshot: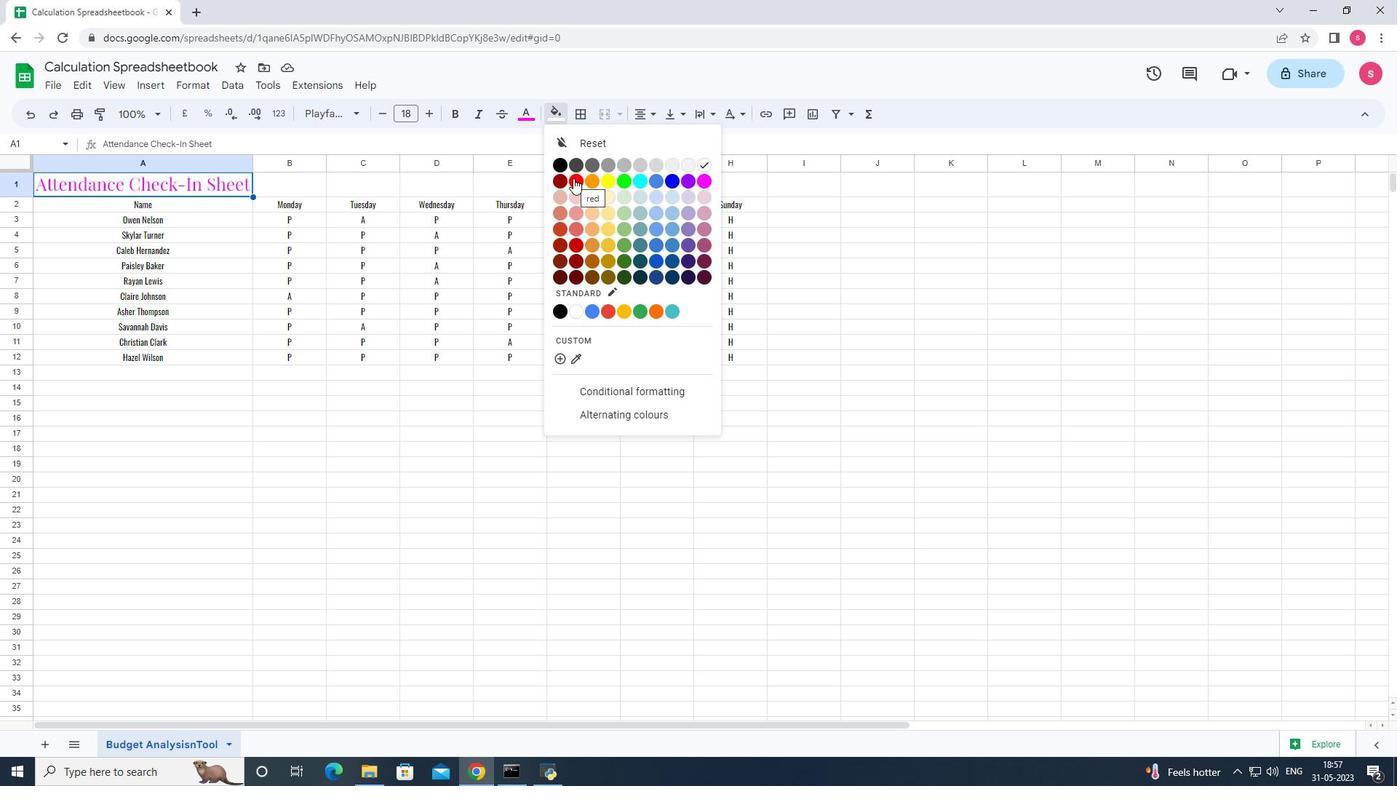 
Action: Mouse moved to (324, 479)
Screenshot: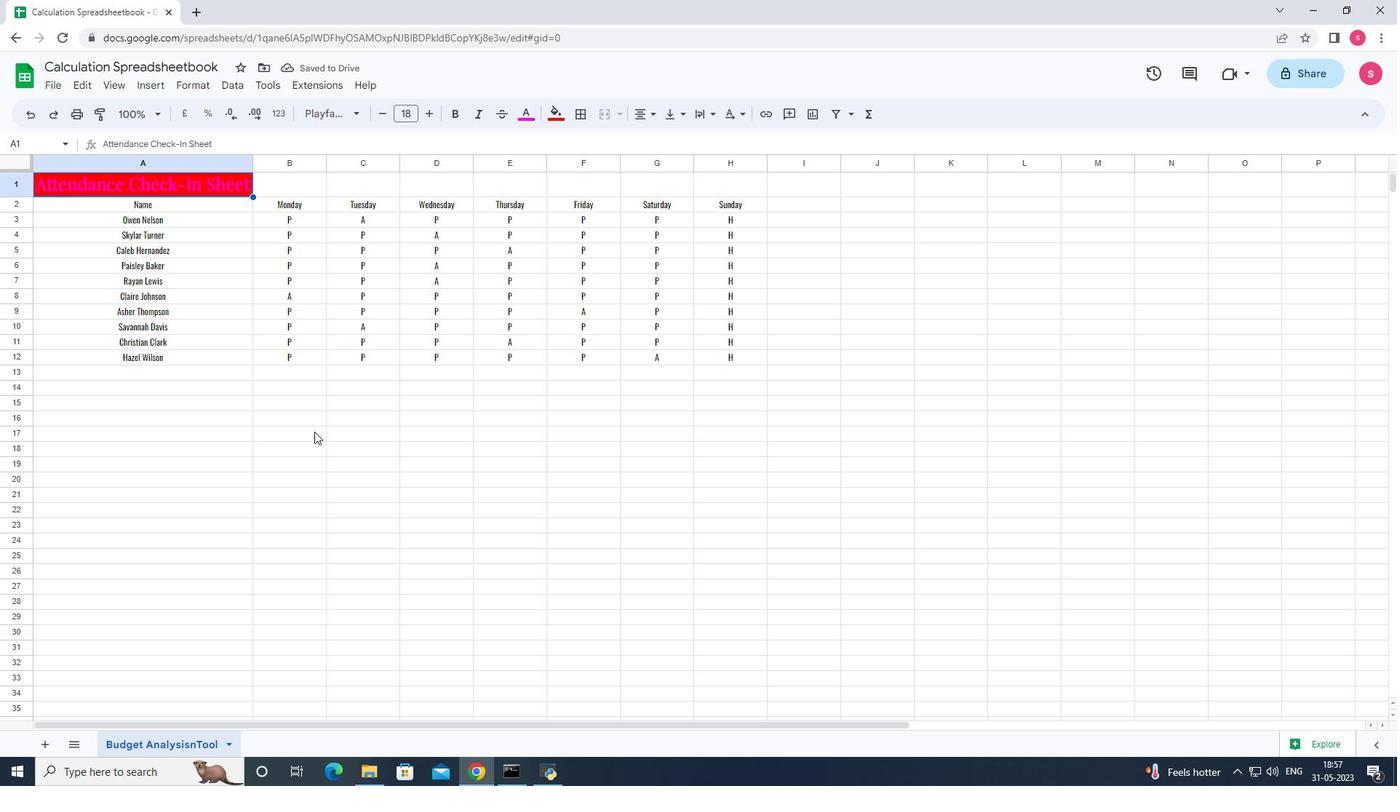 
Action: Mouse pressed left at (324, 479)
Screenshot: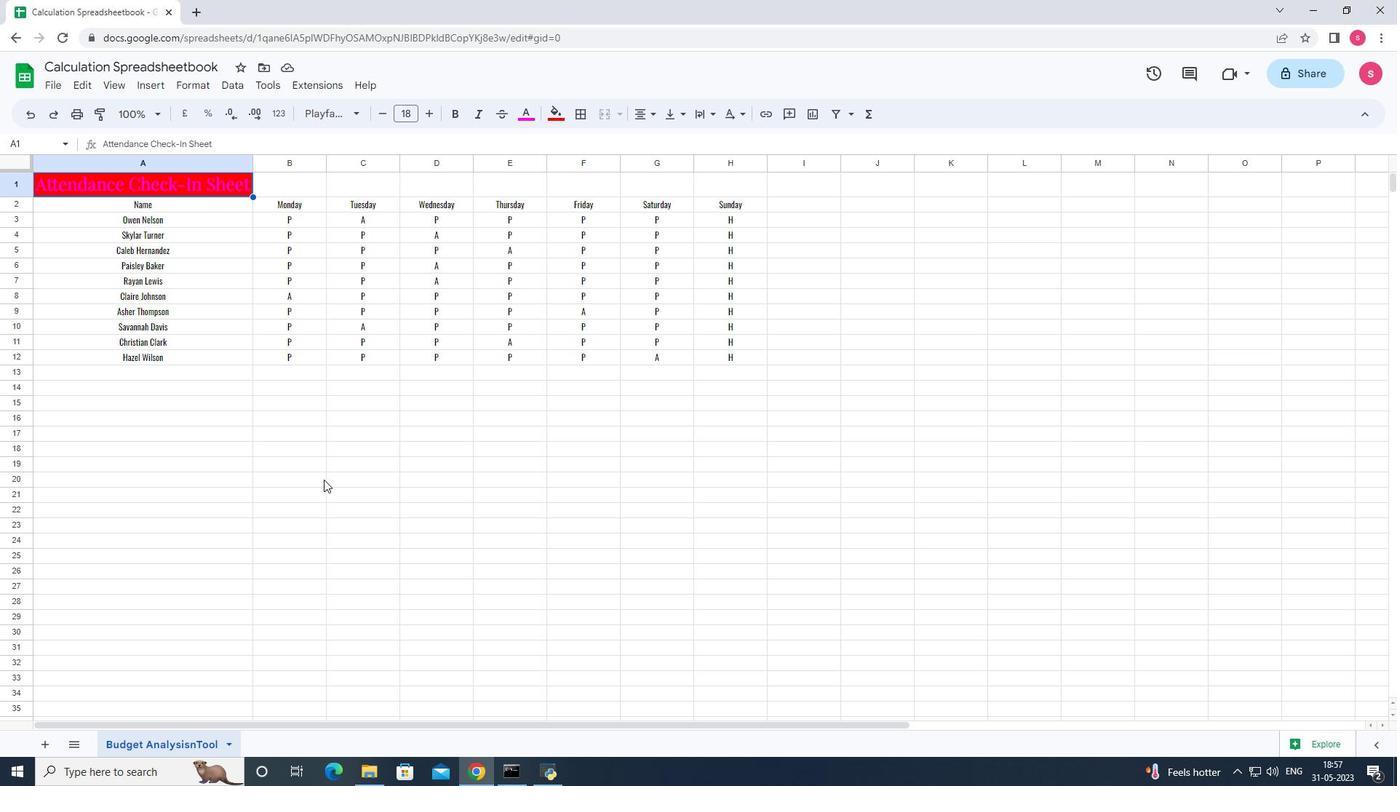 
Action: Mouse moved to (411, 423)
Screenshot: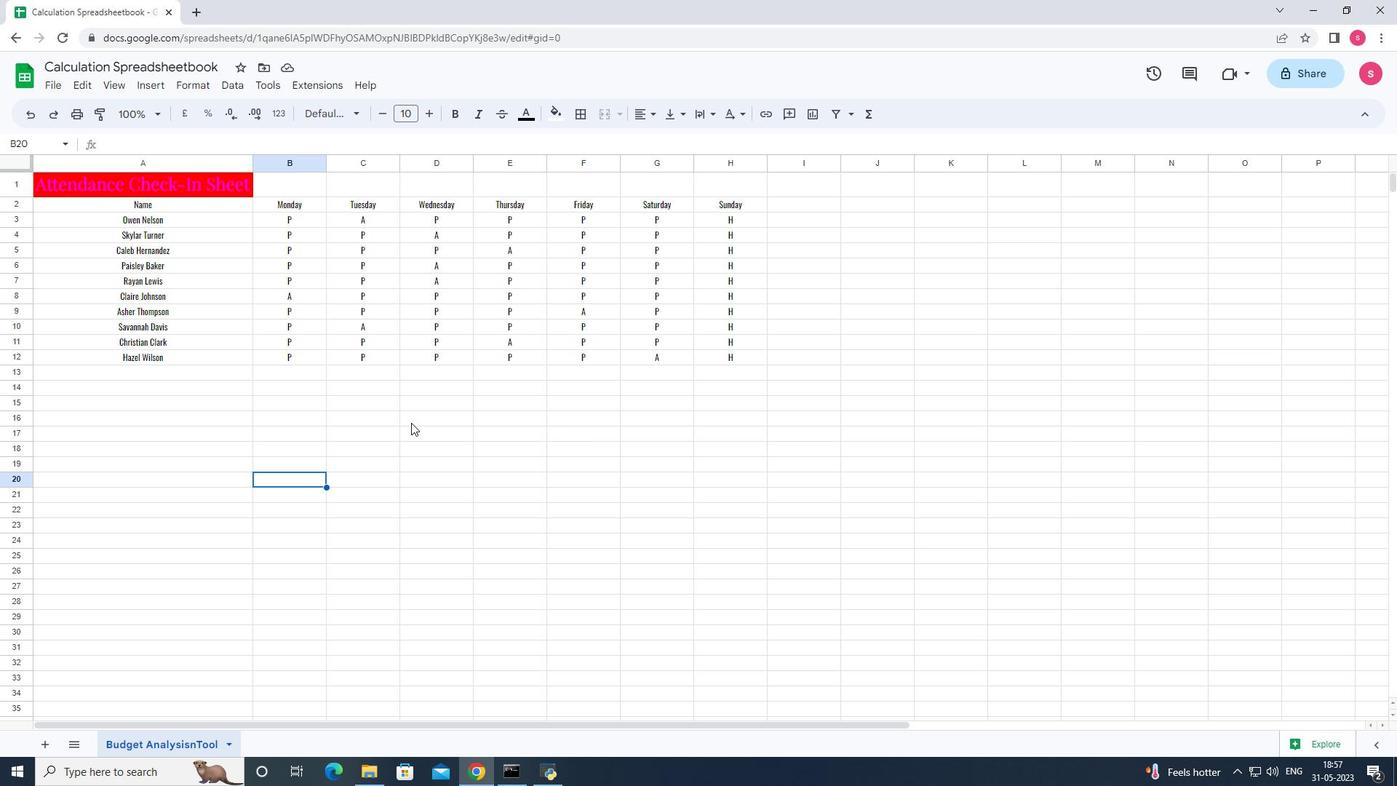 
Action: Mouse pressed left at (411, 423)
Screenshot: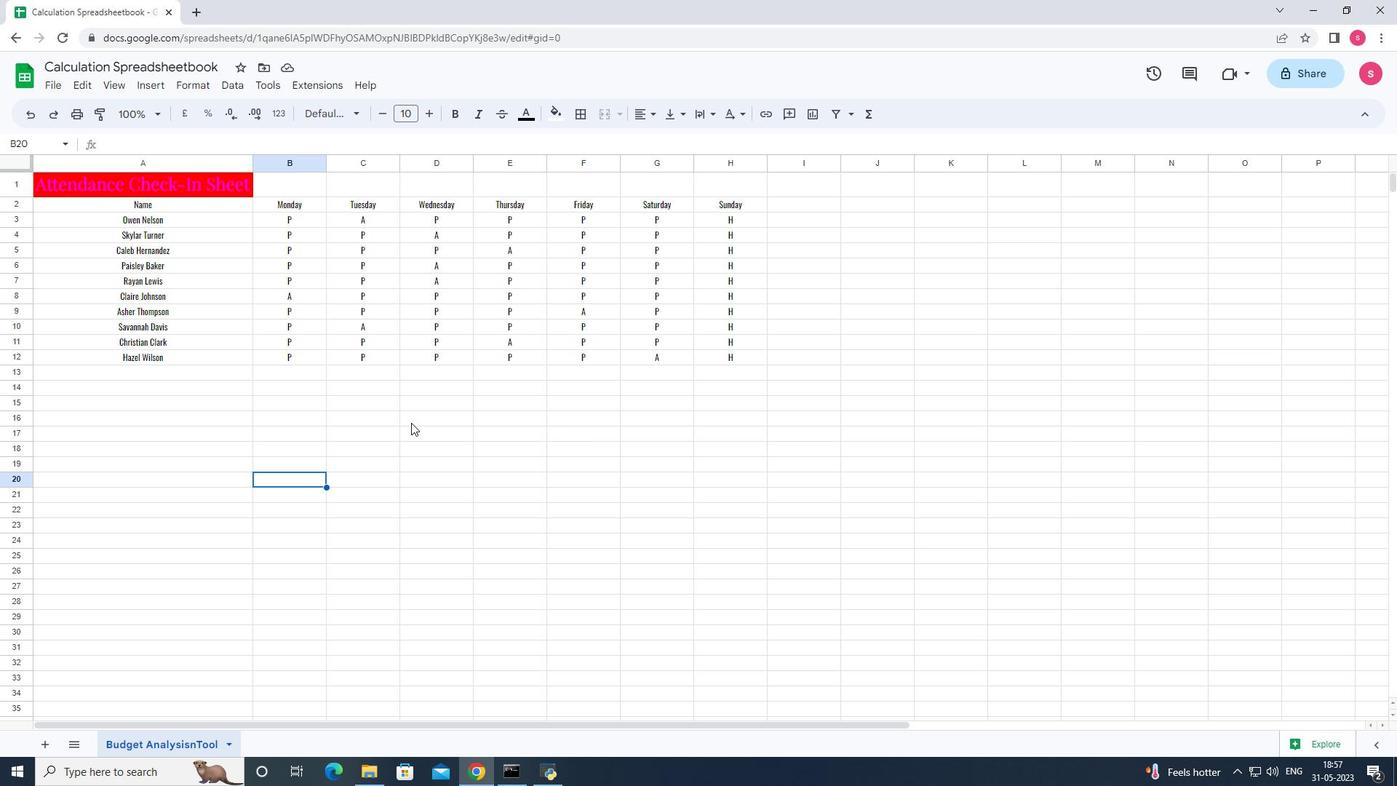 
Action: Mouse moved to (43, 180)
Screenshot: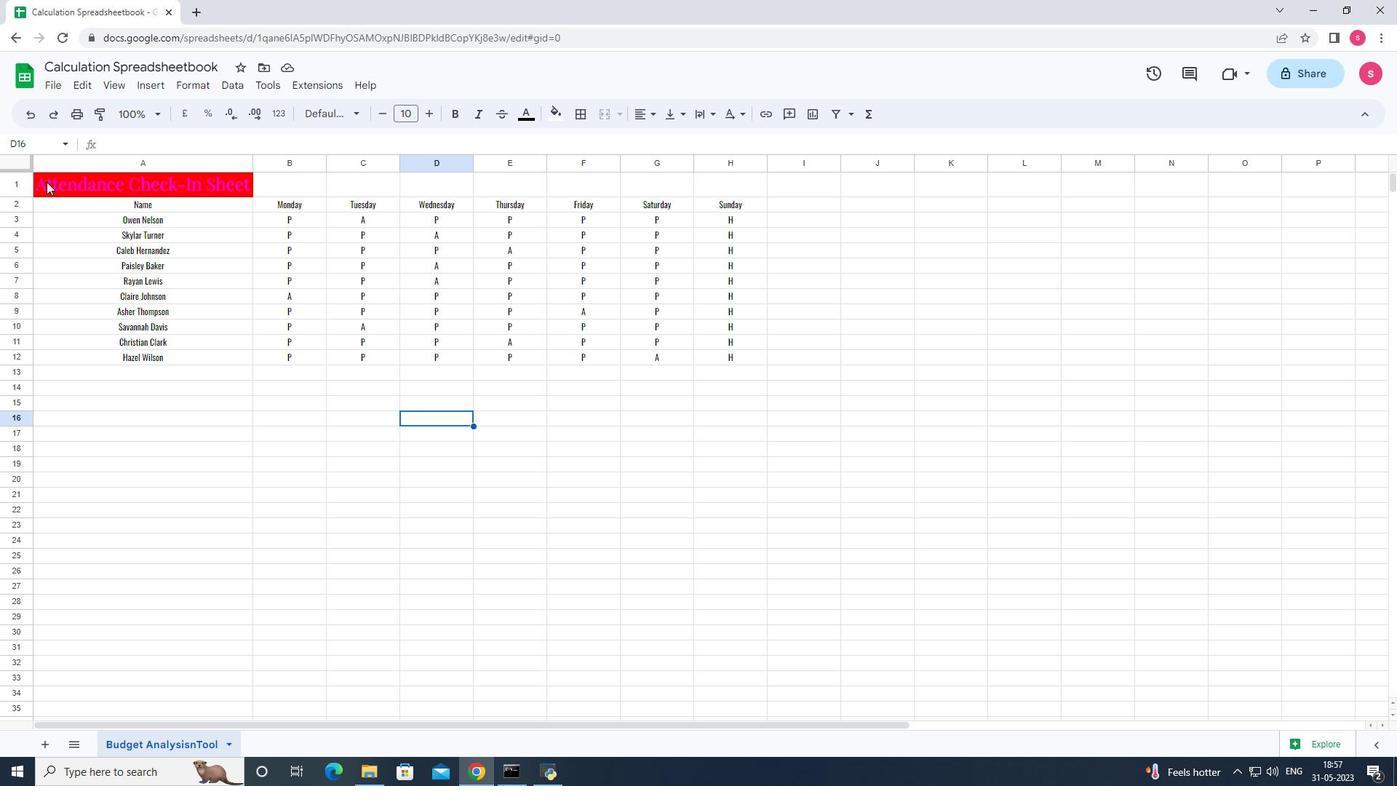 
Action: Mouse pressed left at (43, 180)
Screenshot: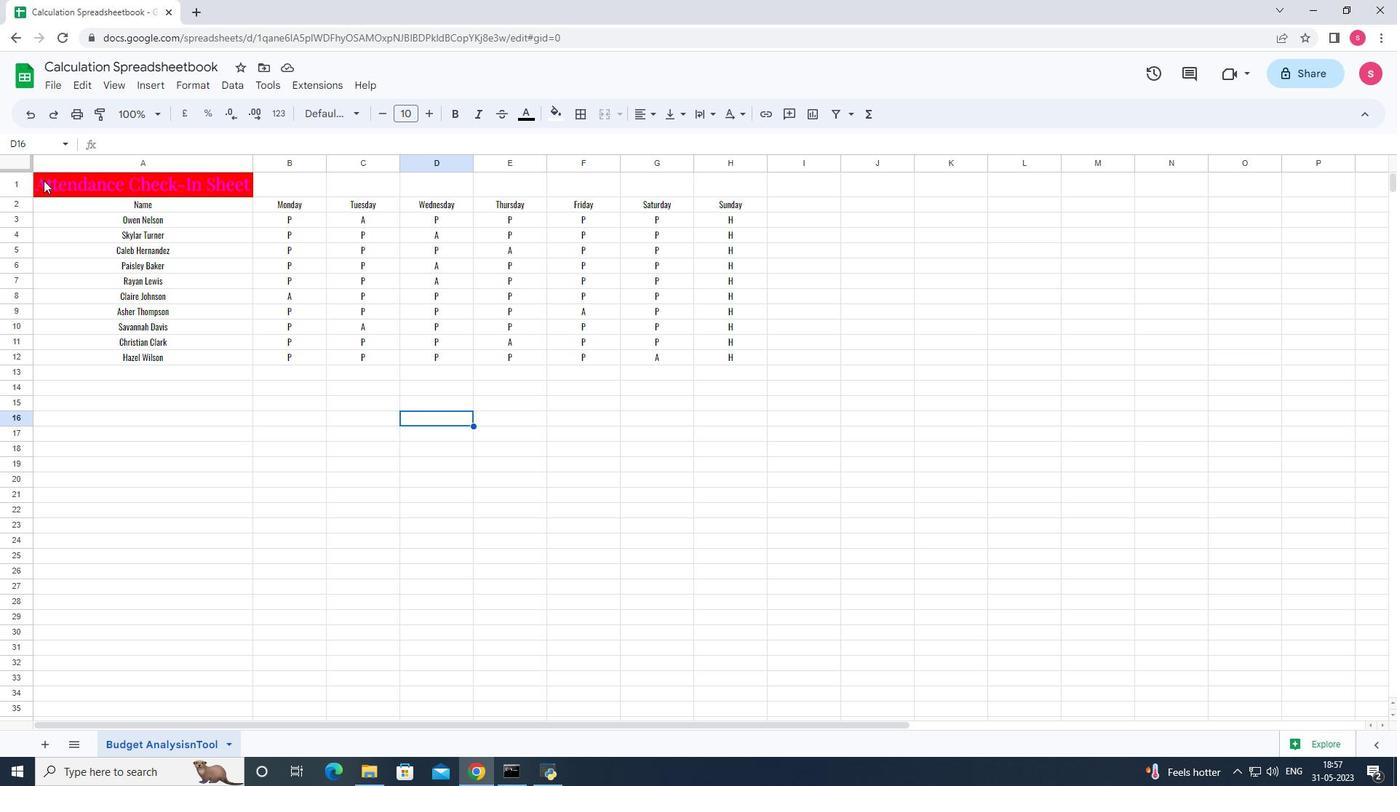 
Action: Mouse moved to (635, 112)
Screenshot: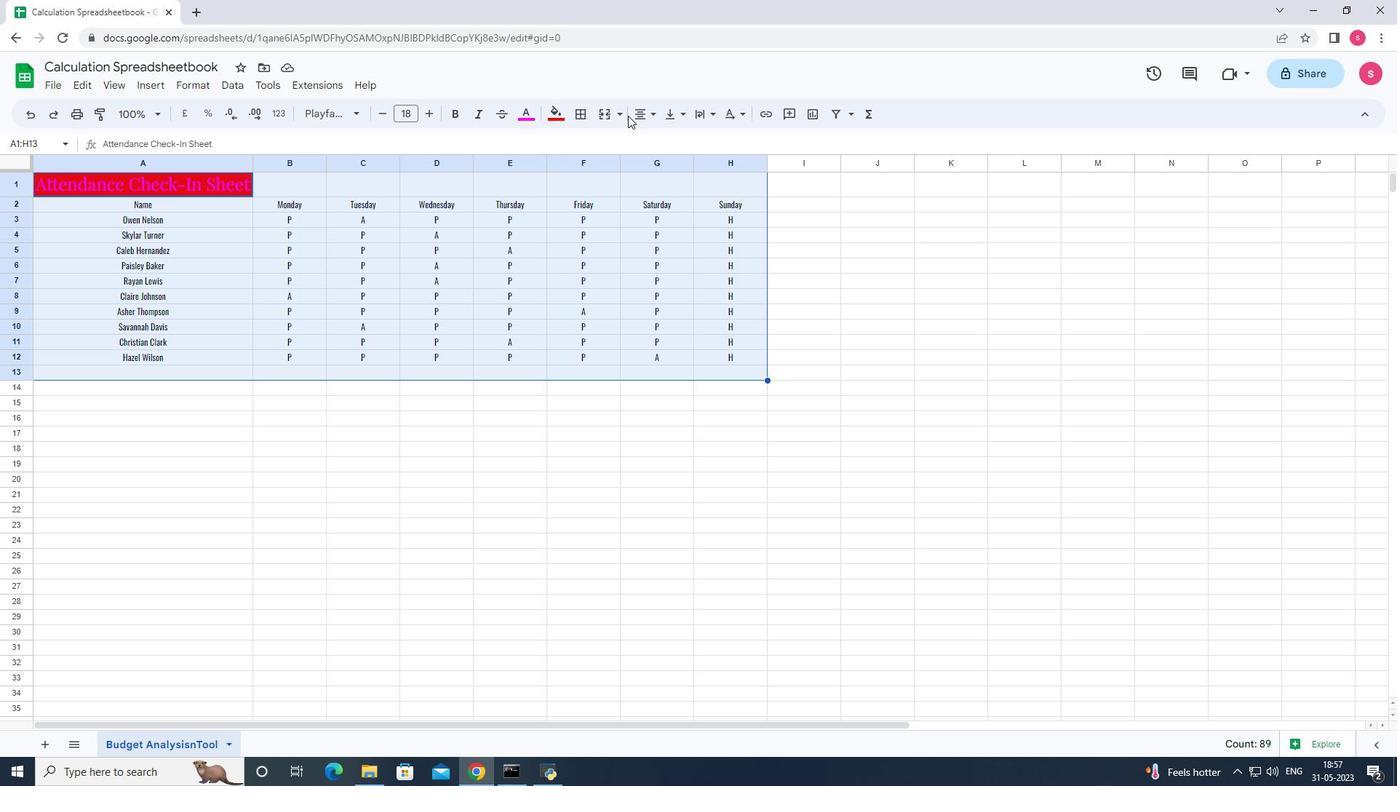 
Action: Mouse pressed left at (635, 112)
Screenshot: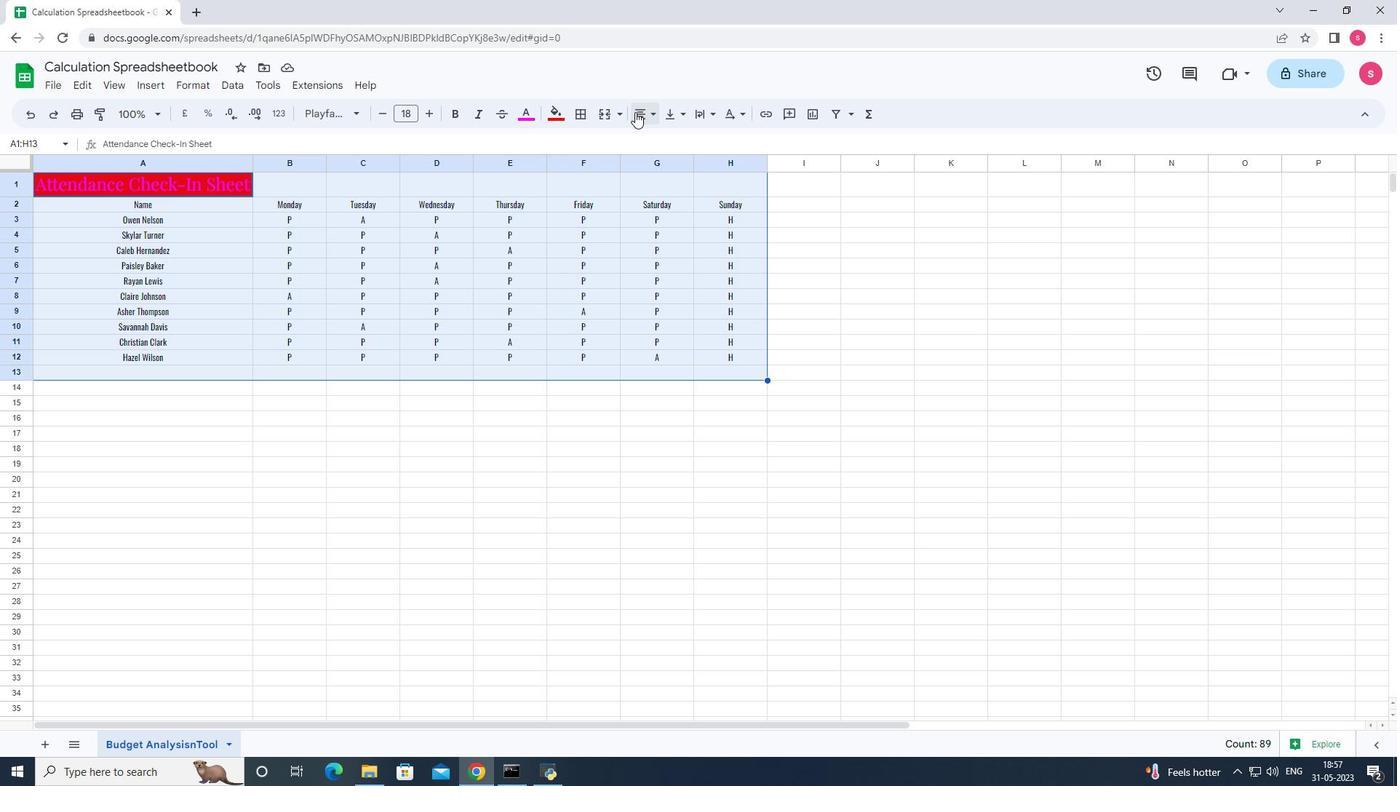
Action: Mouse moved to (666, 147)
Screenshot: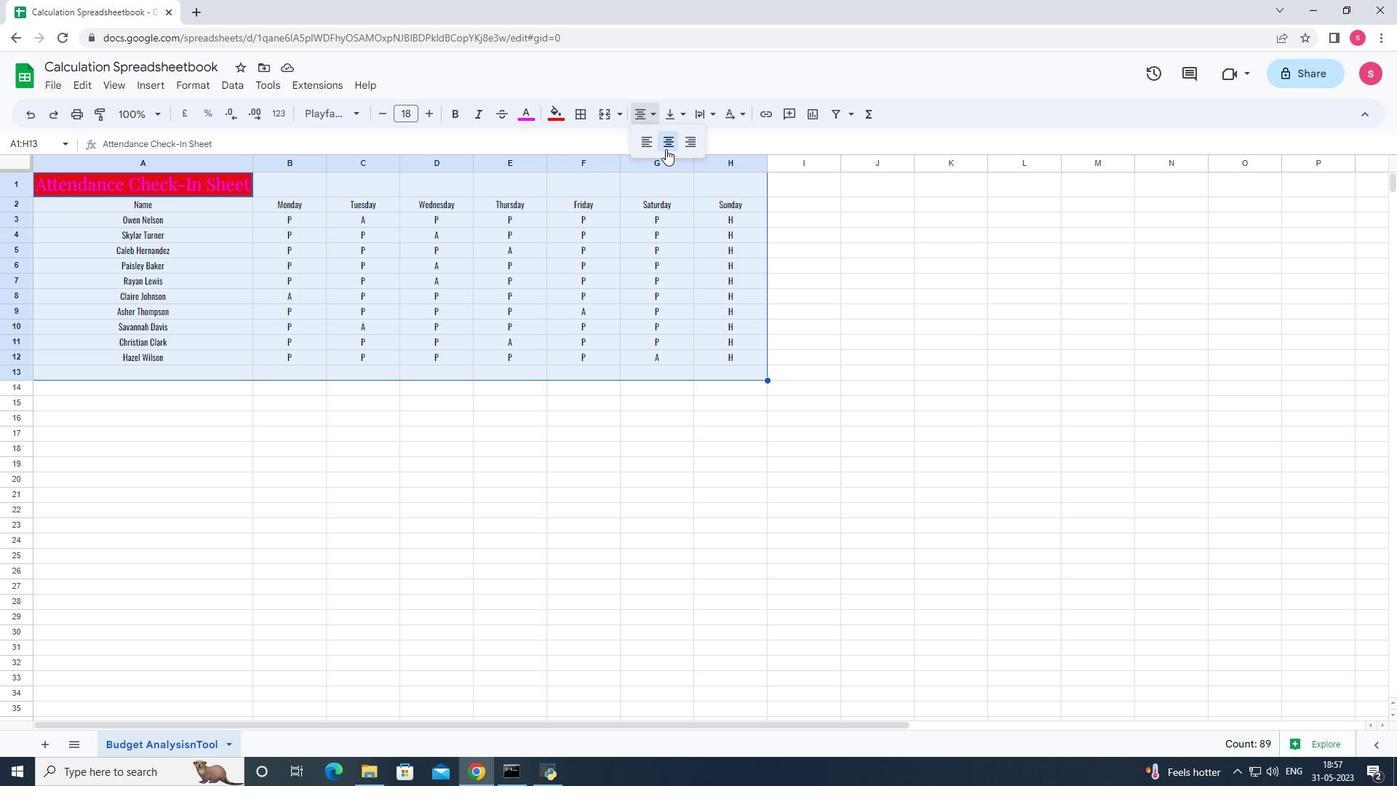 
Action: Mouse pressed left at (666, 147)
Screenshot: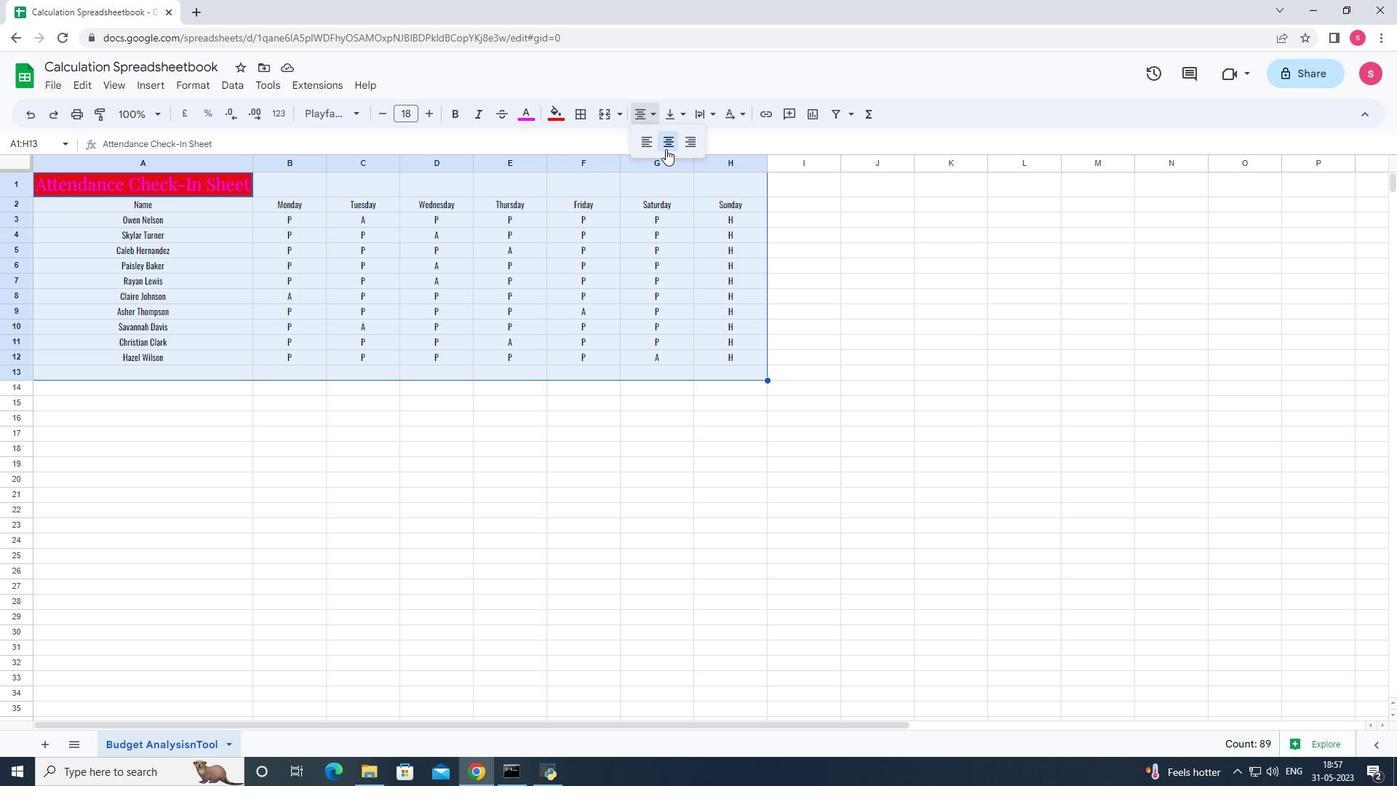 
Action: Mouse moved to (907, 290)
Screenshot: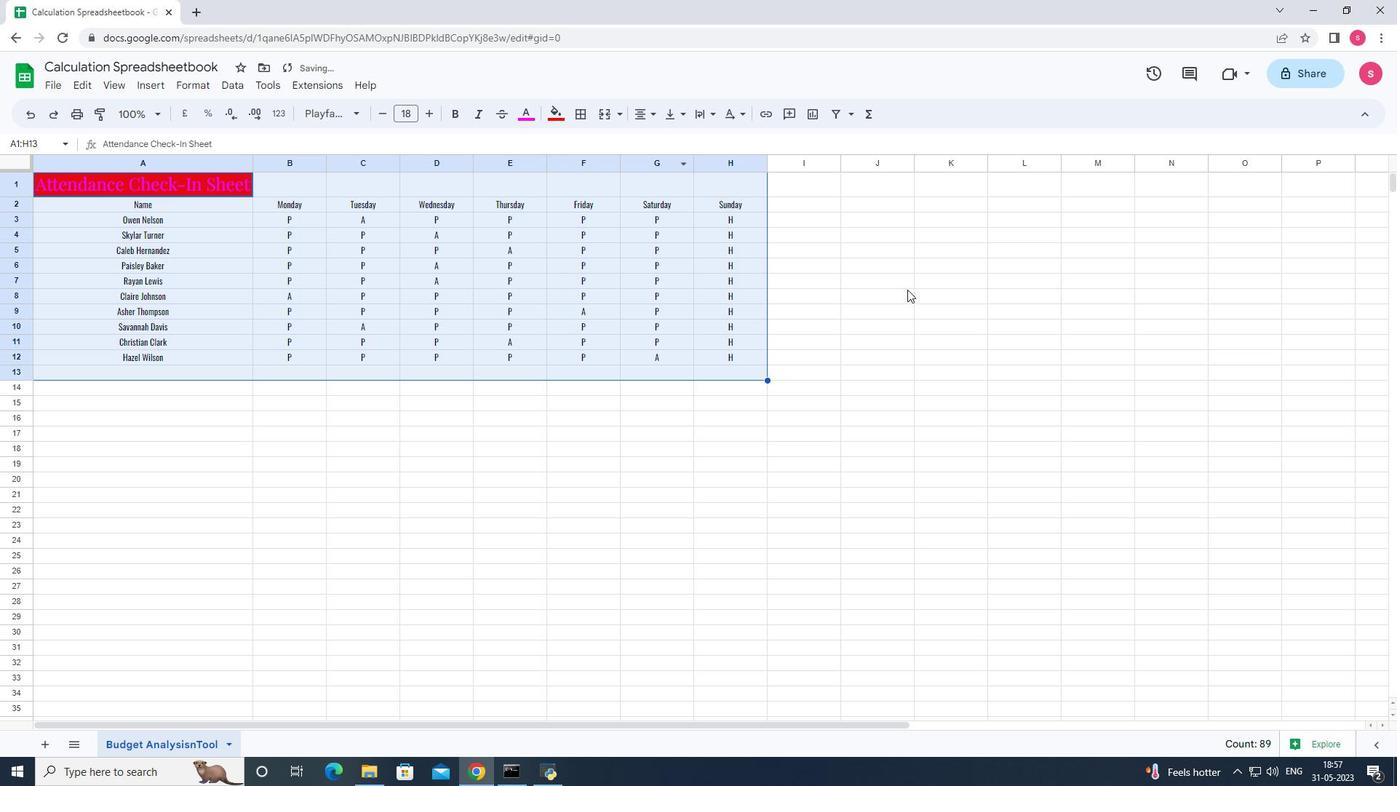 
Action: Mouse pressed left at (907, 290)
Screenshot: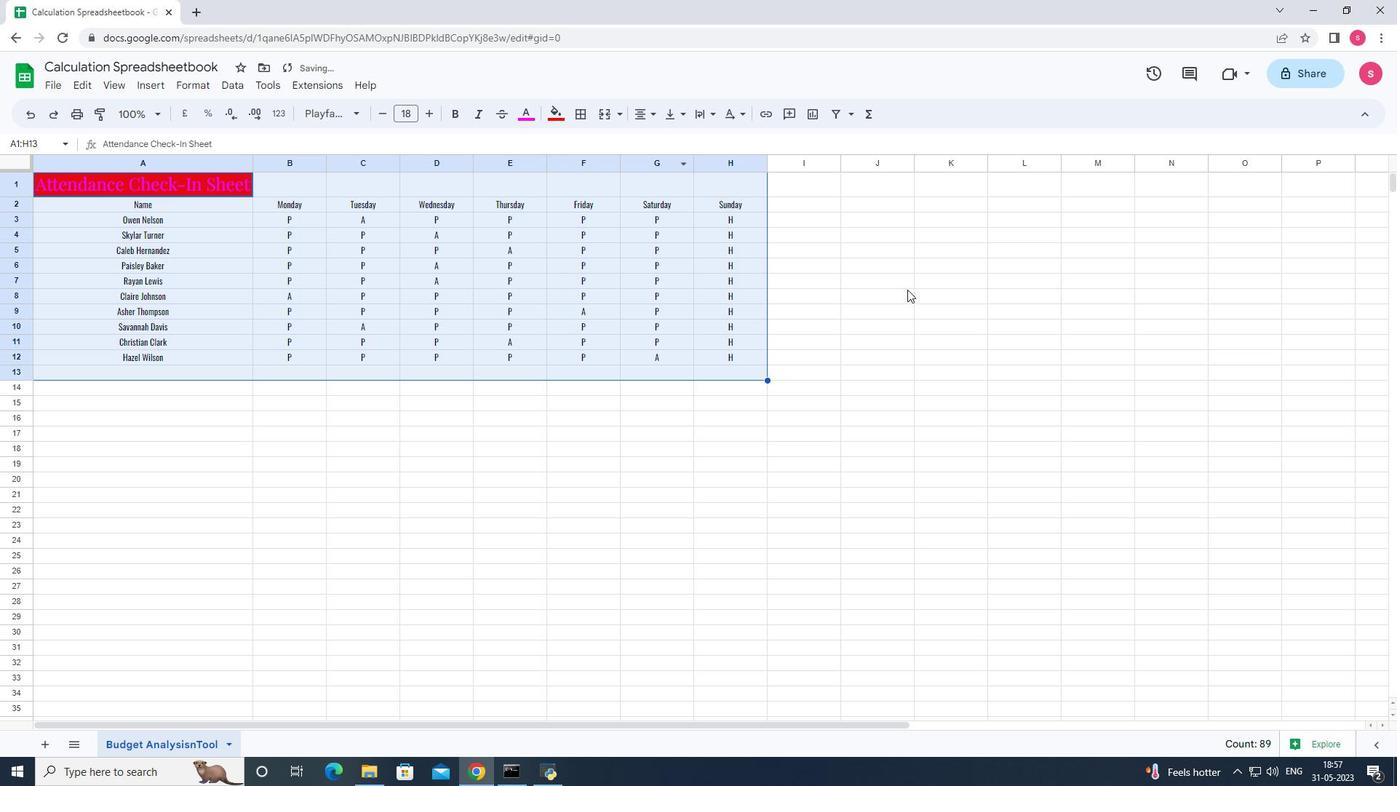 
Action: Mouse moved to (40, 182)
Screenshot: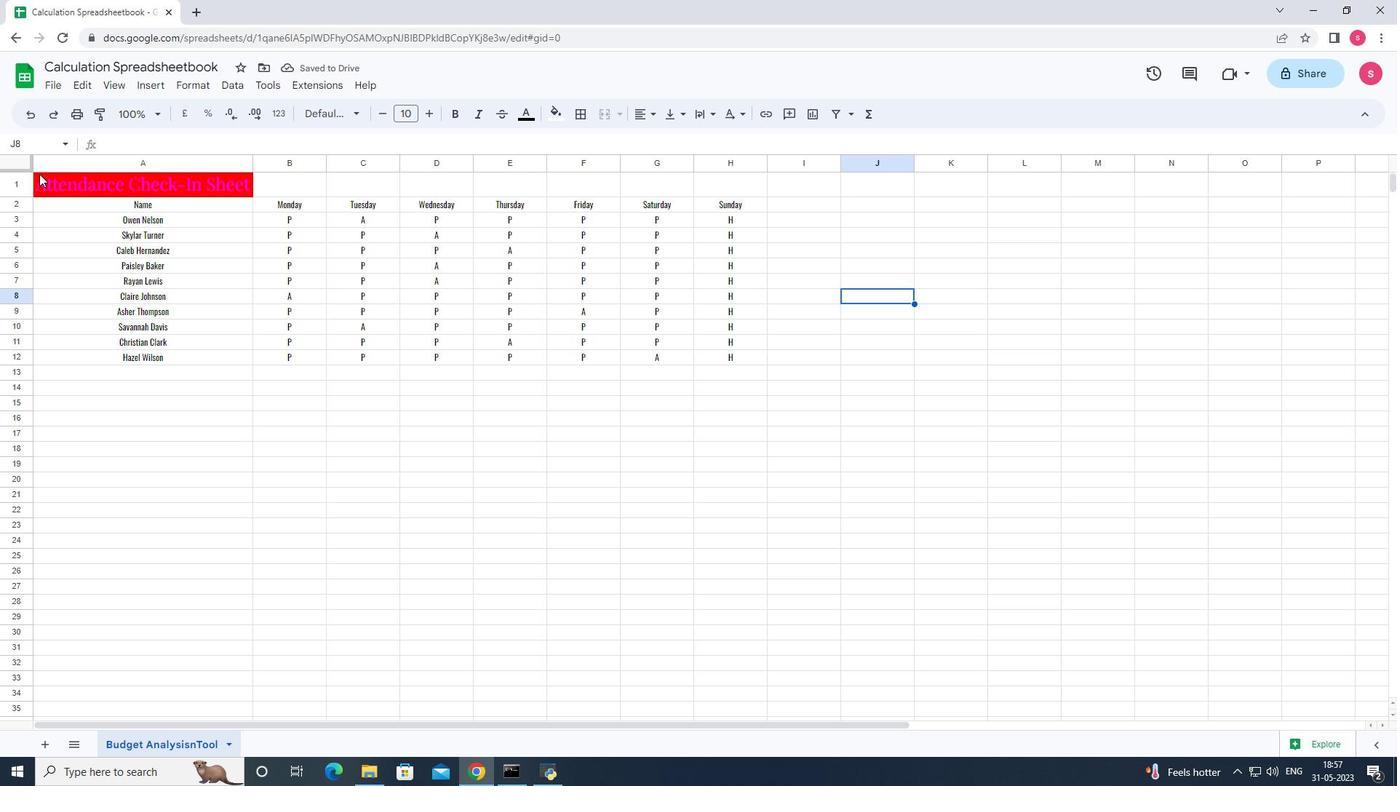 
Action: Mouse pressed left at (40, 182)
Screenshot: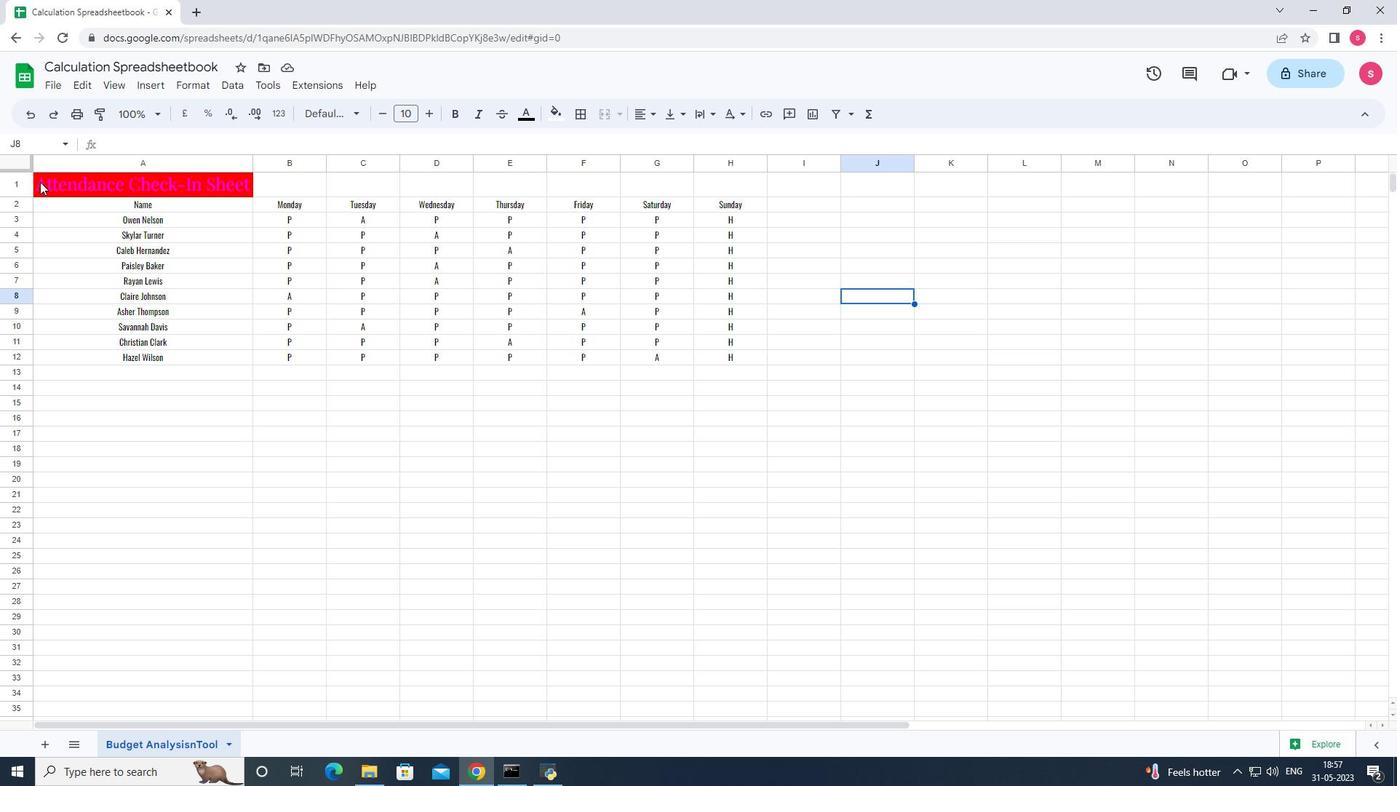 
Action: Mouse moved to (372, 556)
Screenshot: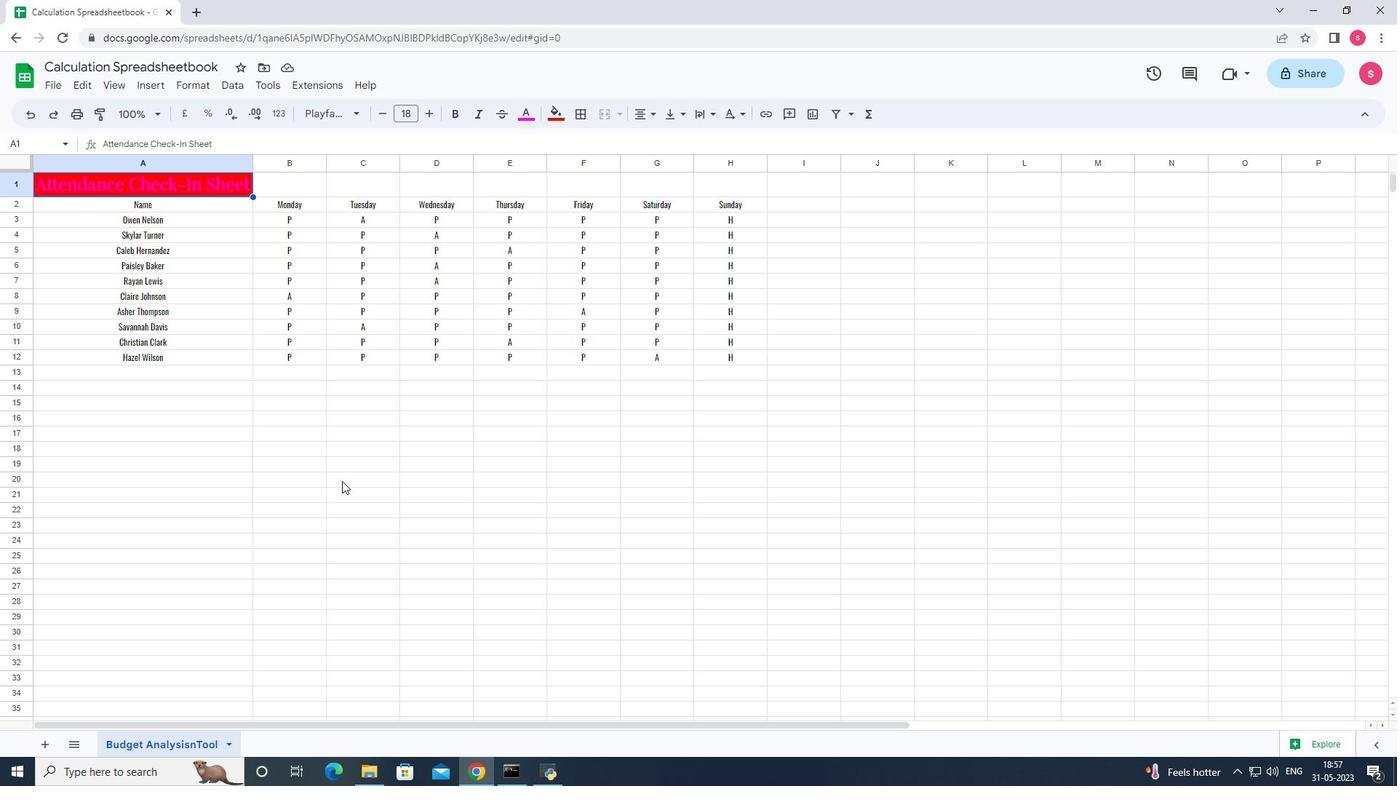 
Action: Key pressed ctrl+X
Screenshot: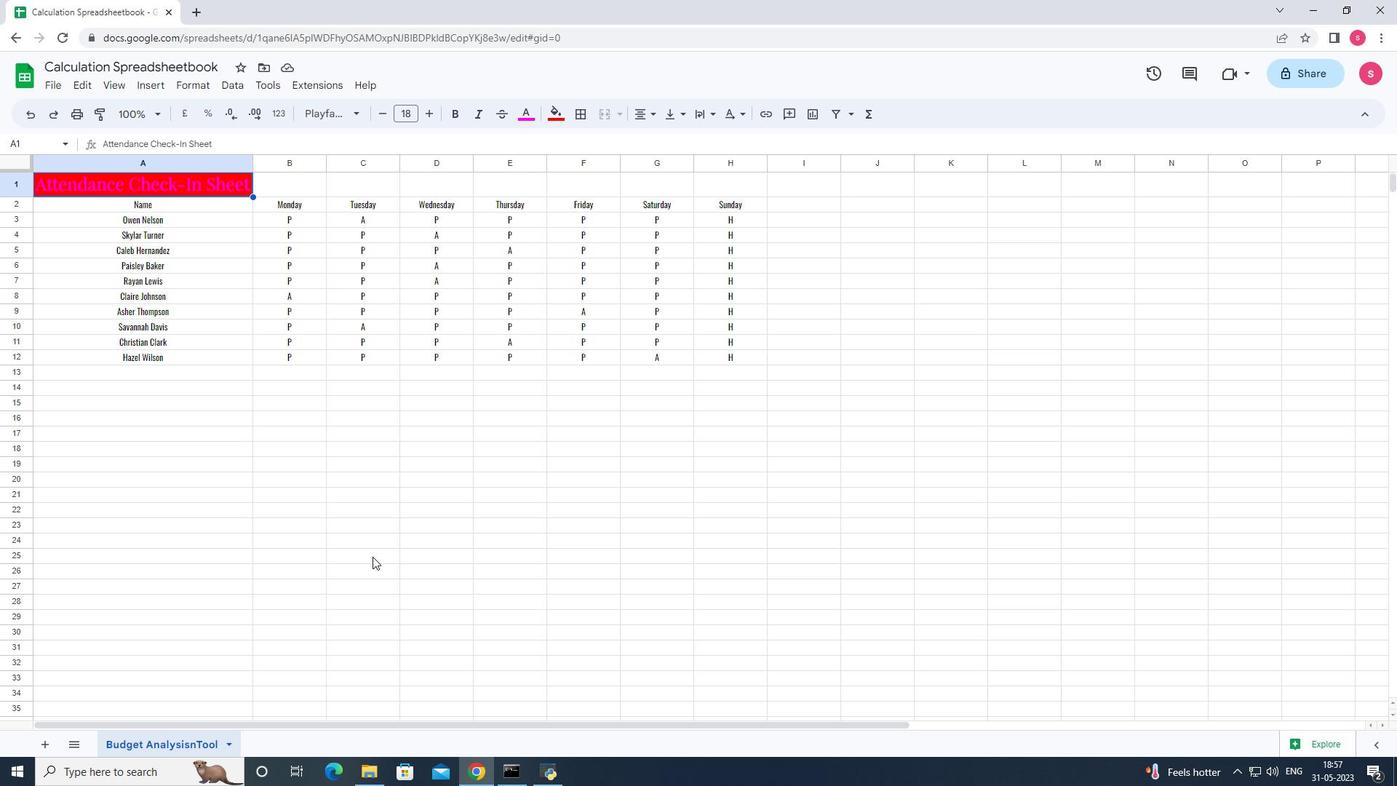 
Action: Mouse moved to (468, 189)
Screenshot: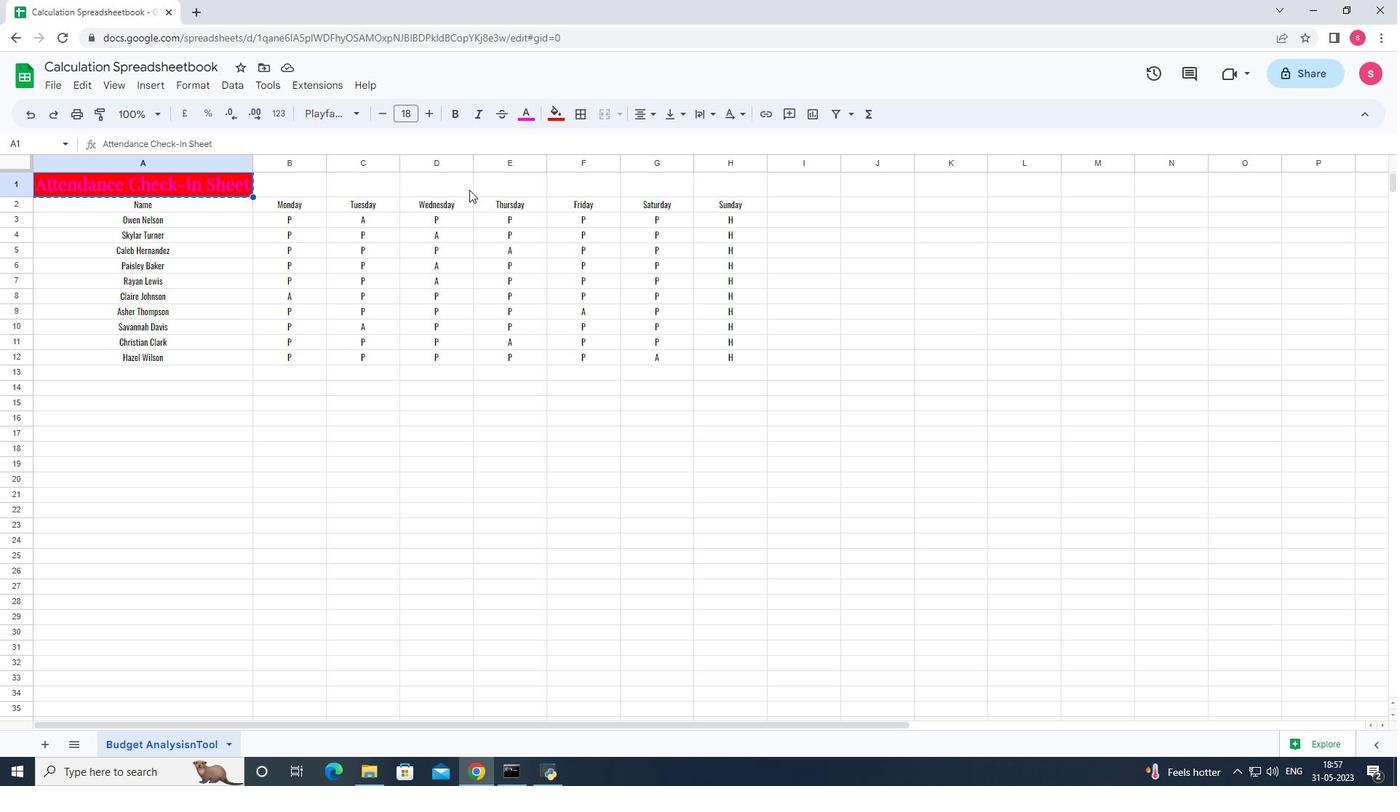 
Action: Mouse pressed left at (468, 189)
Screenshot: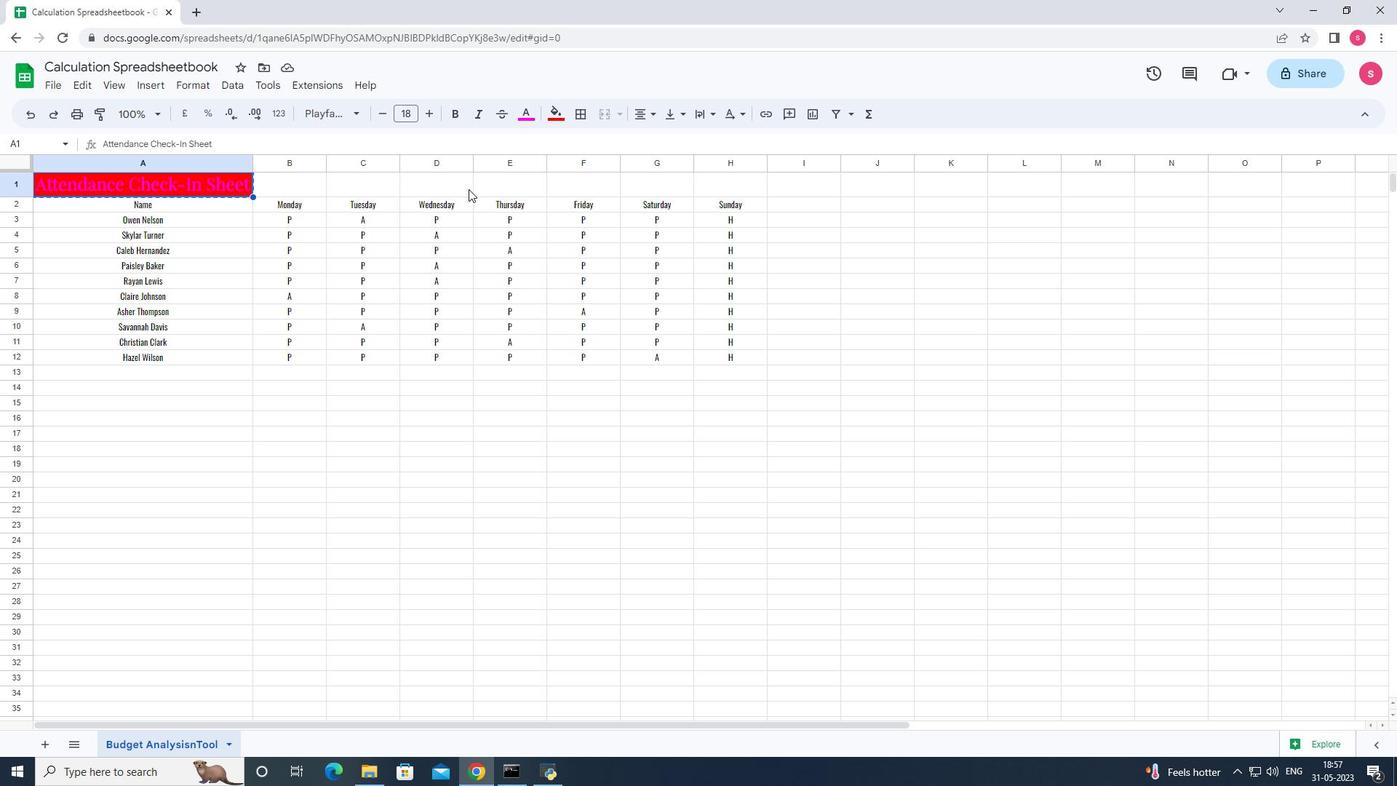
Action: Mouse moved to (618, 335)
Screenshot: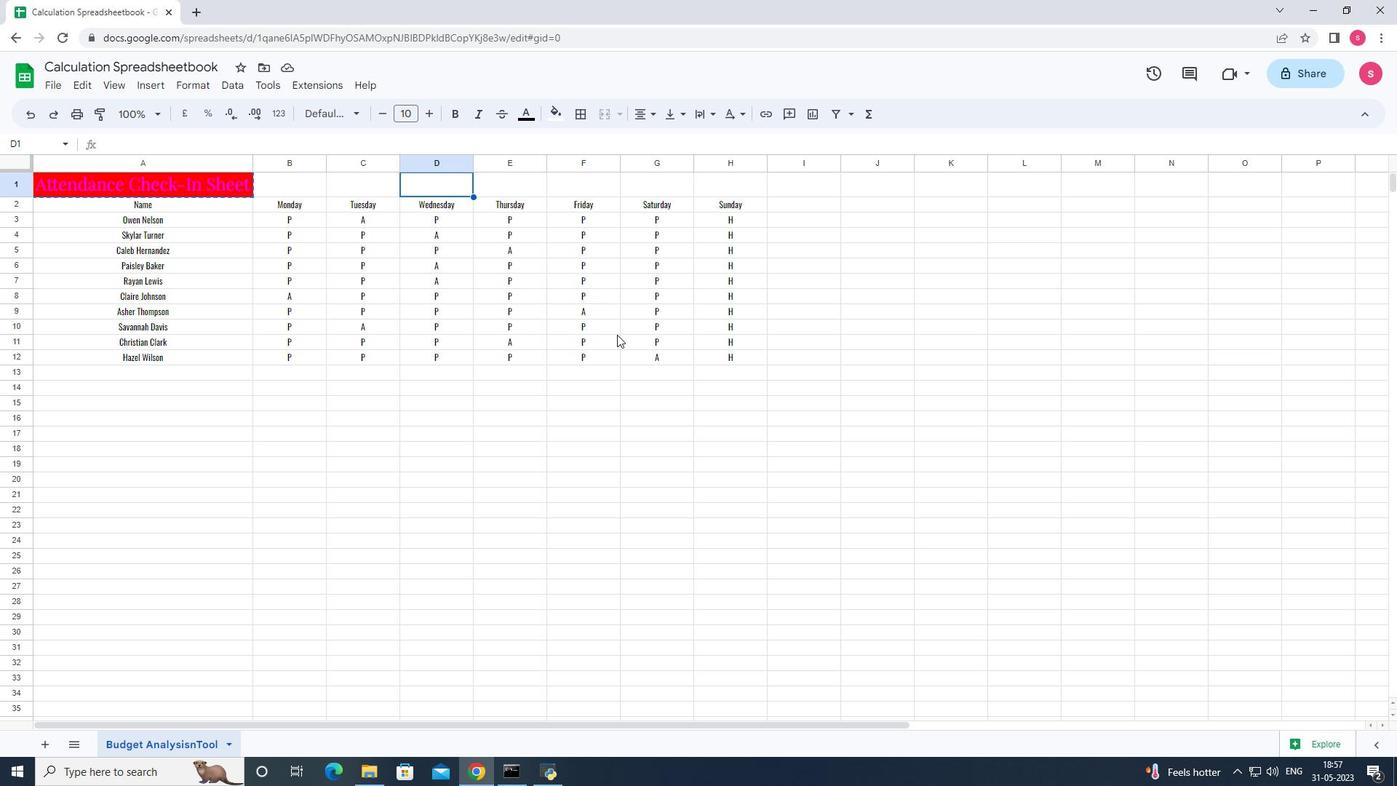 
Action: Key pressed ctrl+V
Screenshot: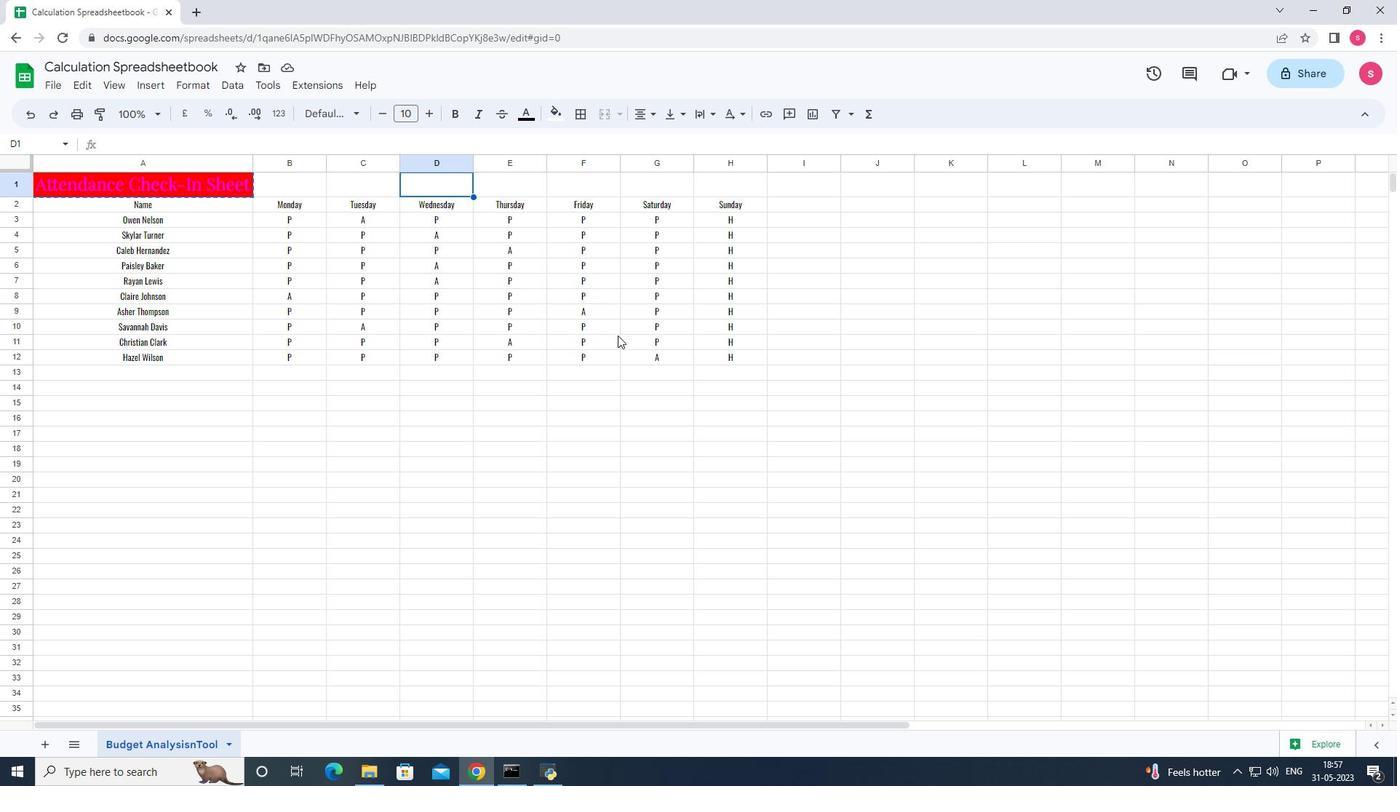 
Action: Mouse moved to (574, 515)
Screenshot: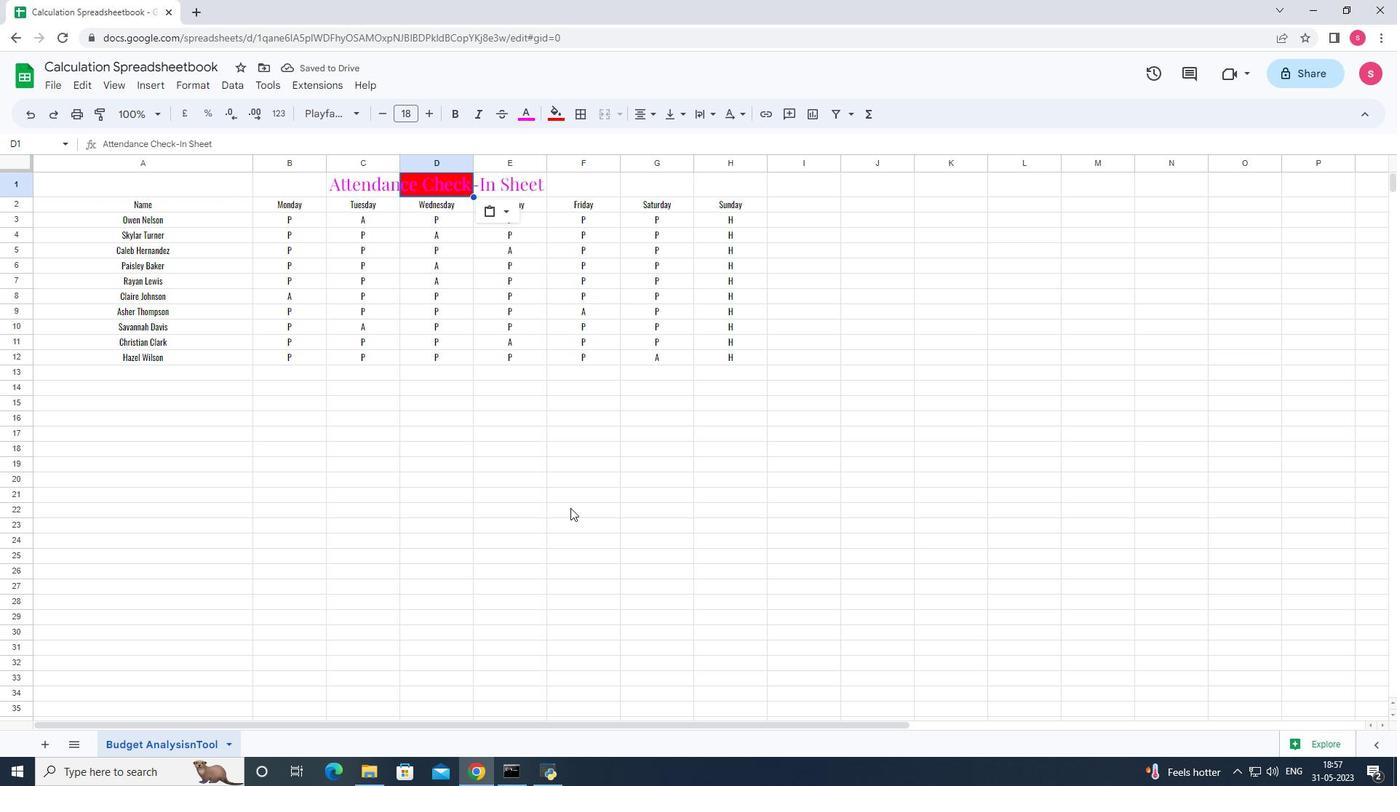 
Action: Mouse pressed left at (574, 515)
Screenshot: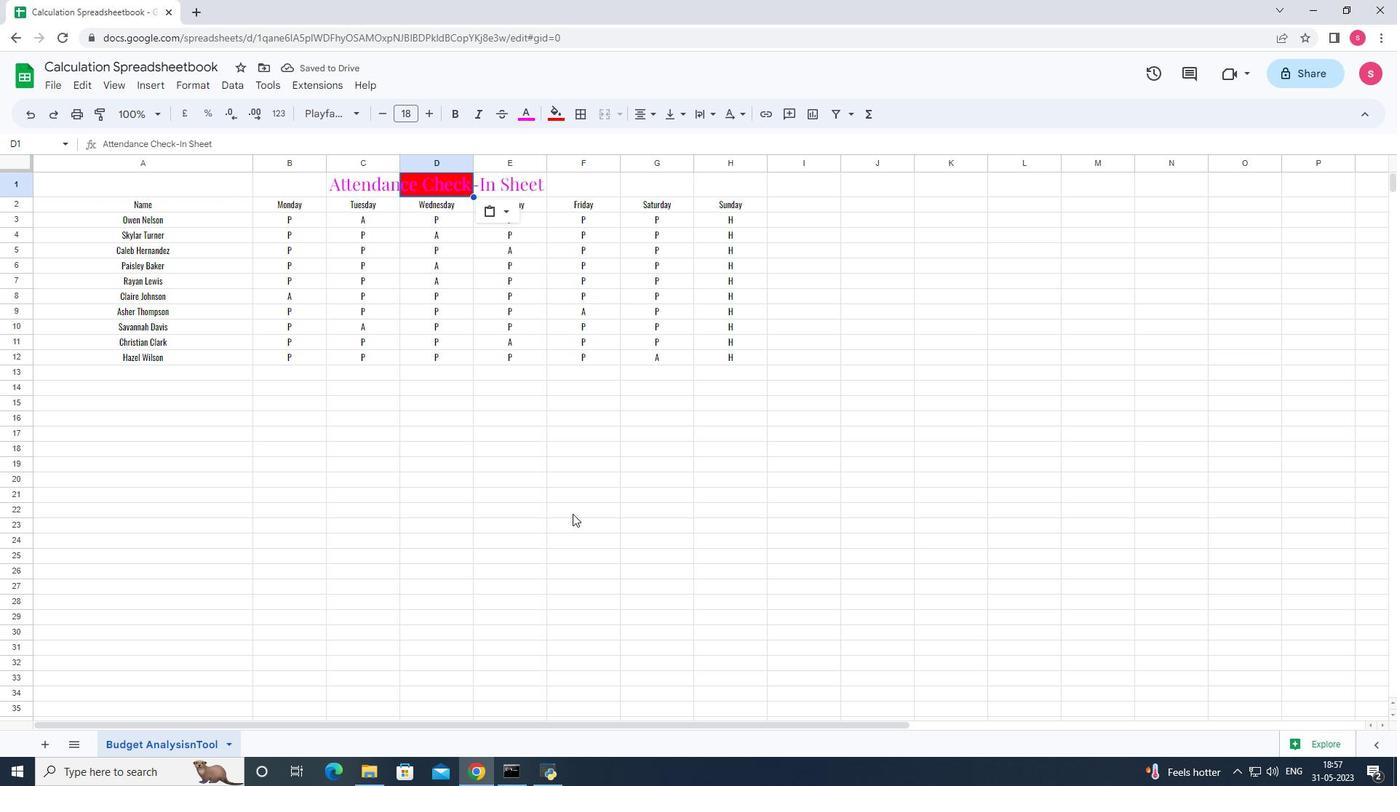 
Action: Mouse moved to (353, 184)
Screenshot: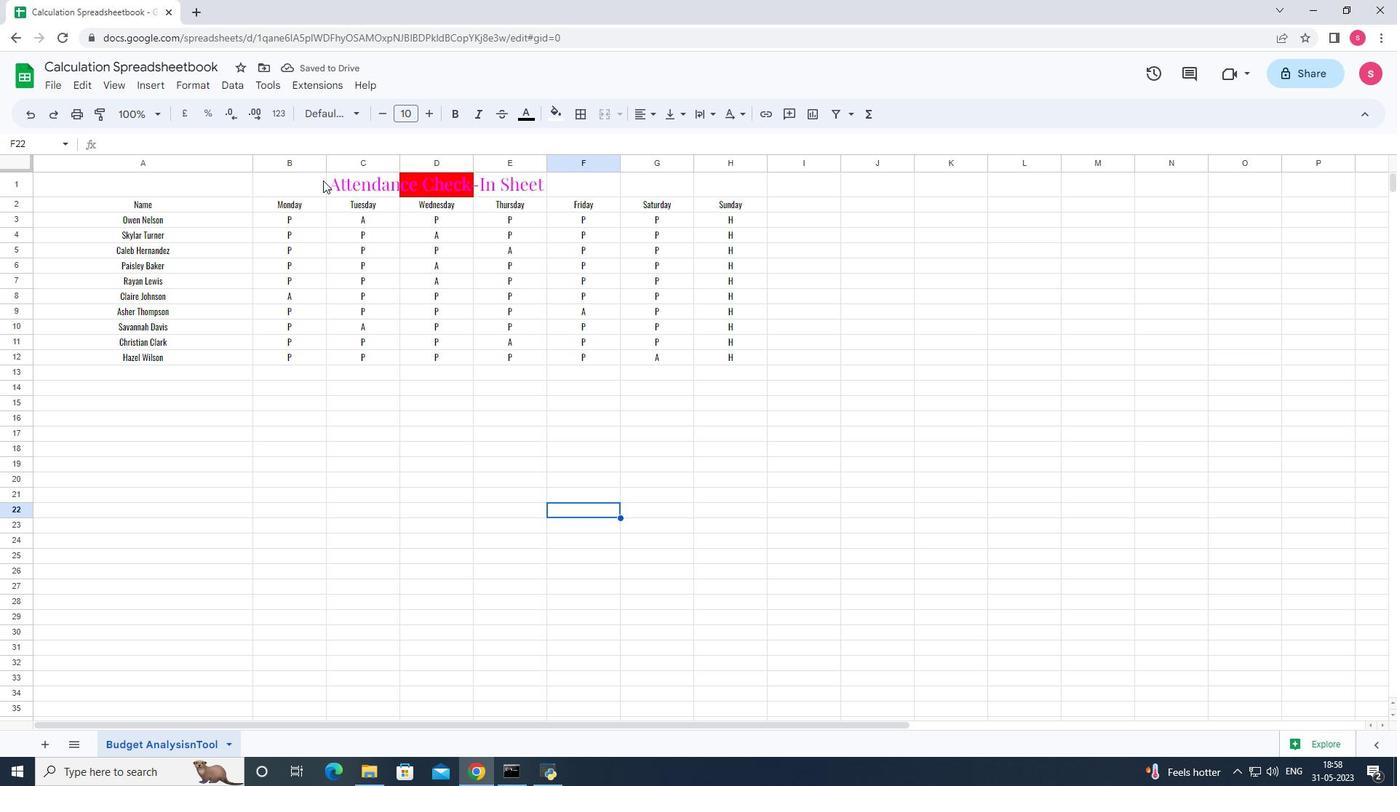 
Action: Mouse pressed left at (353, 184)
Screenshot: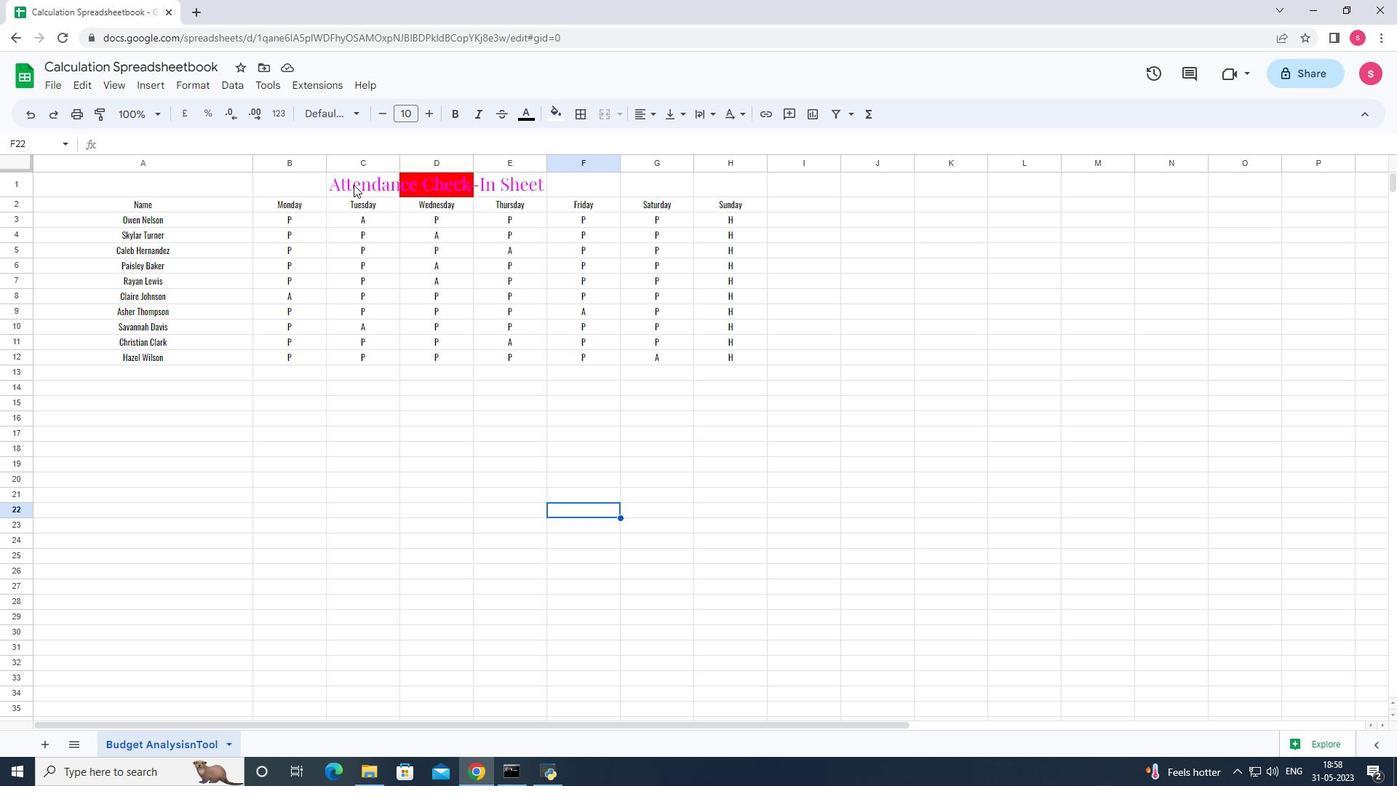 
Action: Mouse moved to (418, 191)
Screenshot: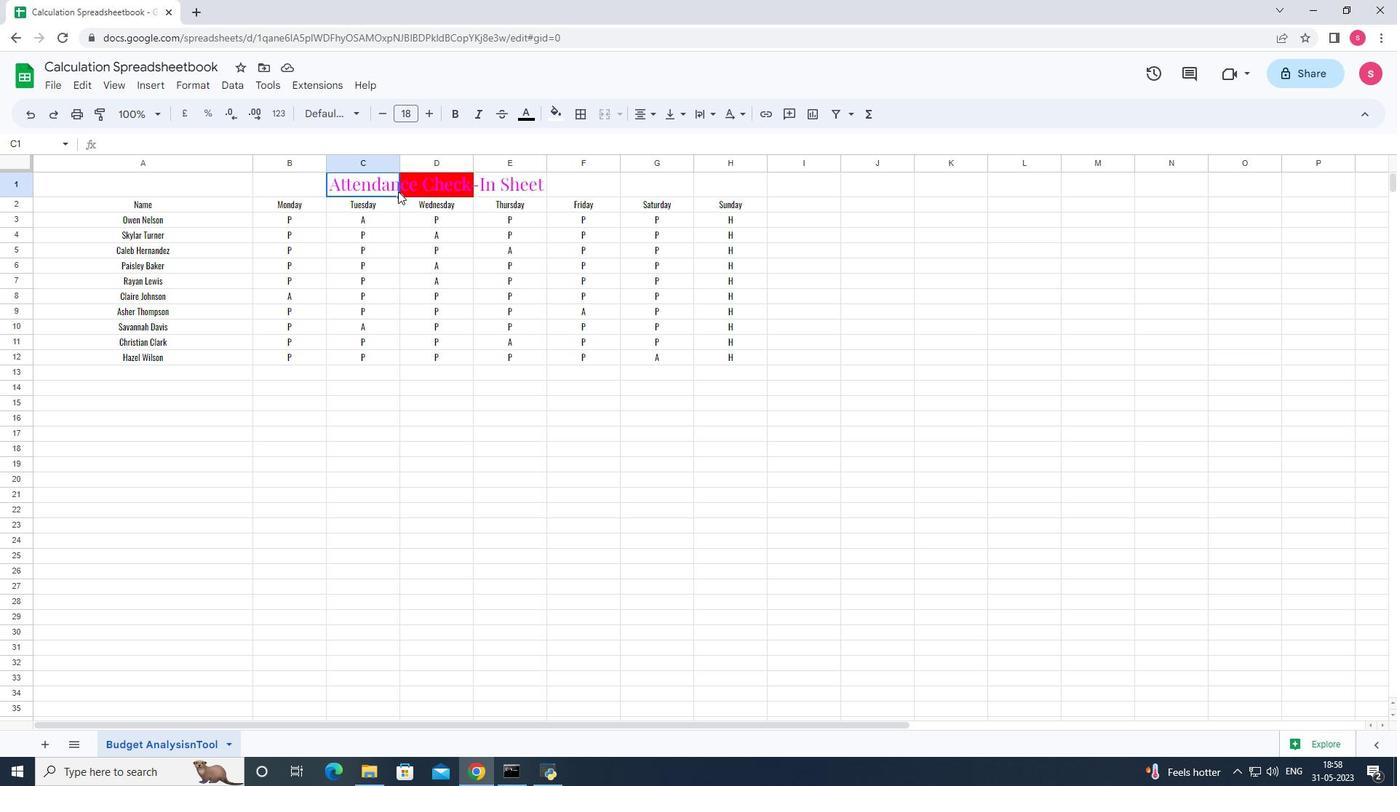 
Action: Mouse pressed left at (418, 191)
Screenshot: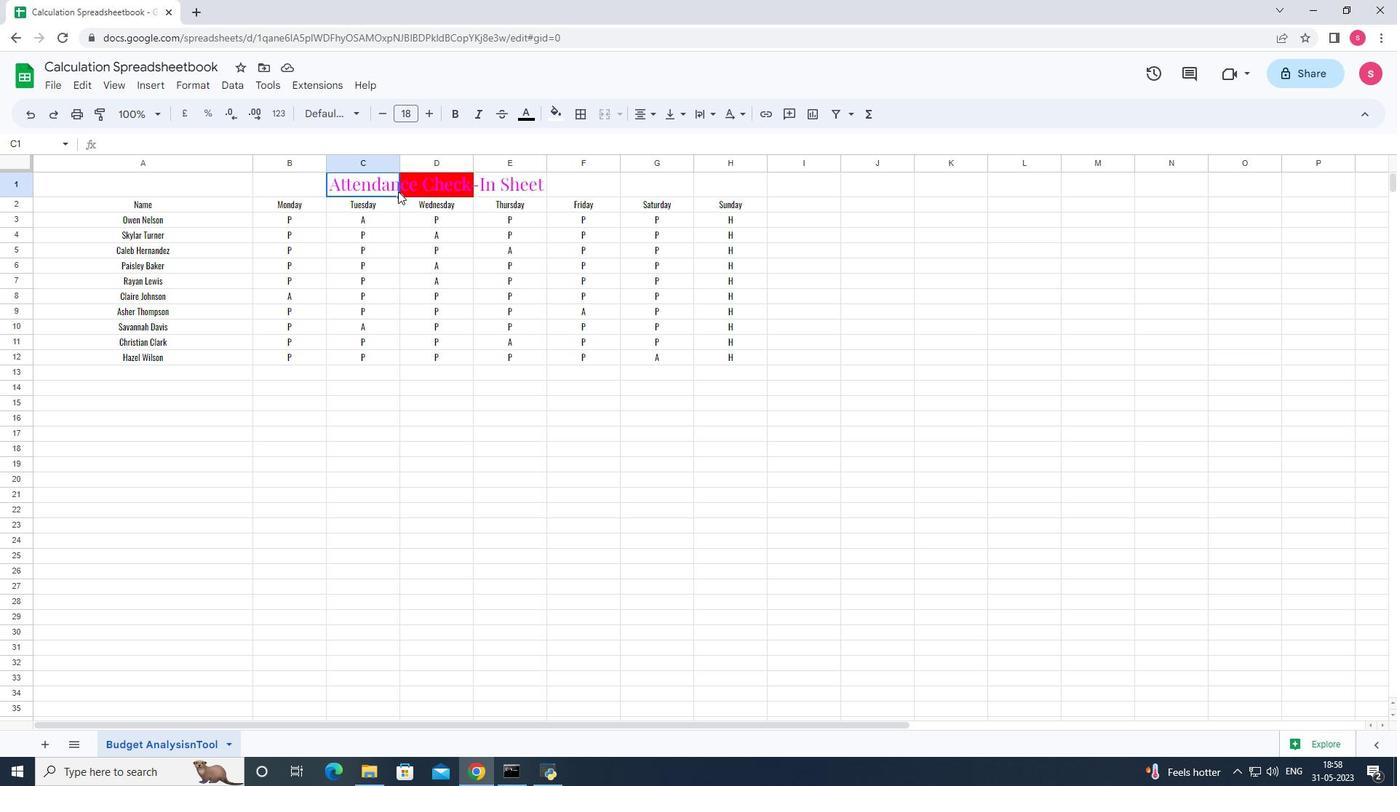 
Action: Mouse moved to (404, 187)
Screenshot: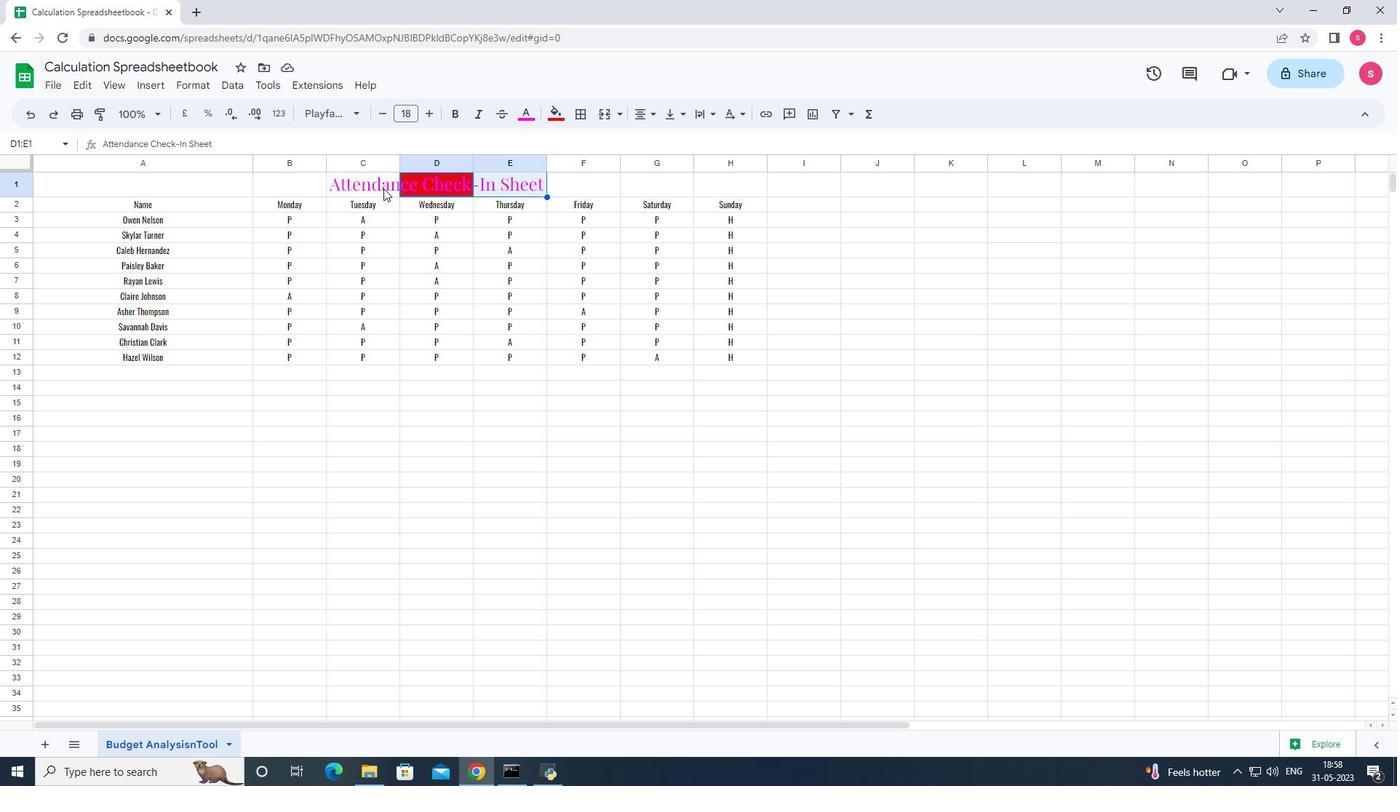 
Action: Mouse pressed left at (404, 187)
Screenshot: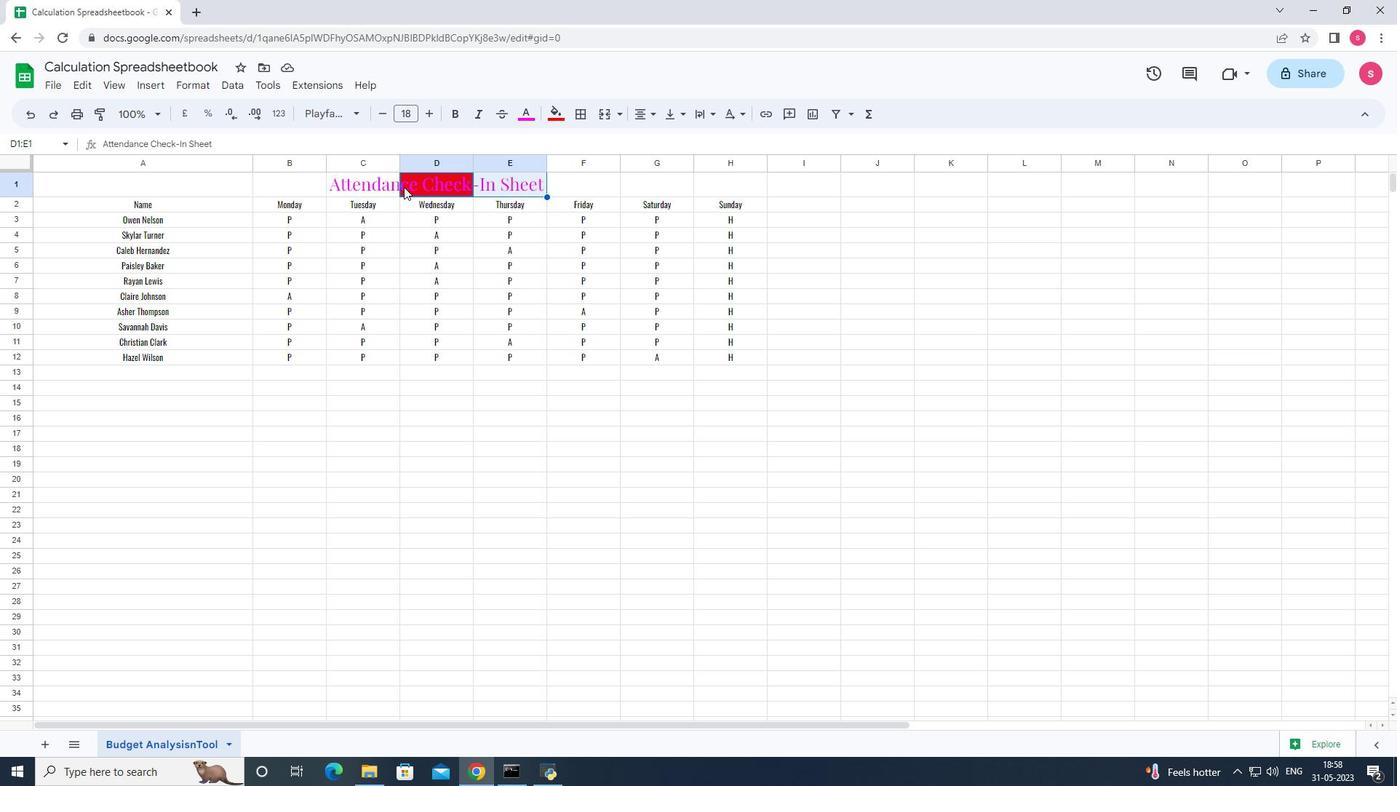 
Action: Mouse moved to (457, 182)
Screenshot: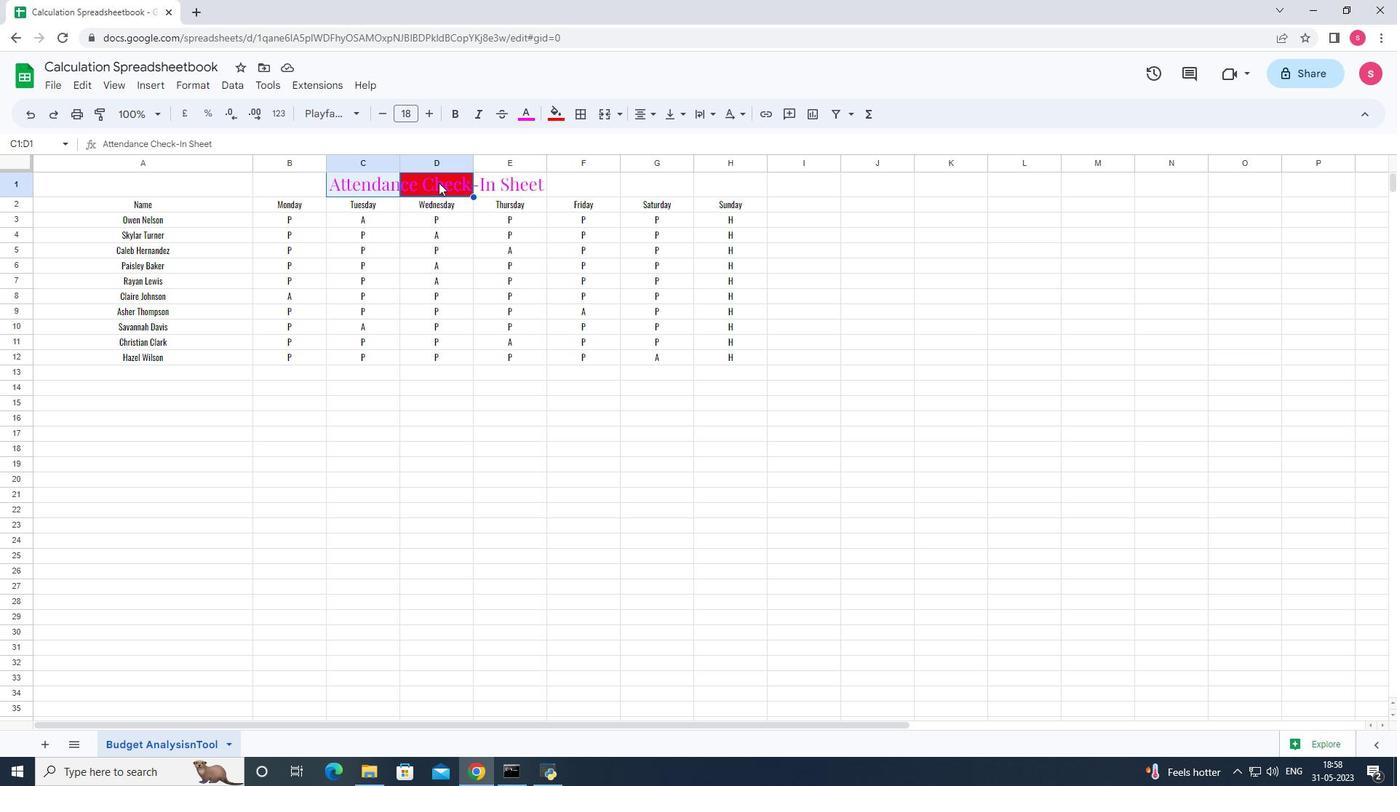 
Action: Mouse pressed left at (457, 182)
Screenshot: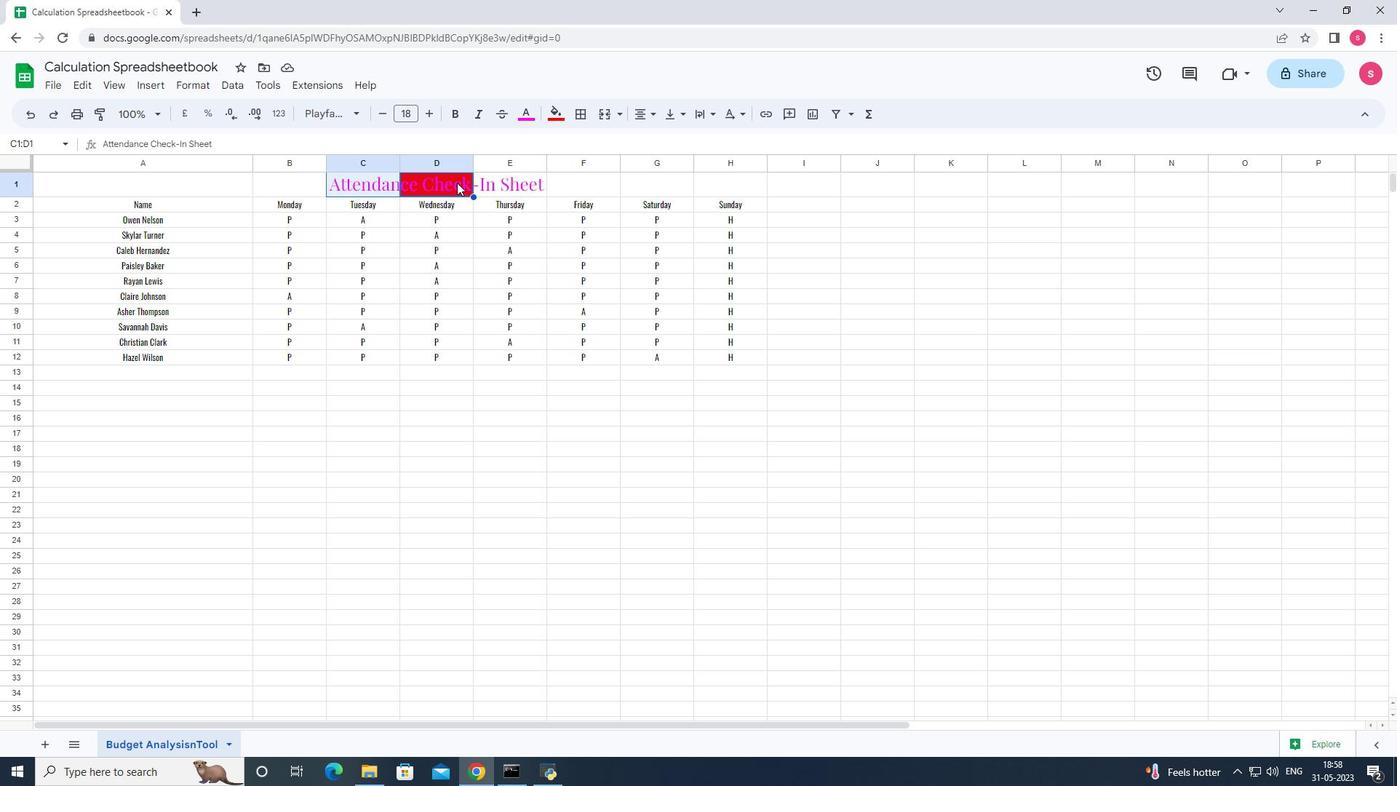 
Action: Mouse moved to (613, 185)
Screenshot: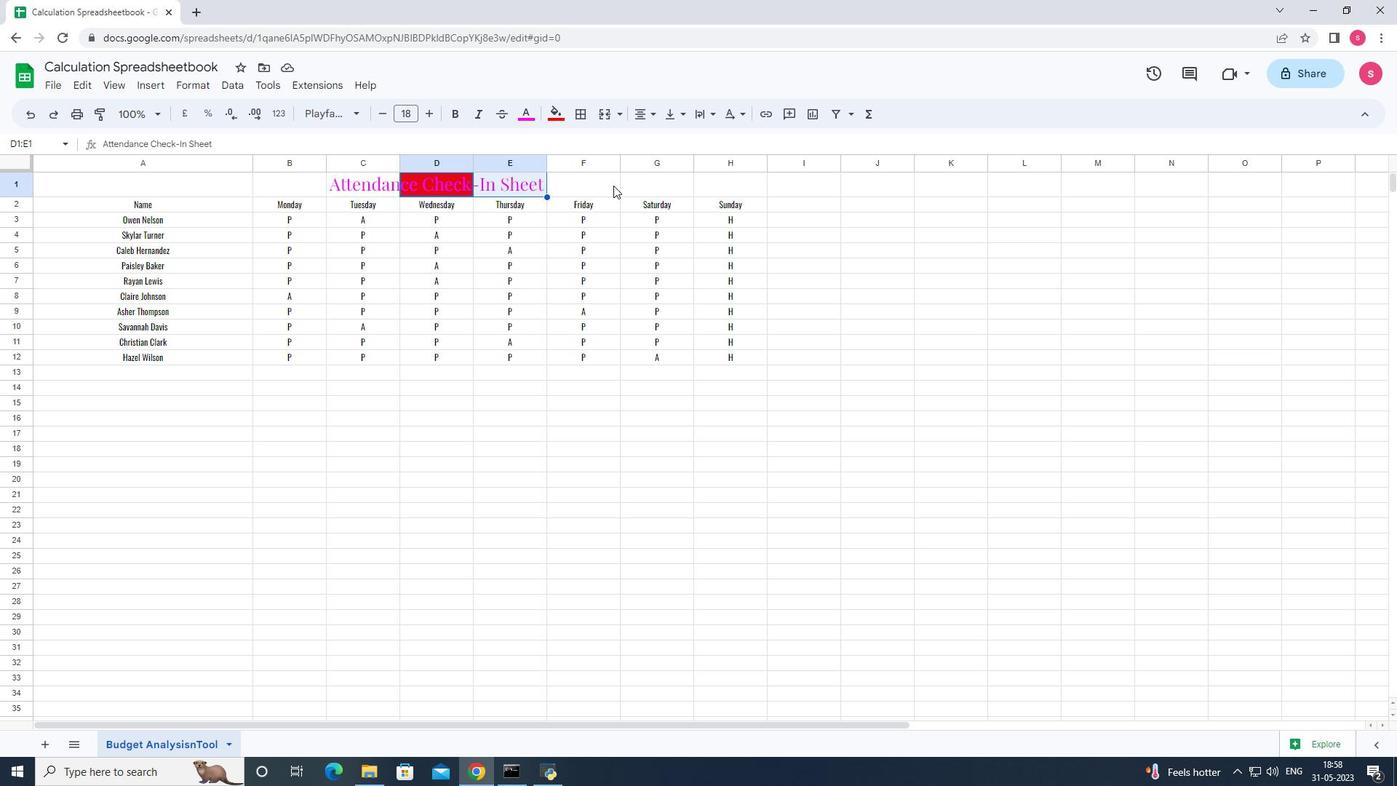
Action: Mouse pressed left at (613, 185)
Screenshot: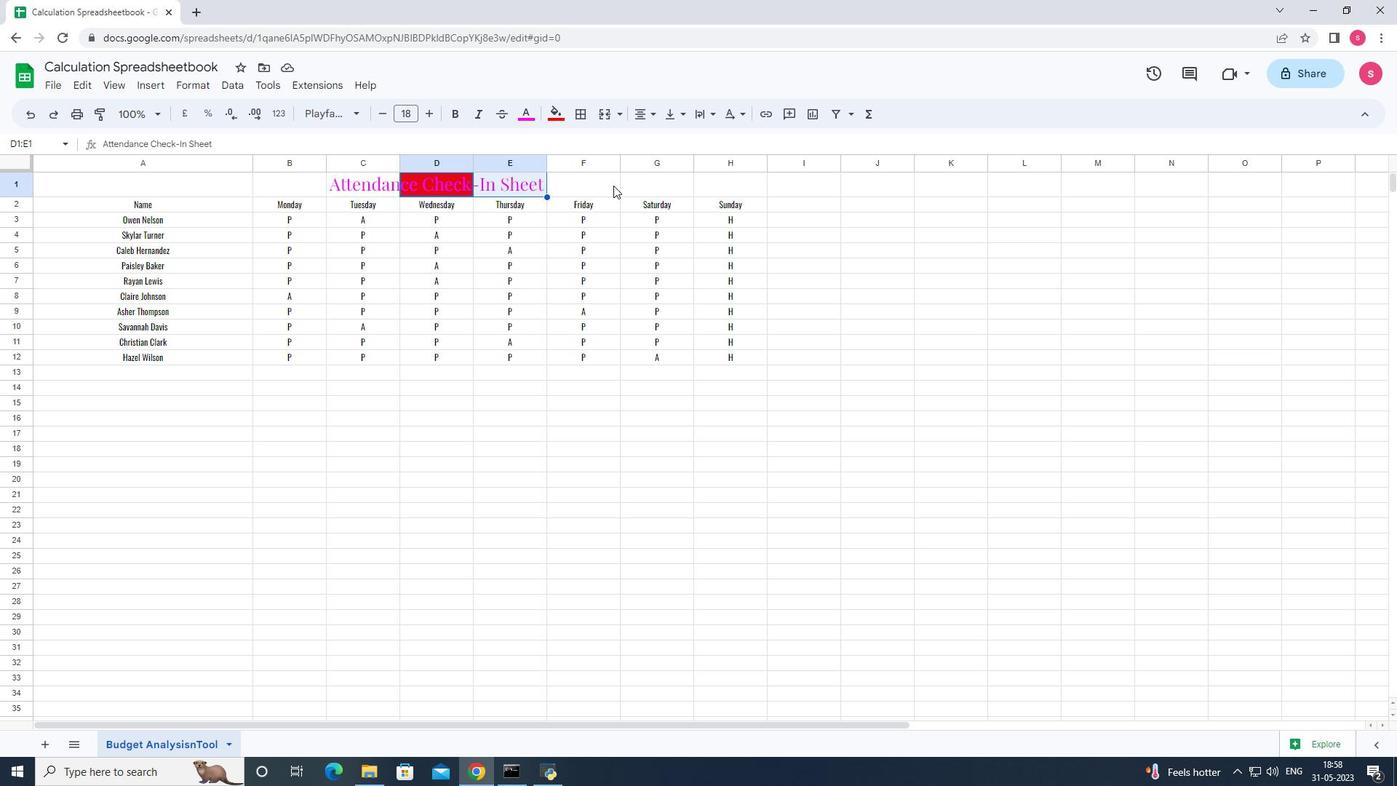 
Action: Mouse moved to (327, 180)
Screenshot: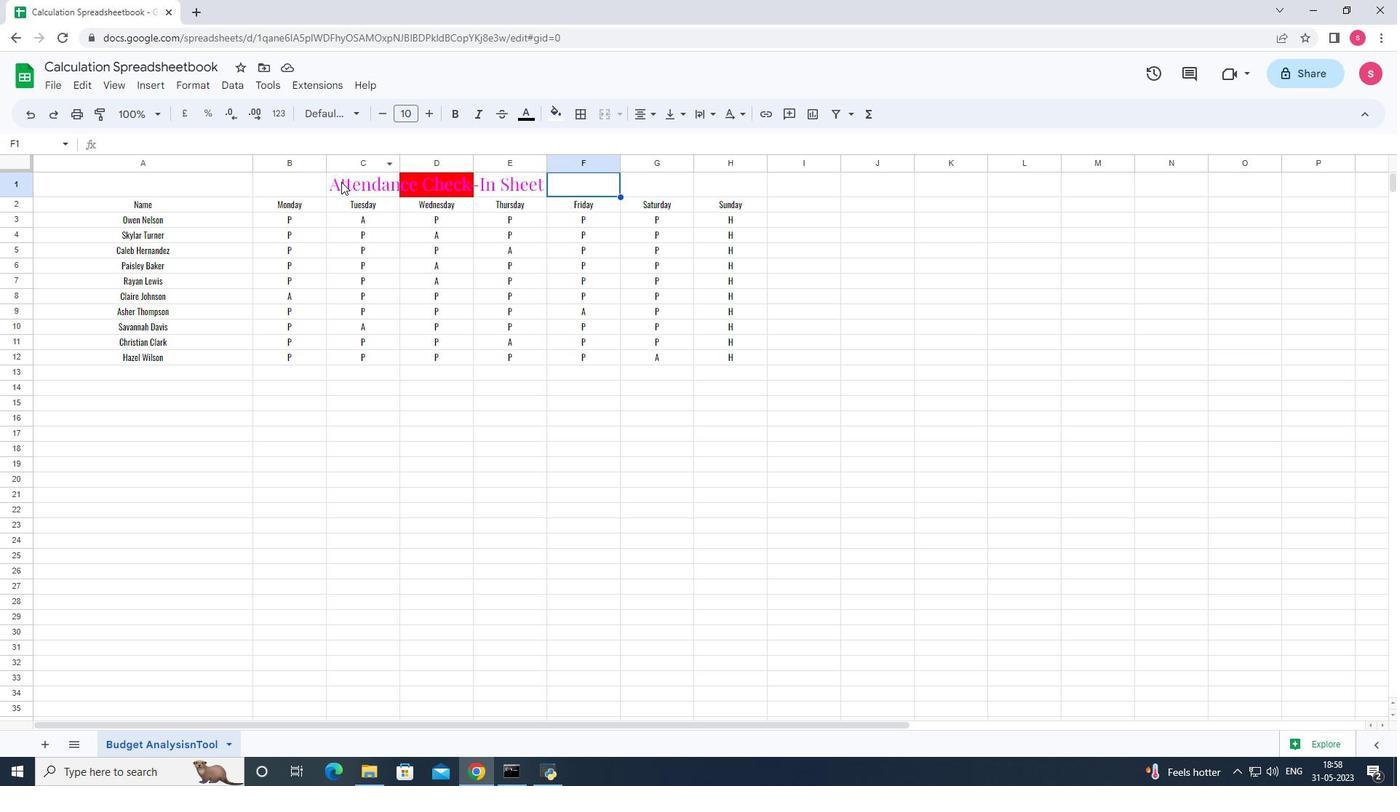 
Action: Mouse pressed left at (327, 180)
Screenshot: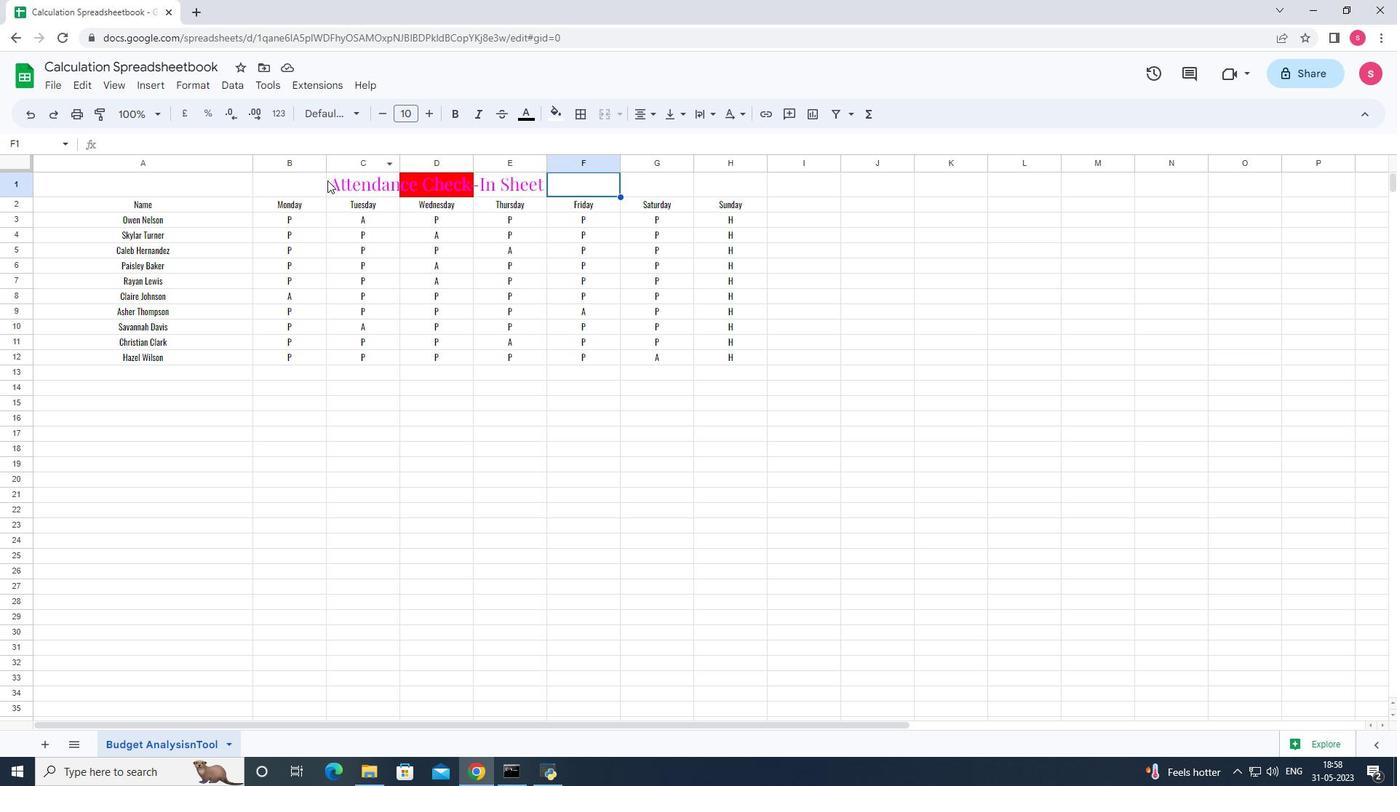 
Action: Mouse moved to (552, 117)
Screenshot: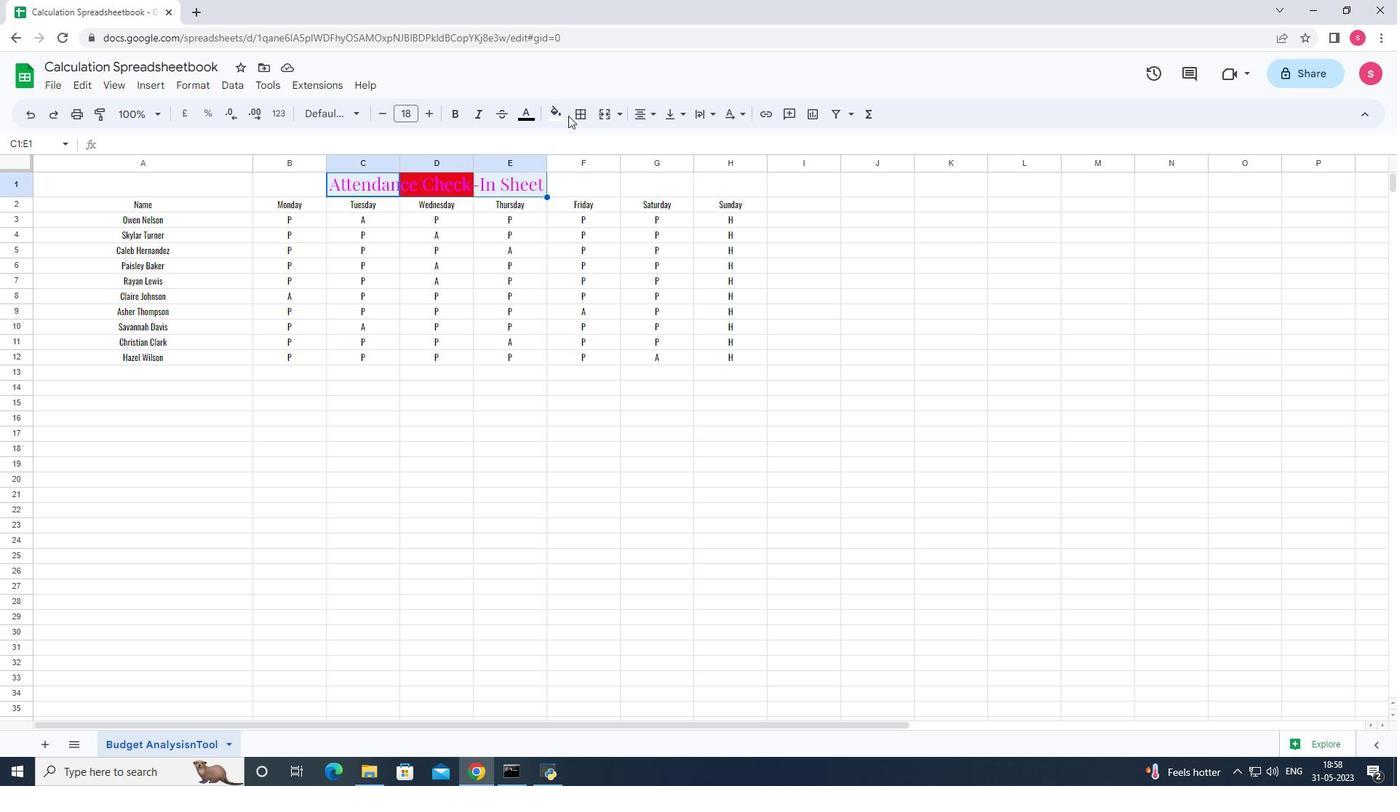 
Action: Mouse pressed left at (552, 117)
Screenshot: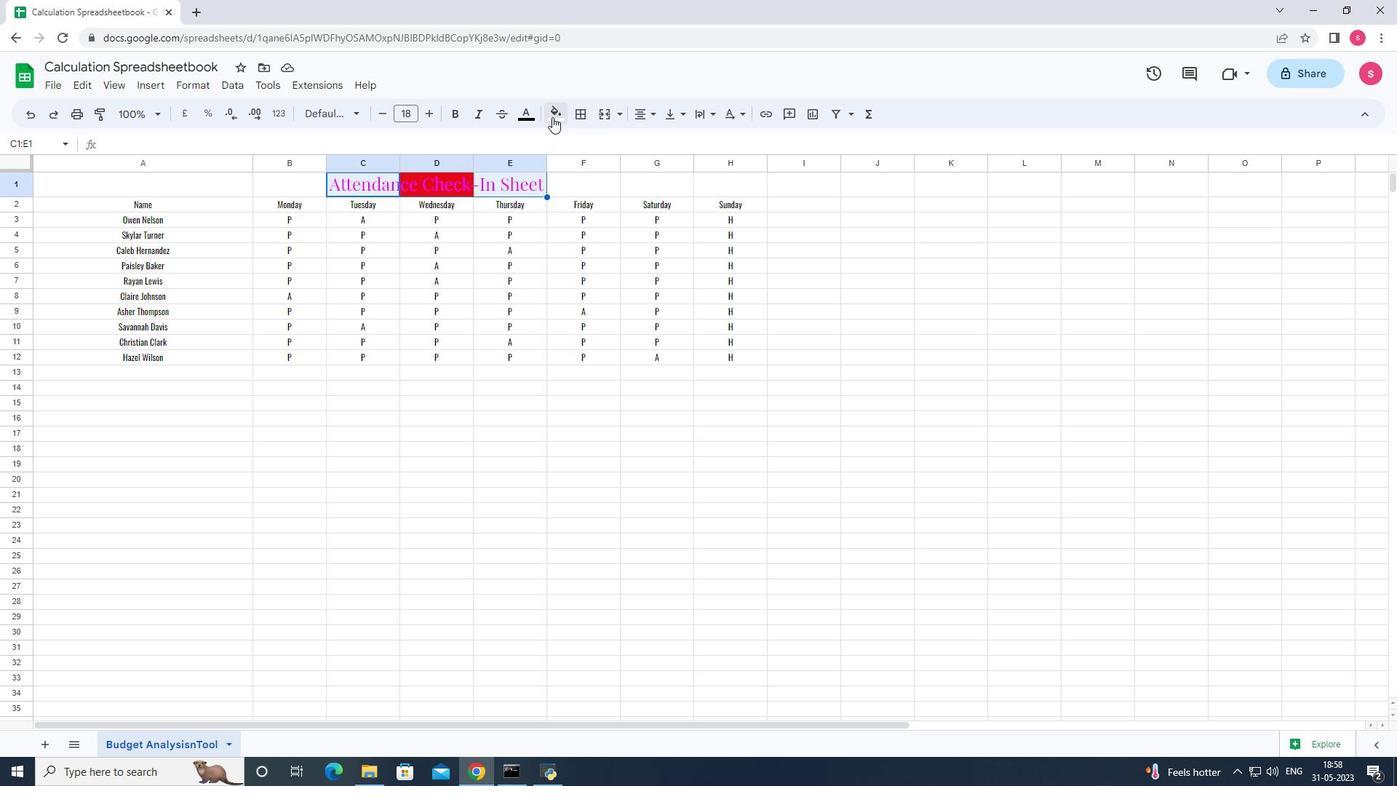 
Action: Mouse moved to (576, 179)
Screenshot: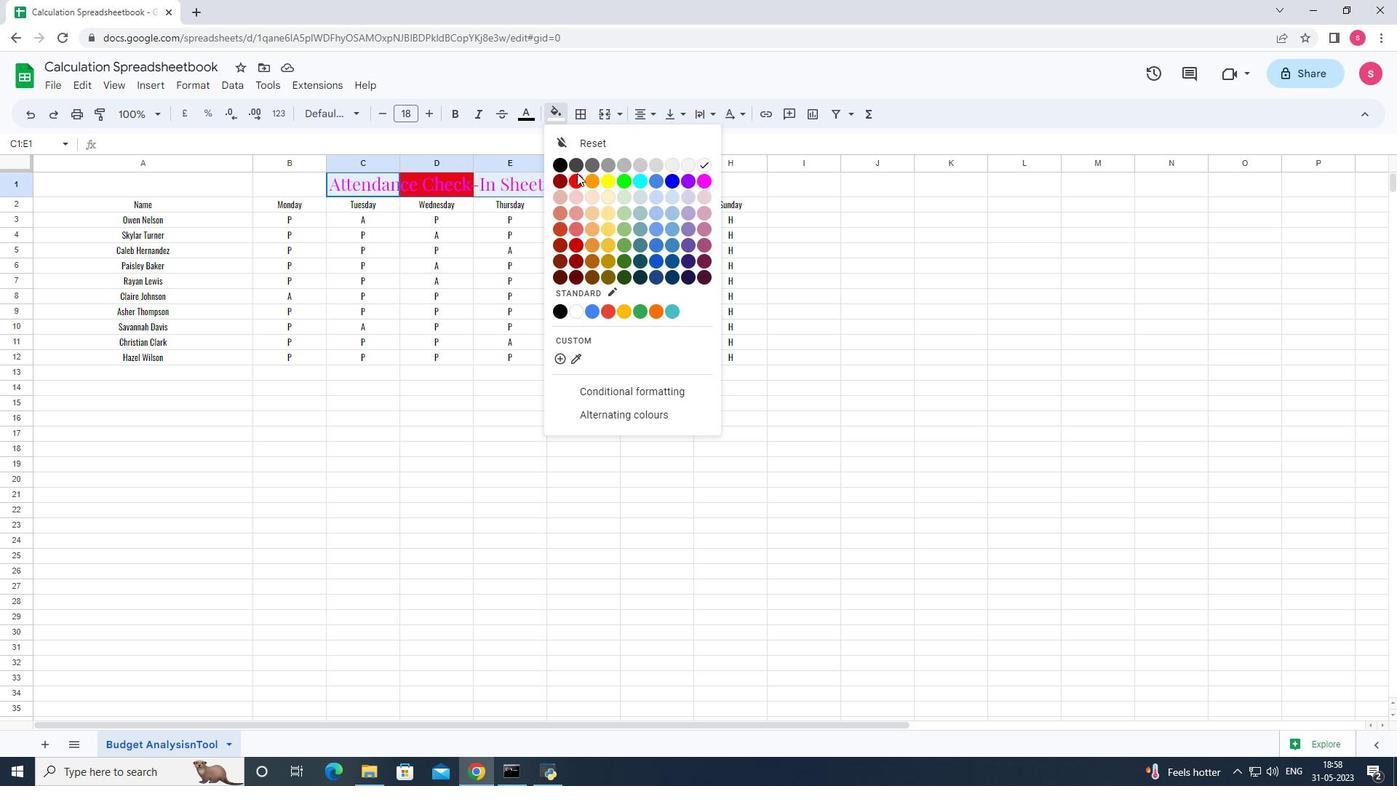 
Action: Mouse pressed left at (576, 179)
Screenshot: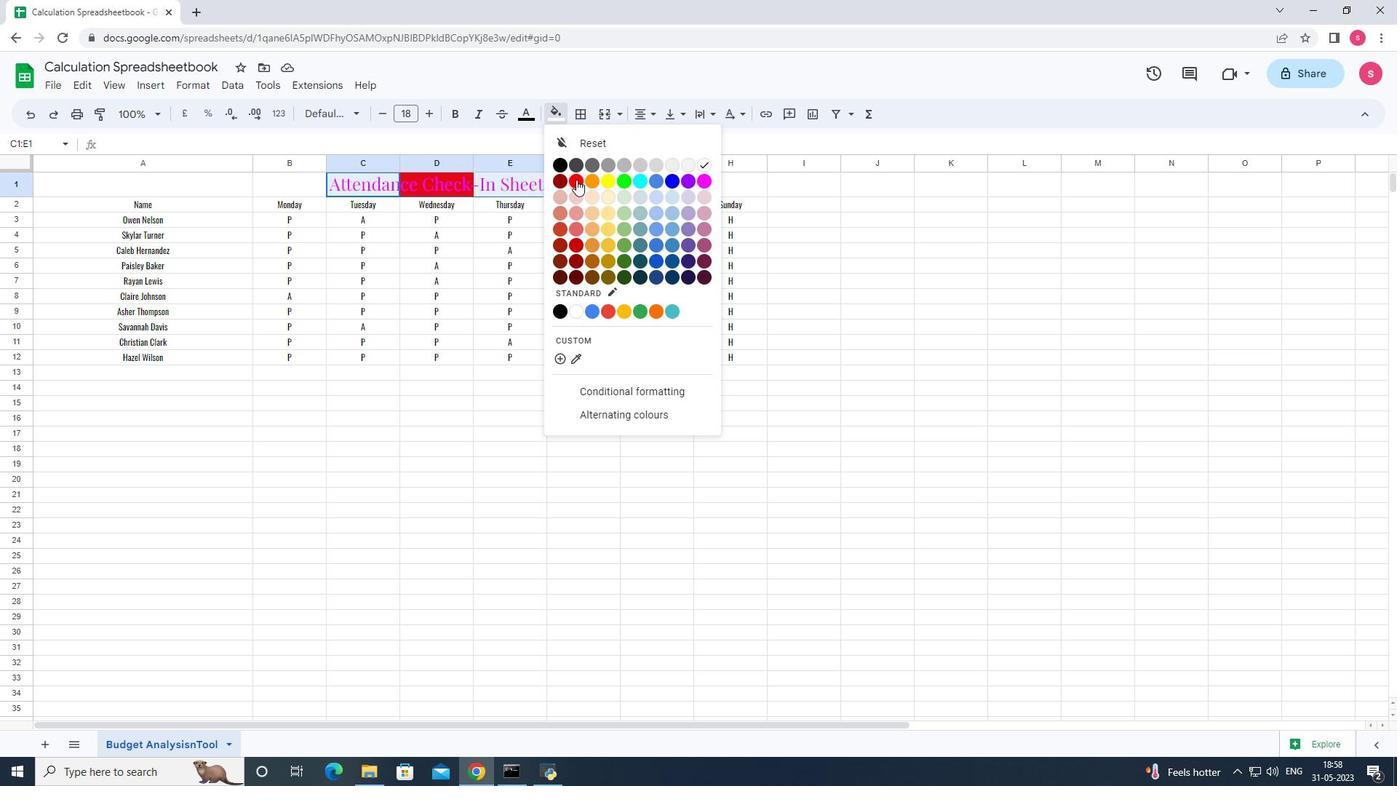 
Action: Mouse moved to (636, 425)
Screenshot: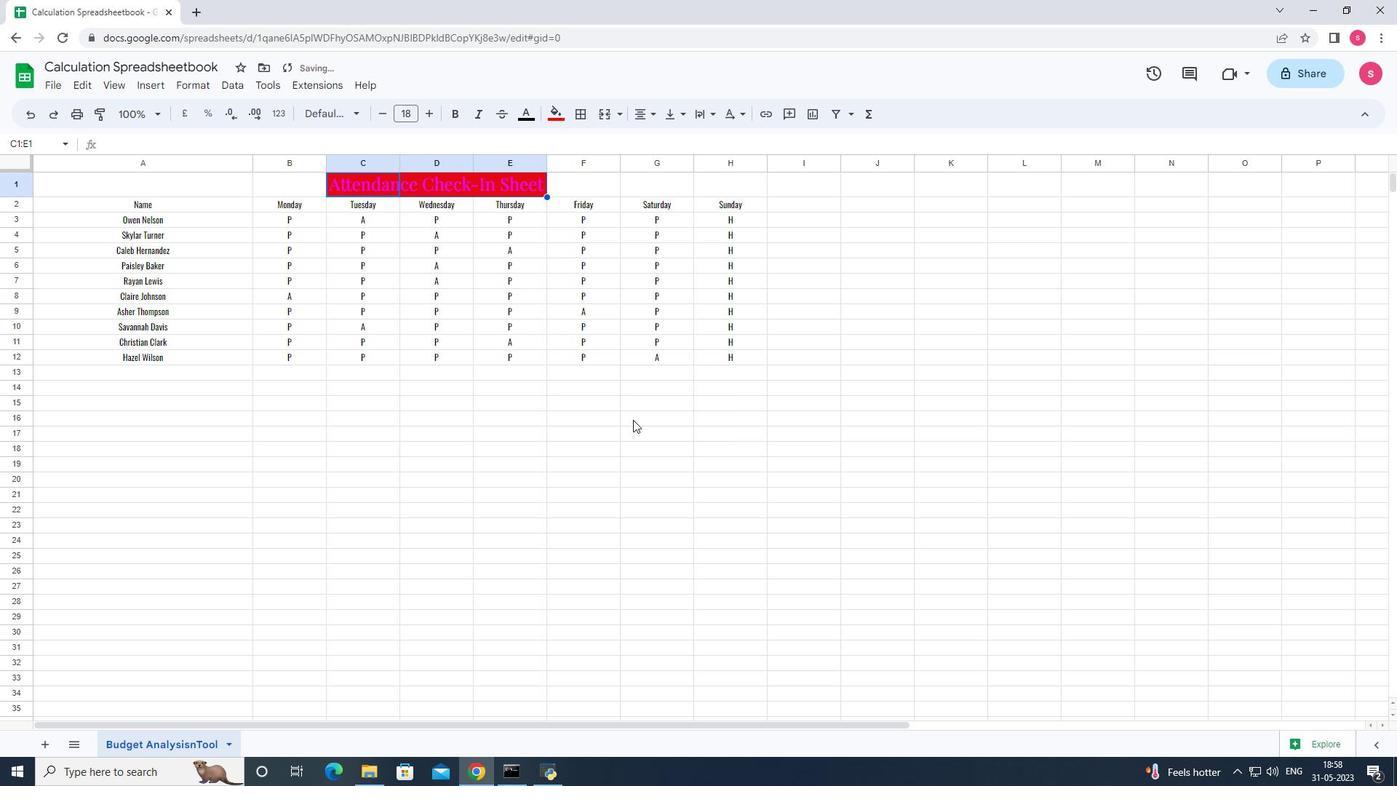 
Action: Mouse pressed left at (636, 425)
Screenshot: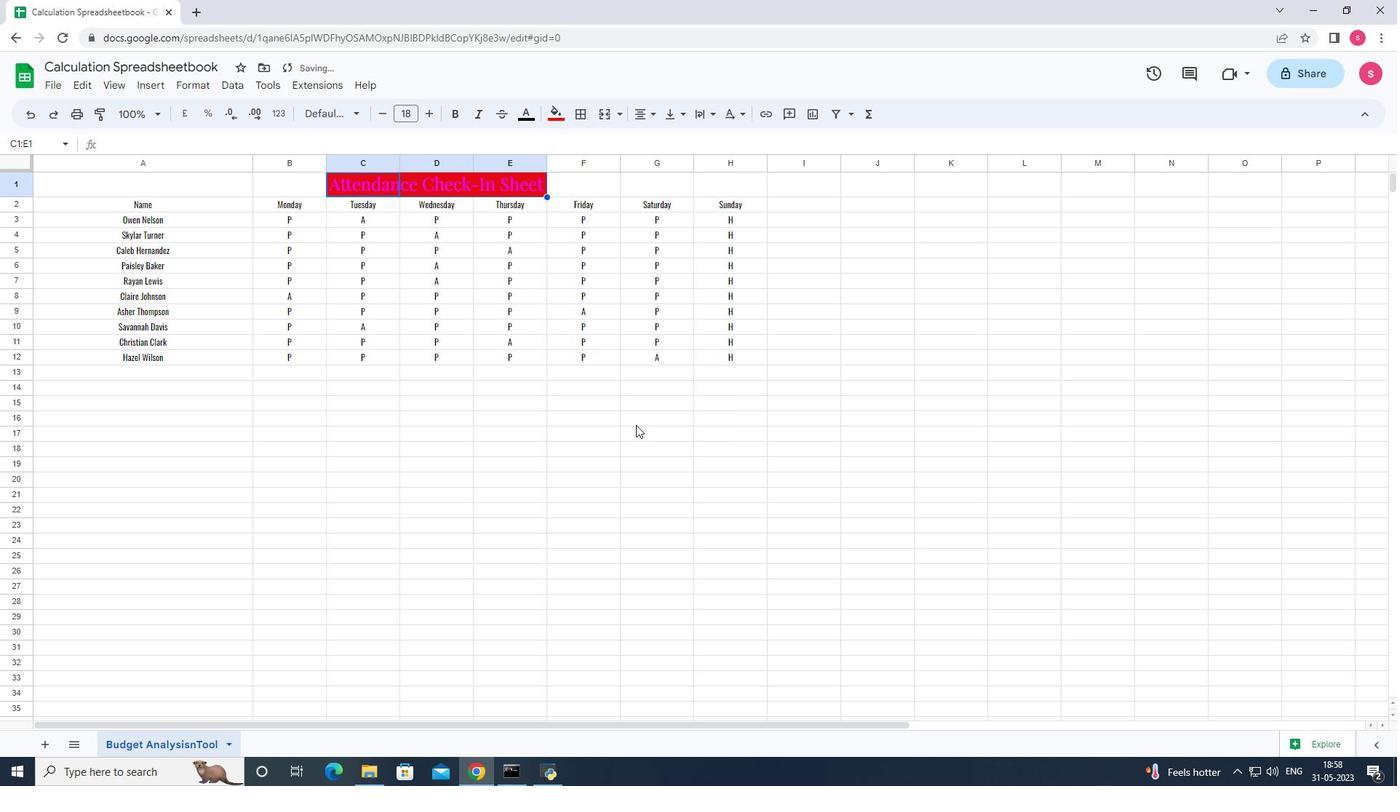 
Action: Key pressed ctrl+S
Screenshot: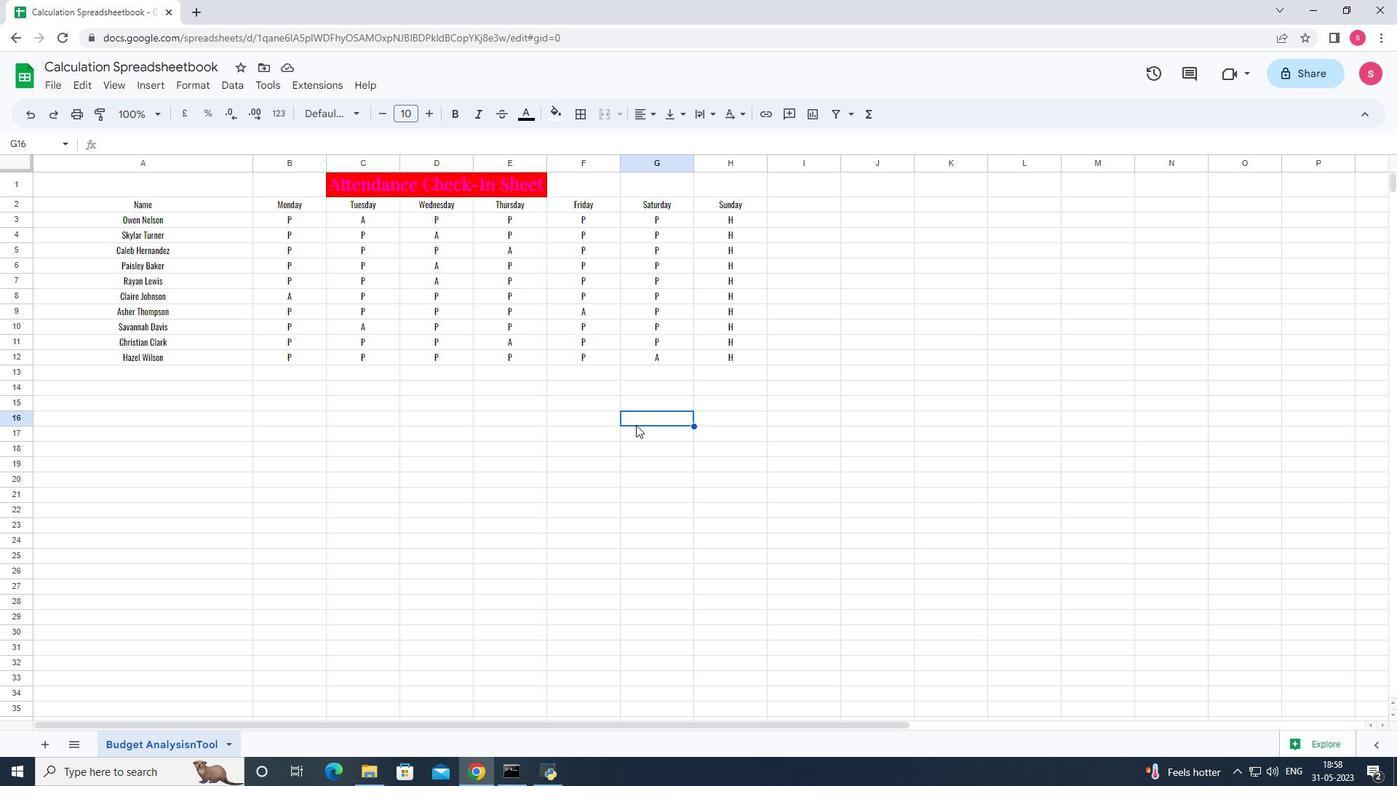 
